 Task: Measure the distance between Miami and Fairchild Tropical Botanic Garden.
Action: Mouse moved to (229, 60)
Screenshot: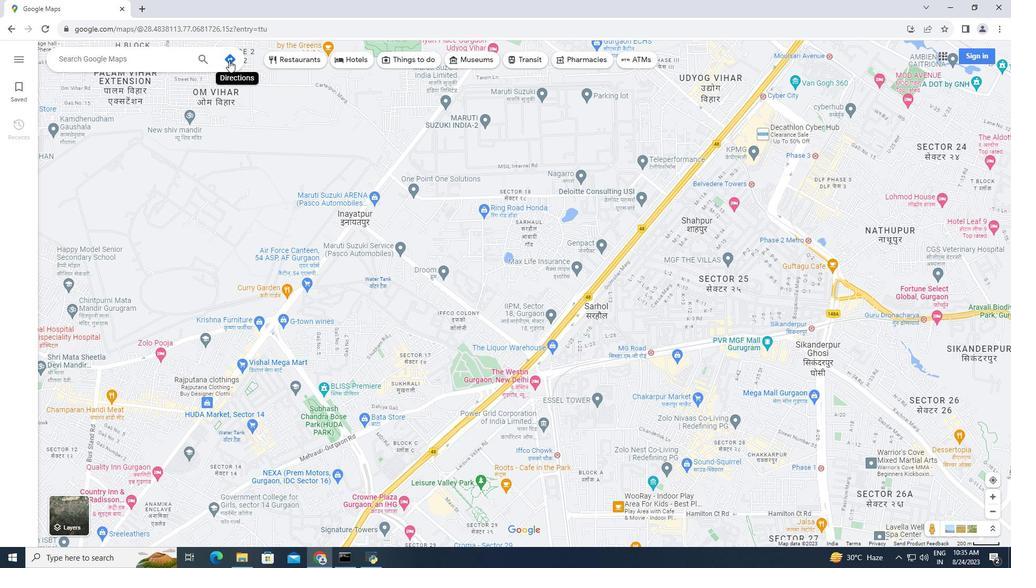 
Action: Mouse pressed left at (229, 60)
Screenshot: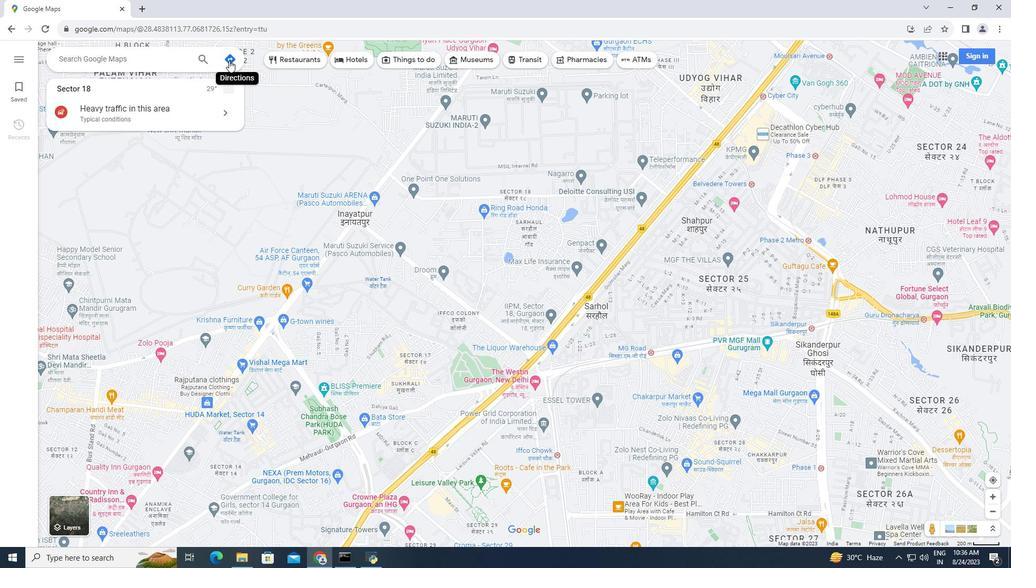 
Action: Mouse moved to (154, 81)
Screenshot: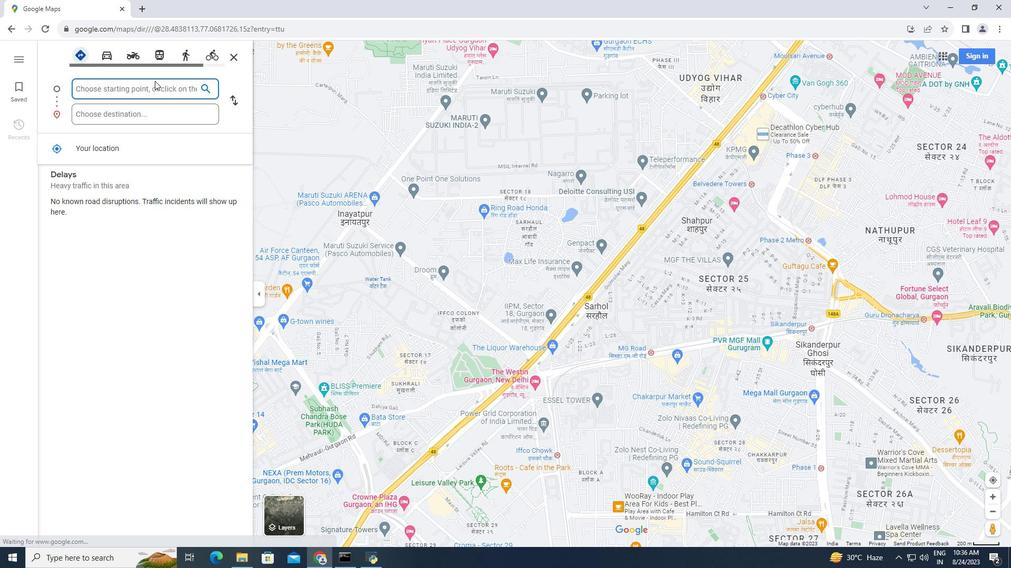 
Action: Key pressed <Key.caps_lock>M<Key.caps_lock>iami
Screenshot: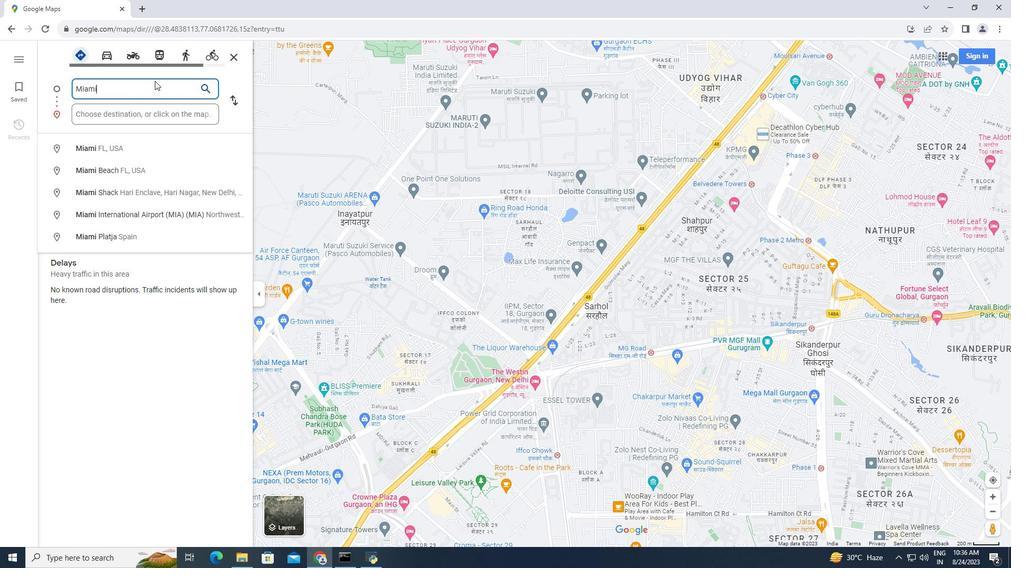
Action: Mouse moved to (110, 112)
Screenshot: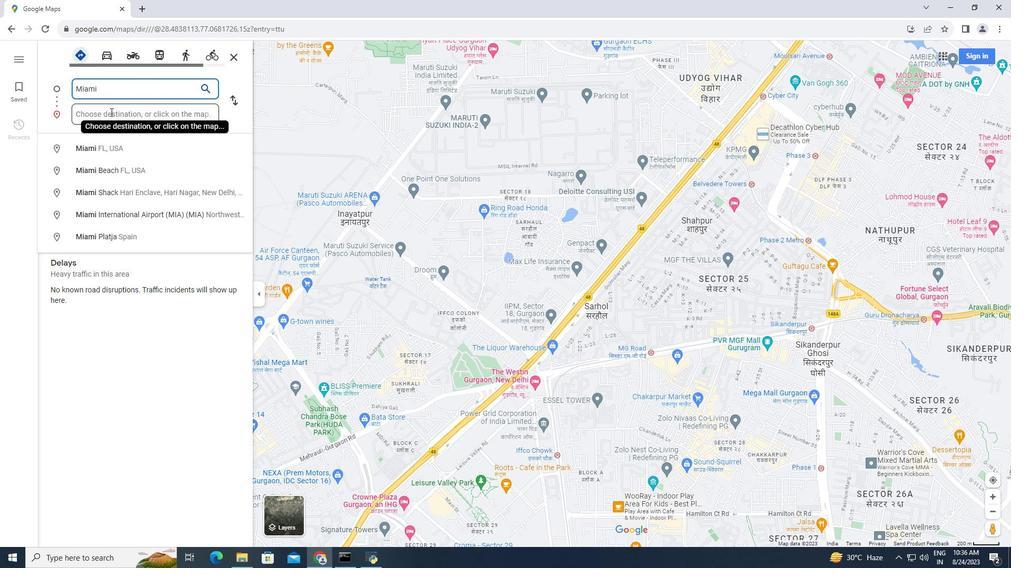 
Action: Mouse pressed left at (110, 112)
Screenshot: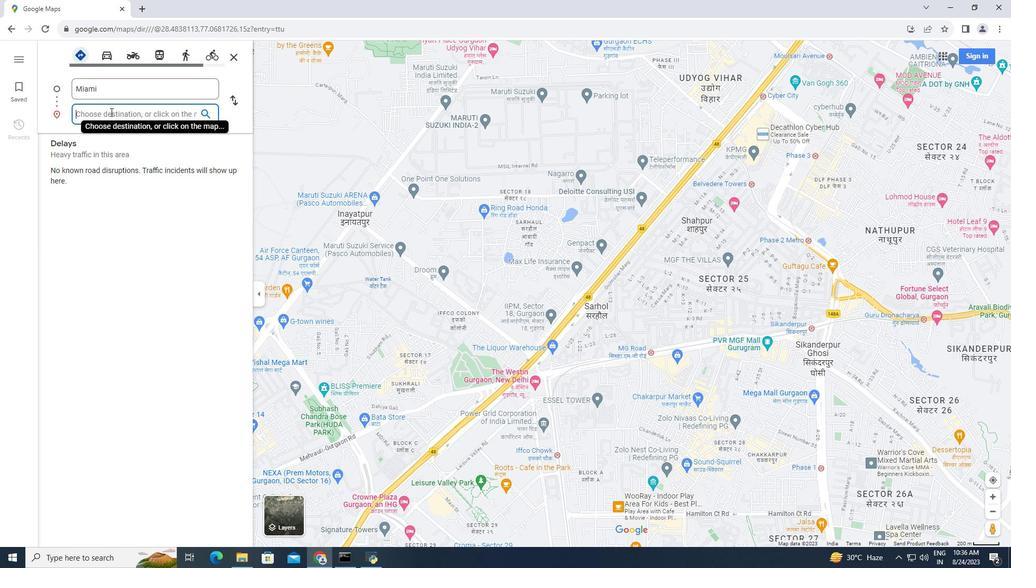 
Action: Key pressed <Key.caps_lock>F<Key.caps_lock>airchild<Key.space><Key.caps_lock>T<Key.caps_lock>ropical<Key.space><Key.caps_lock>B<Key.caps_lock>otanic<Key.space><Key.caps_lock>G<Key.caps_lock>arden
Screenshot: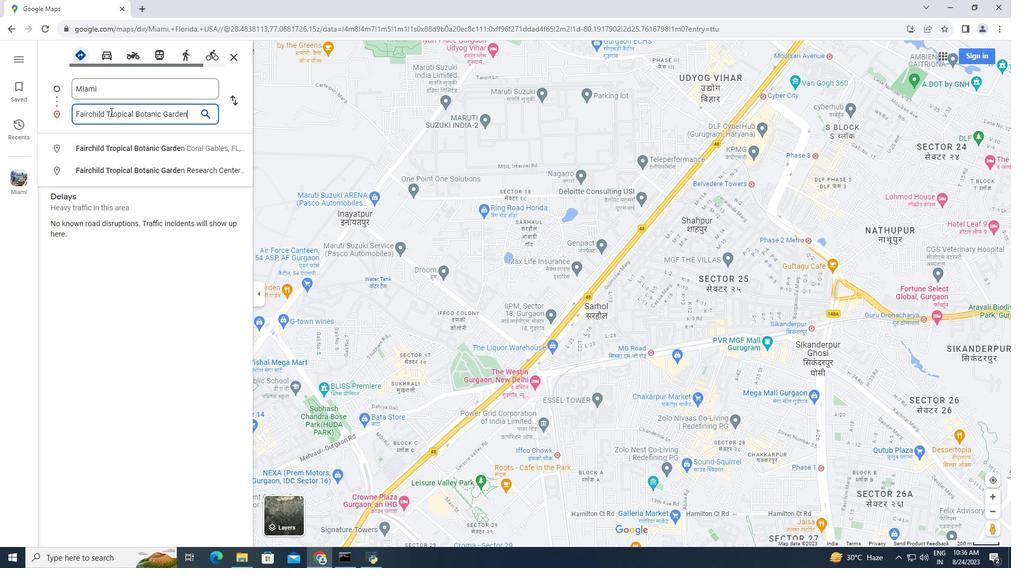 
Action: Mouse moved to (118, 149)
Screenshot: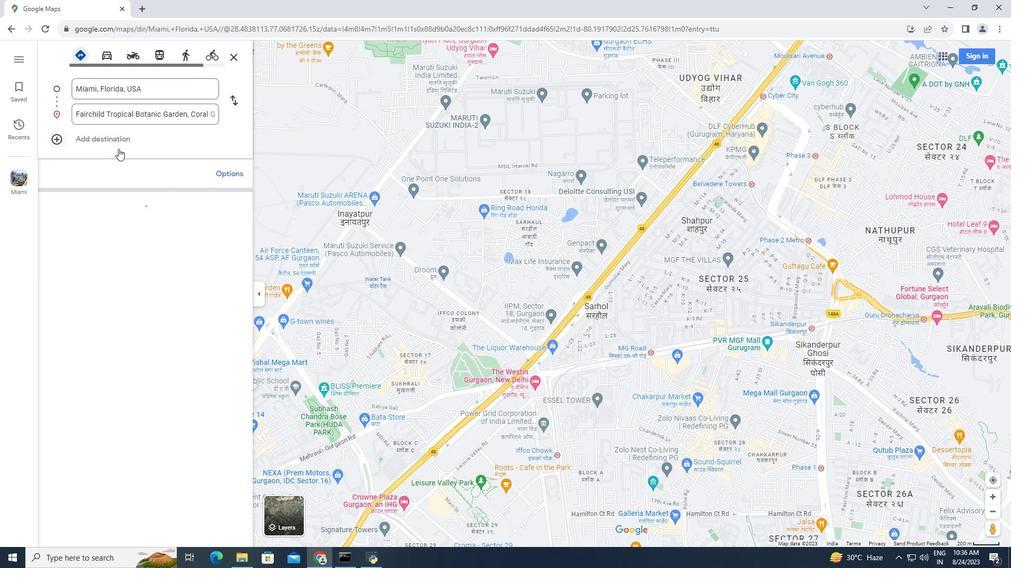 
Action: Mouse pressed left at (118, 149)
Screenshot: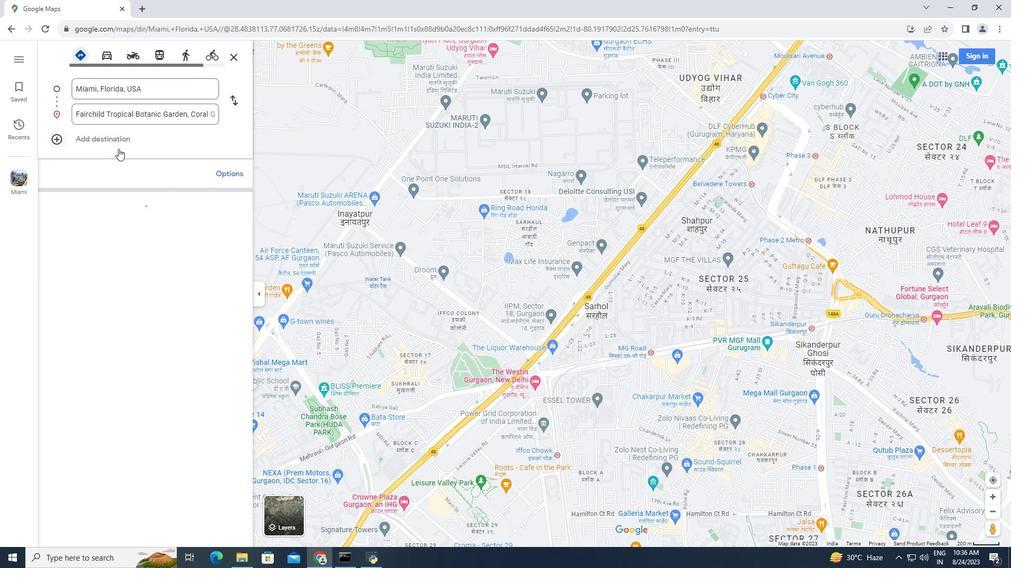 
Action: Mouse moved to (448, 518)
Screenshot: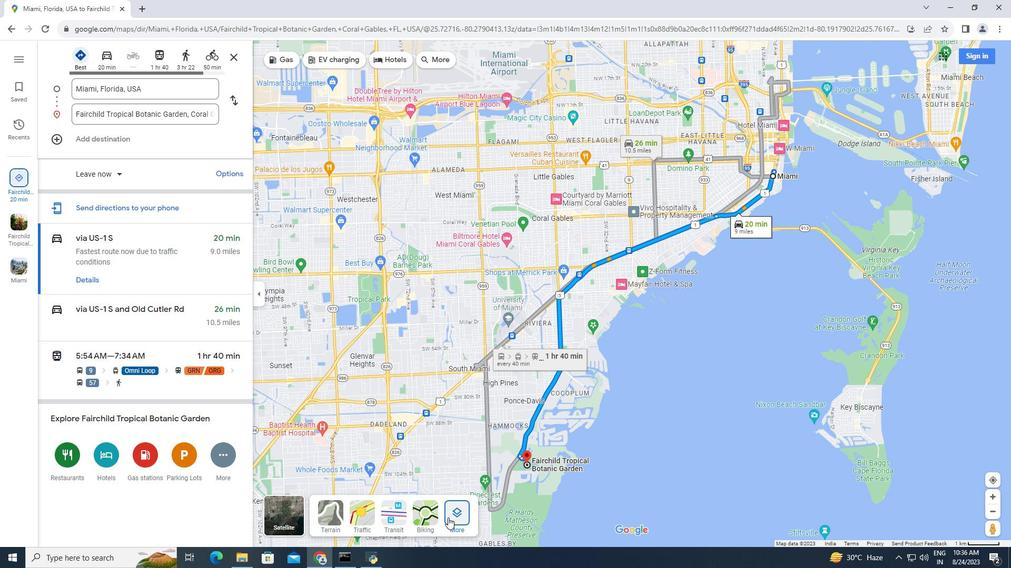 
Action: Mouse pressed left at (448, 518)
Screenshot: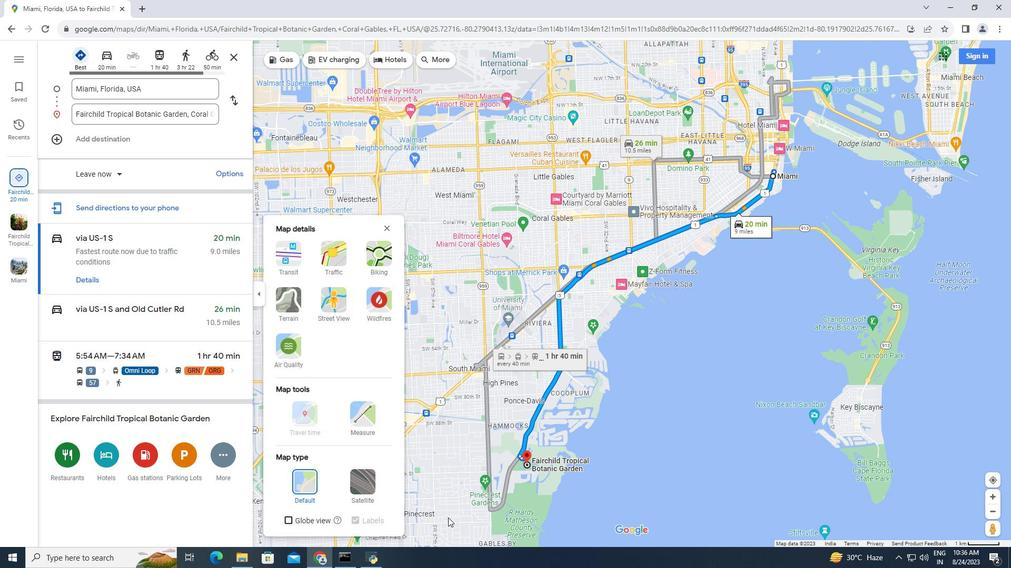 
Action: Mouse moved to (366, 418)
Screenshot: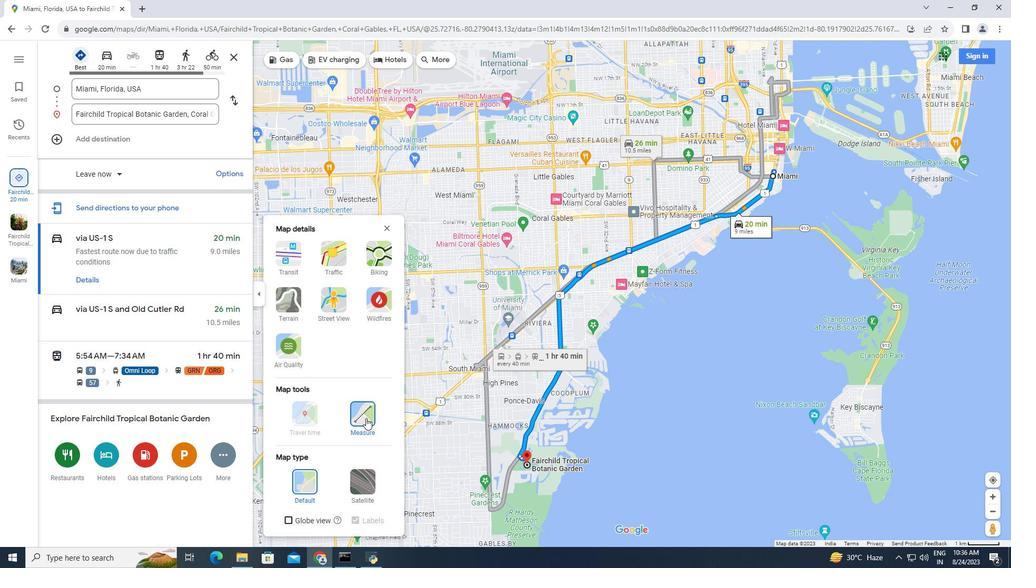 
Action: Mouse pressed left at (366, 418)
Screenshot: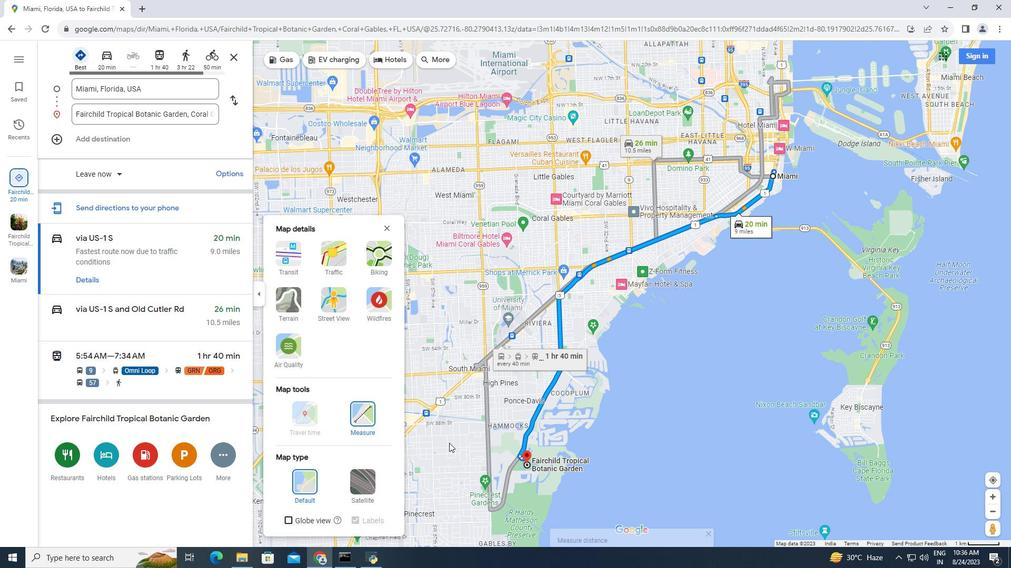 
Action: Mouse moved to (731, 351)
Screenshot: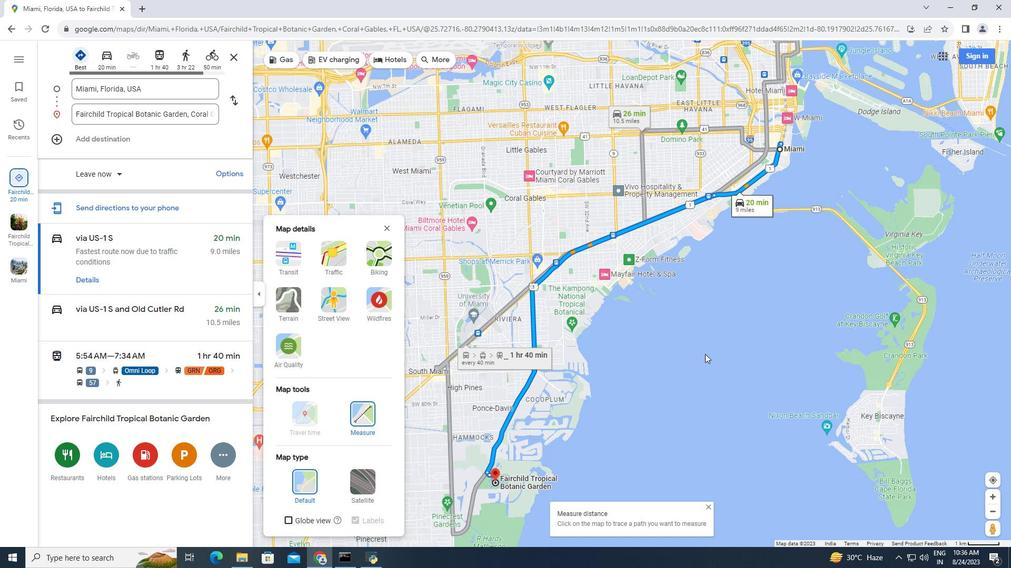 
Action: Mouse scrolled (731, 352) with delta (0, 0)
Screenshot: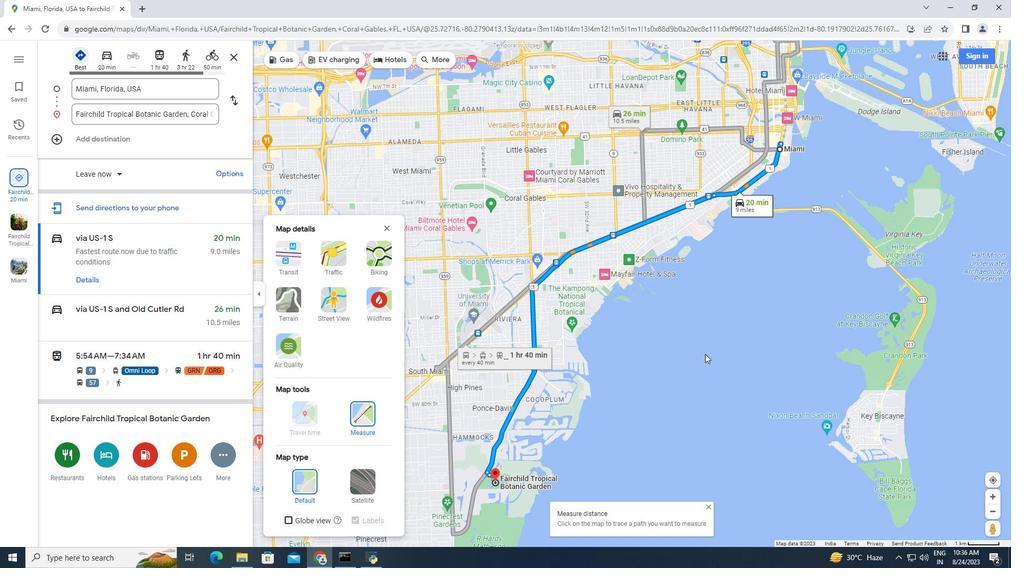 
Action: Mouse moved to (697, 312)
Screenshot: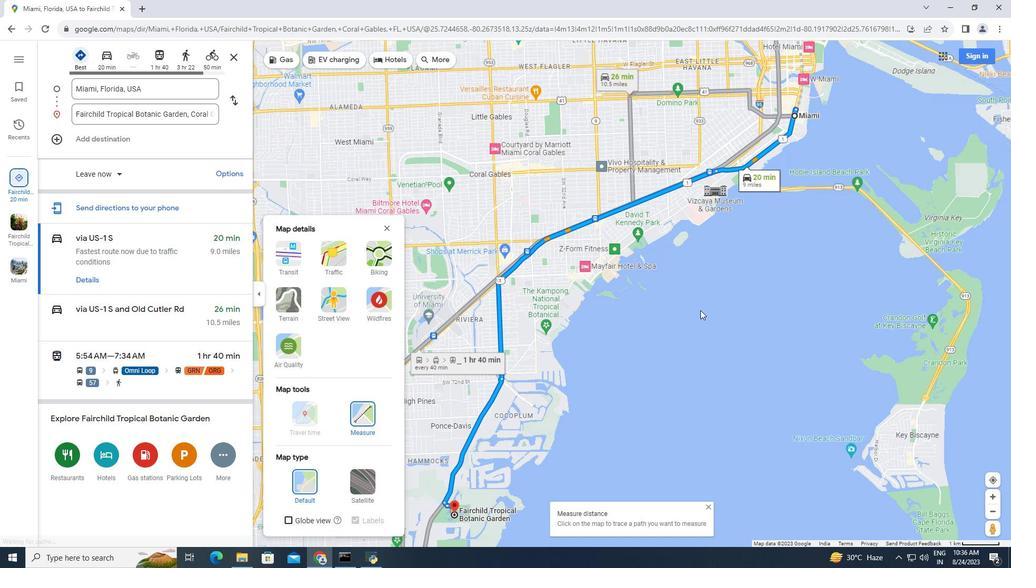 
Action: Mouse scrolled (697, 312) with delta (0, 0)
Screenshot: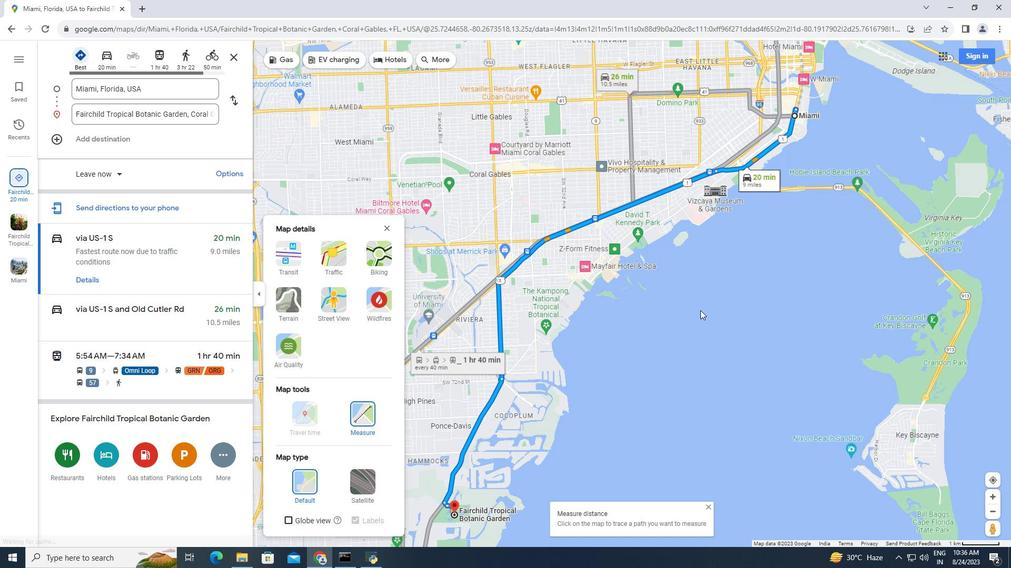 
Action: Mouse moved to (700, 310)
Screenshot: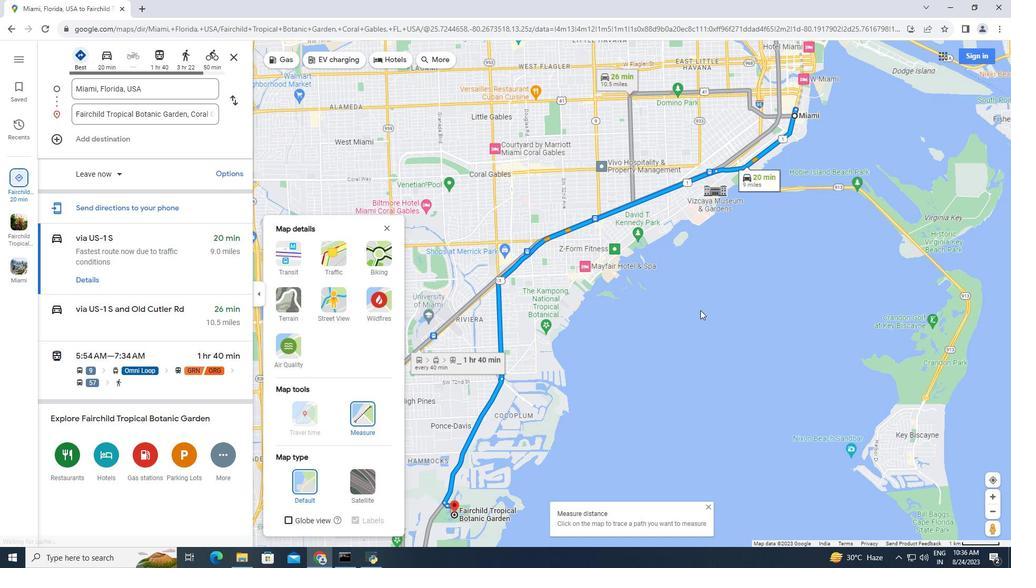 
Action: Mouse scrolled (700, 311) with delta (0, 0)
Screenshot: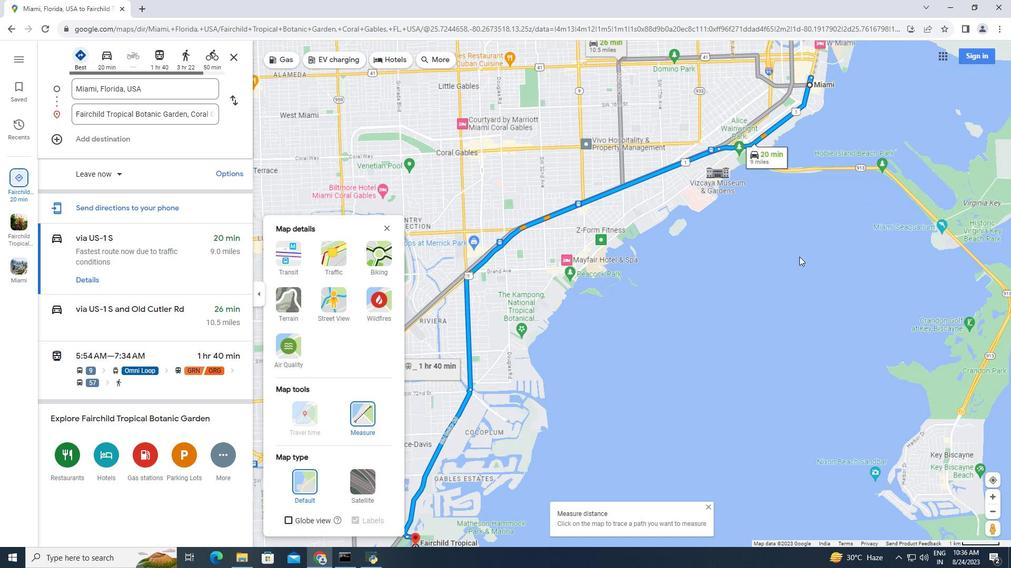 
Action: Mouse moved to (799, 257)
Screenshot: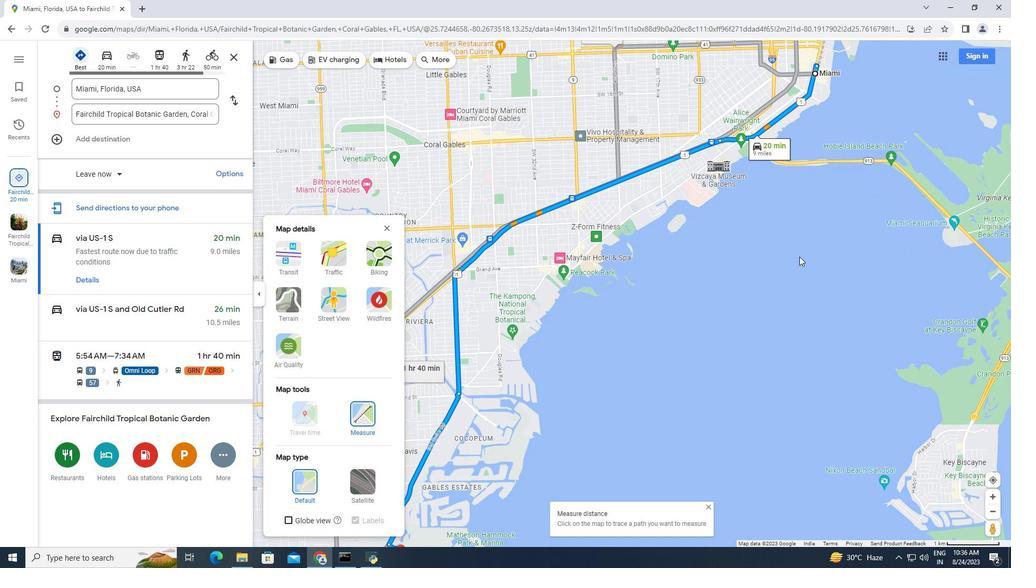 
Action: Mouse pressed left at (799, 257)
Screenshot: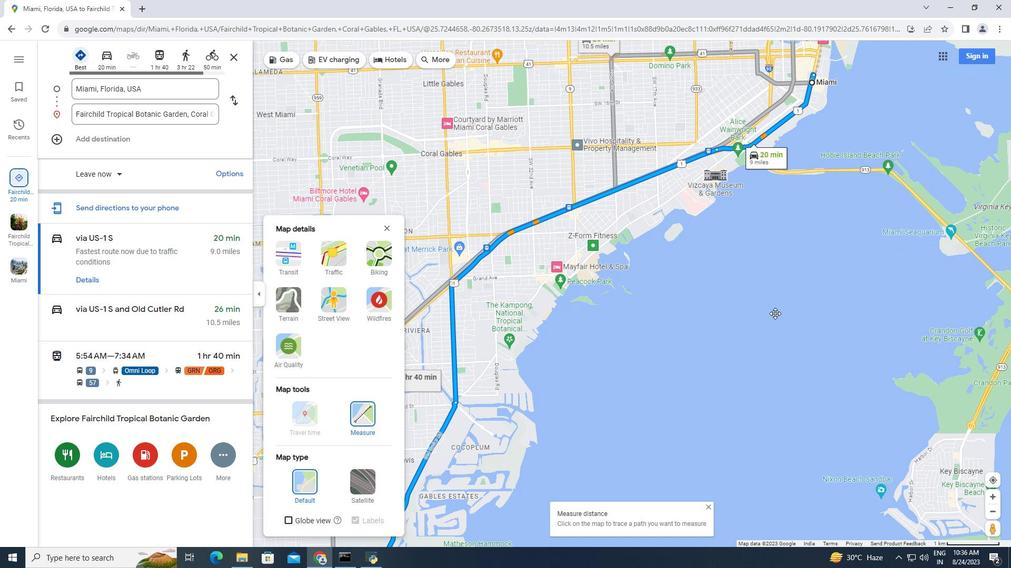 
Action: Mouse moved to (744, 275)
Screenshot: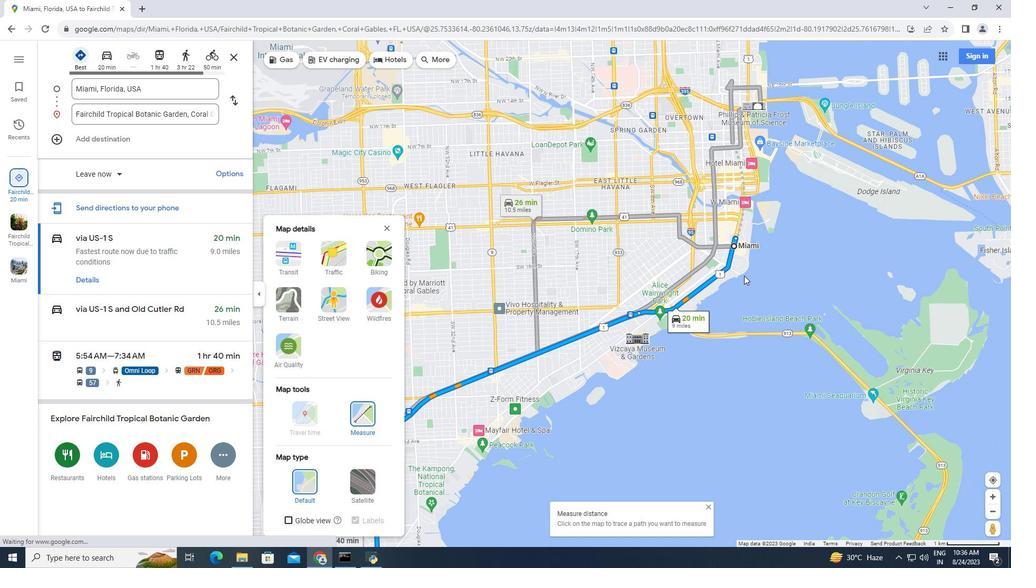 
Action: Mouse scrolled (744, 276) with delta (0, 0)
Screenshot: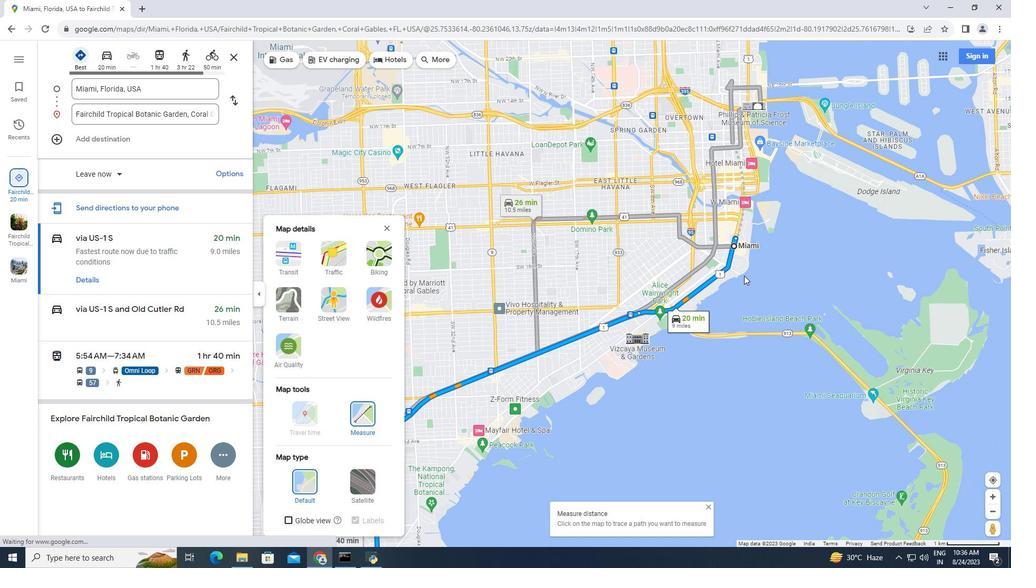 
Action: Mouse scrolled (744, 276) with delta (0, 0)
Screenshot: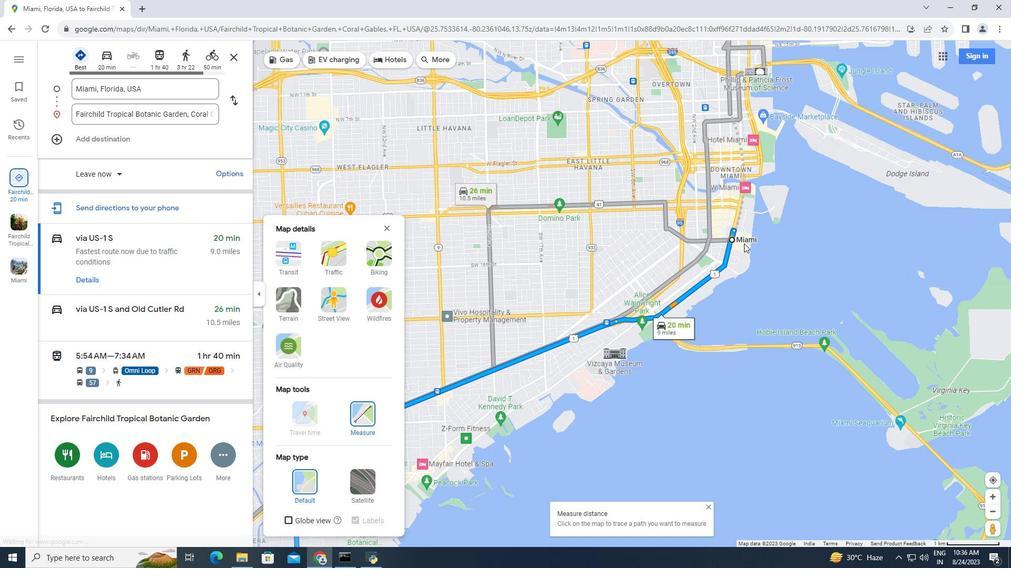 
Action: Mouse moved to (758, 287)
Screenshot: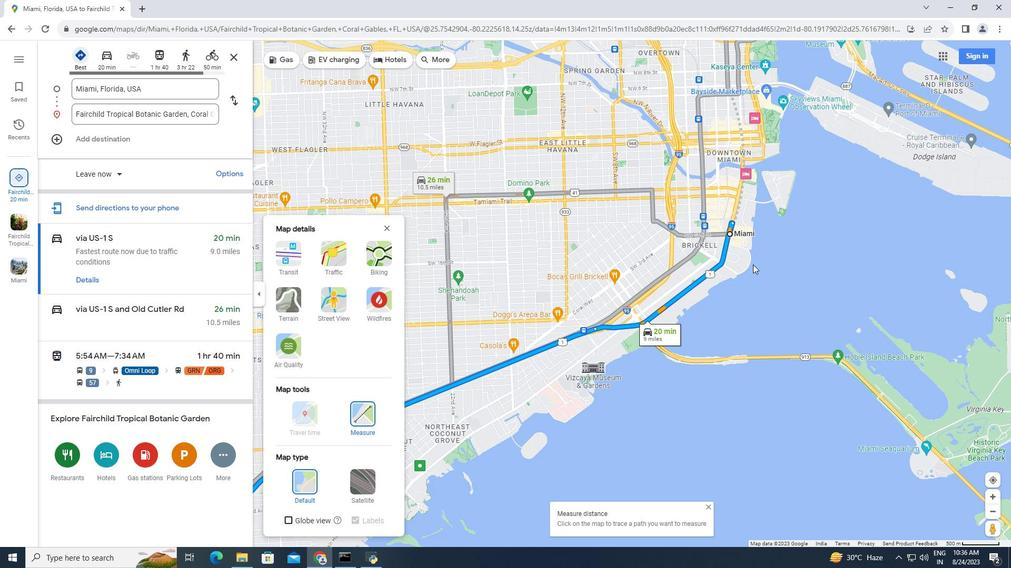 
Action: Mouse scrolled (758, 287) with delta (0, 0)
Screenshot: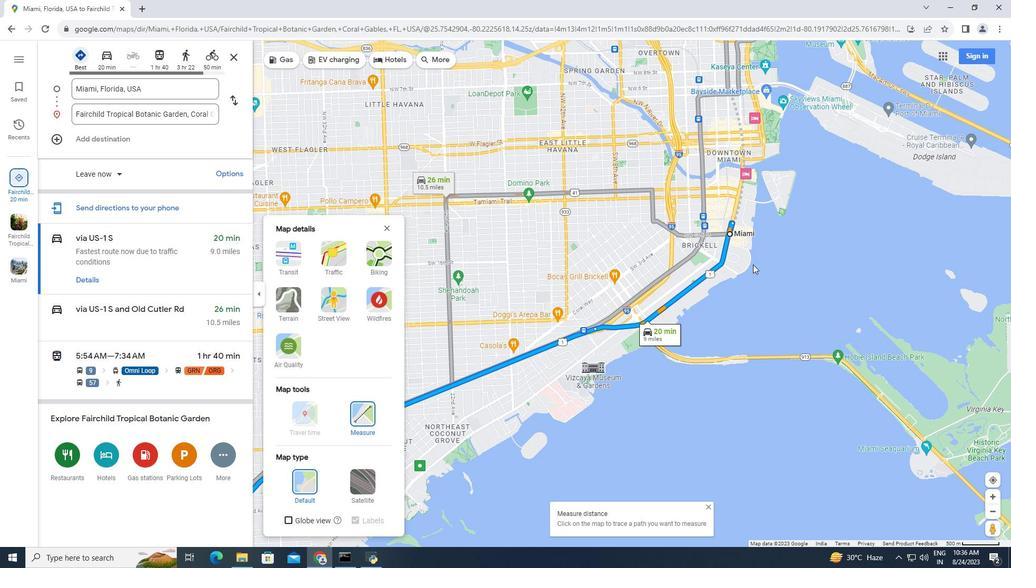 
Action: Mouse scrolled (758, 287) with delta (0, 0)
Screenshot: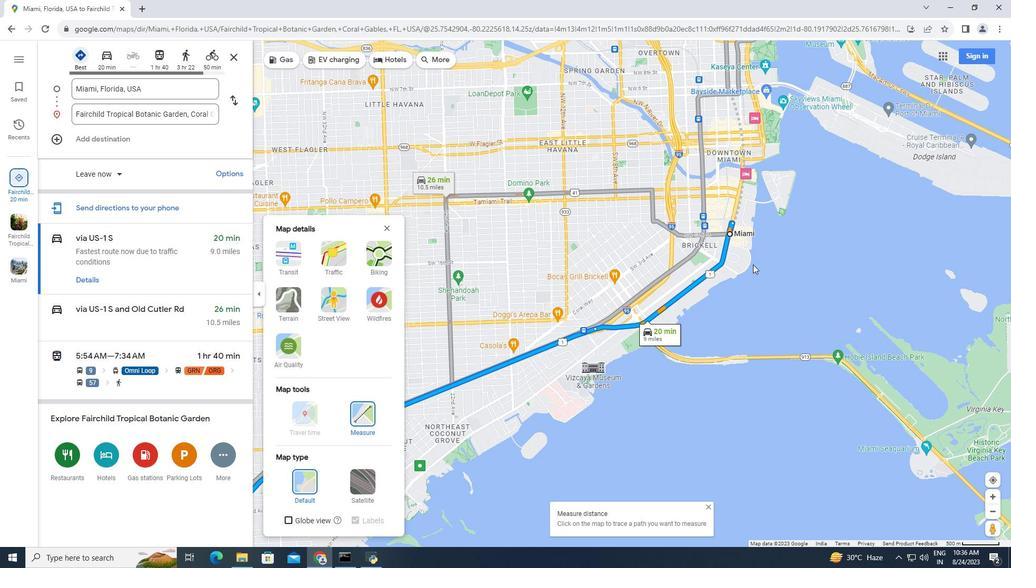 
Action: Mouse scrolled (758, 287) with delta (0, 0)
Screenshot: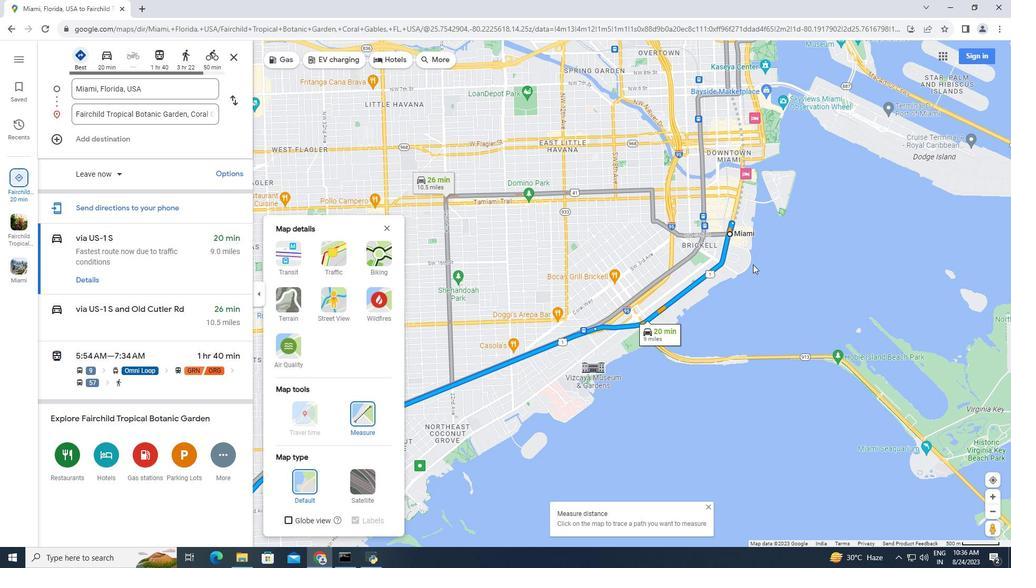 
Action: Mouse moved to (744, 245)
Screenshot: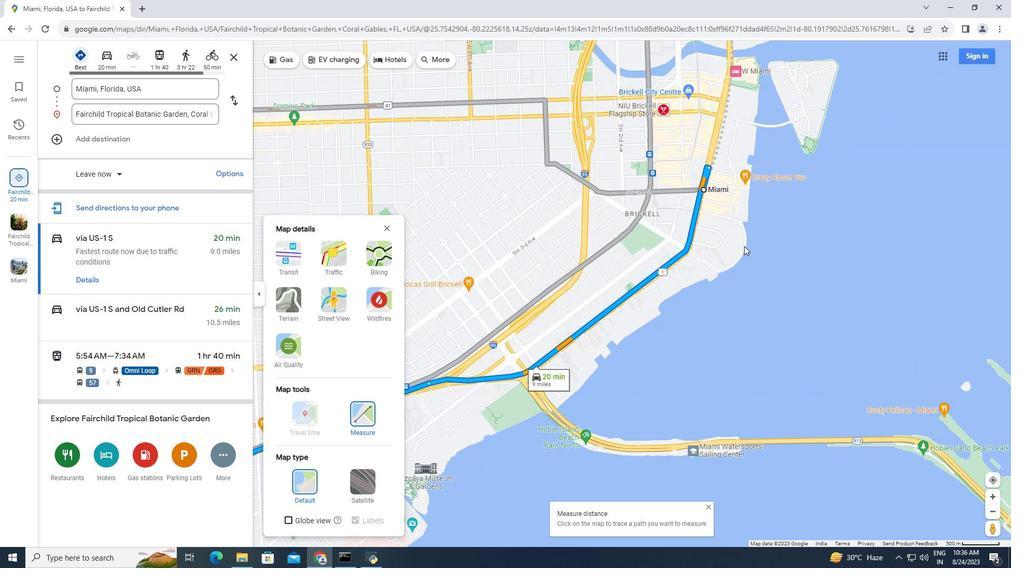 
Action: Mouse scrolled (744, 245) with delta (0, 0)
Screenshot: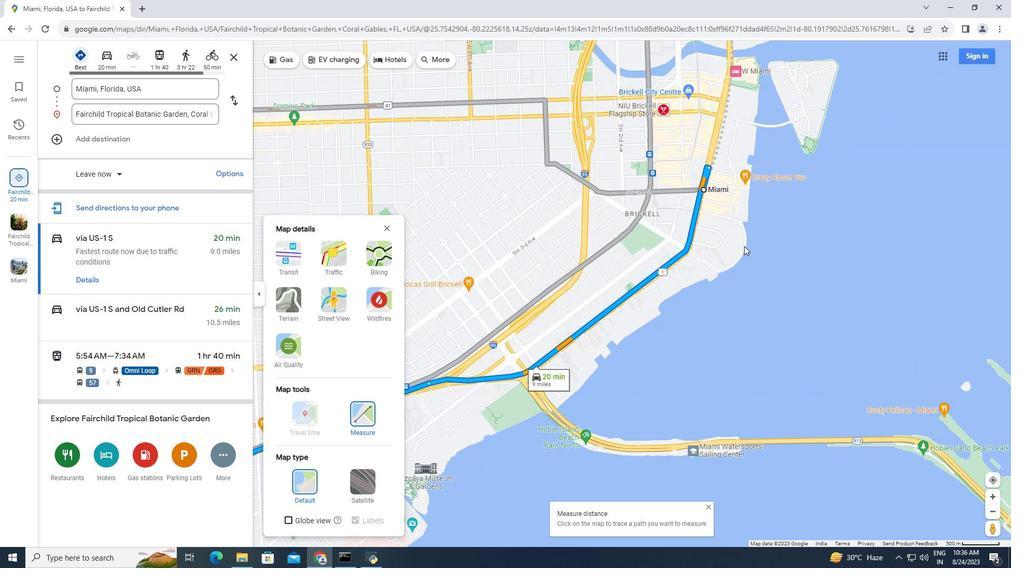 
Action: Mouse scrolled (744, 245) with delta (0, 0)
Screenshot: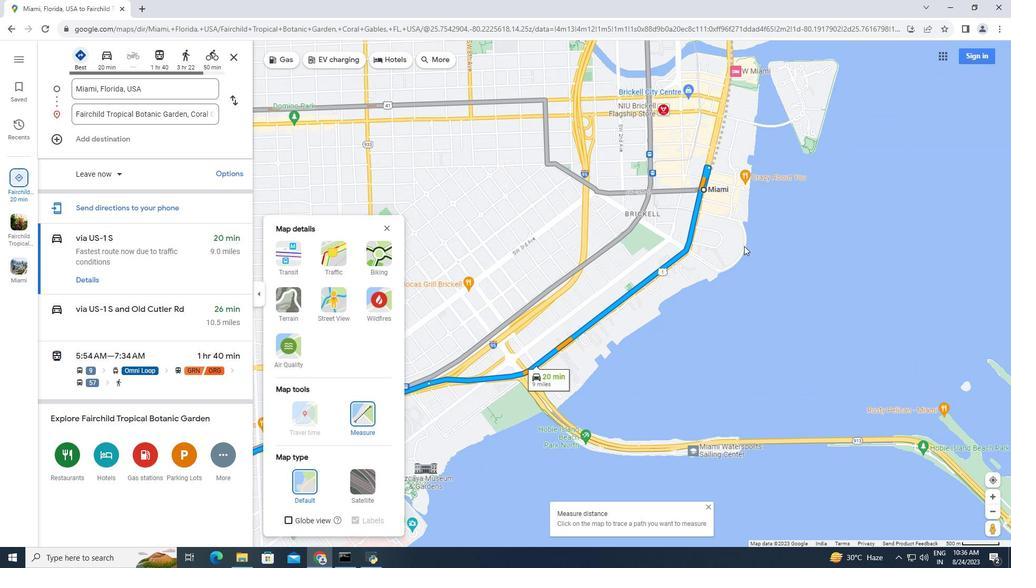 
Action: Mouse scrolled (744, 245) with delta (0, 0)
Screenshot: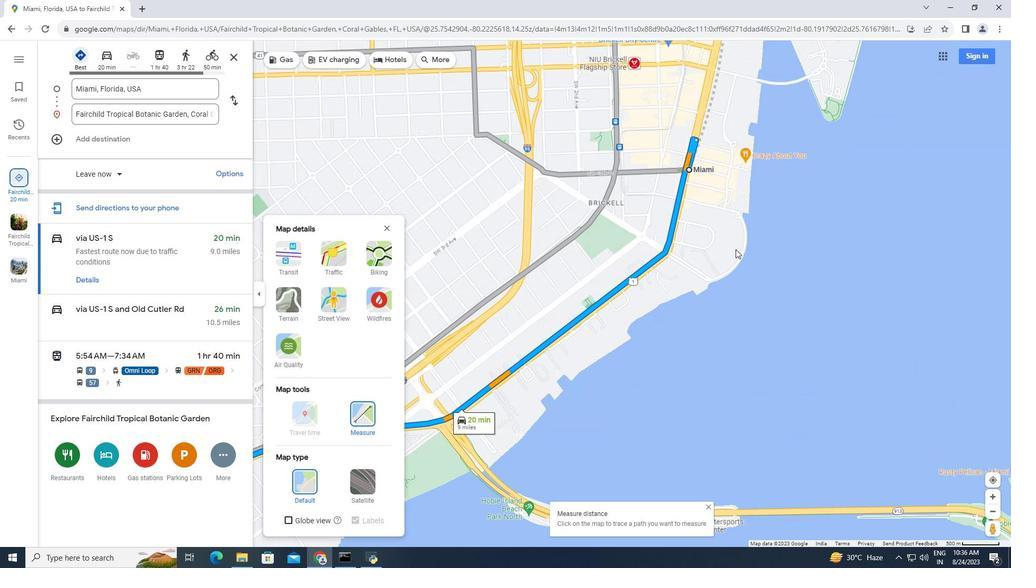 
Action: Mouse moved to (732, 249)
Screenshot: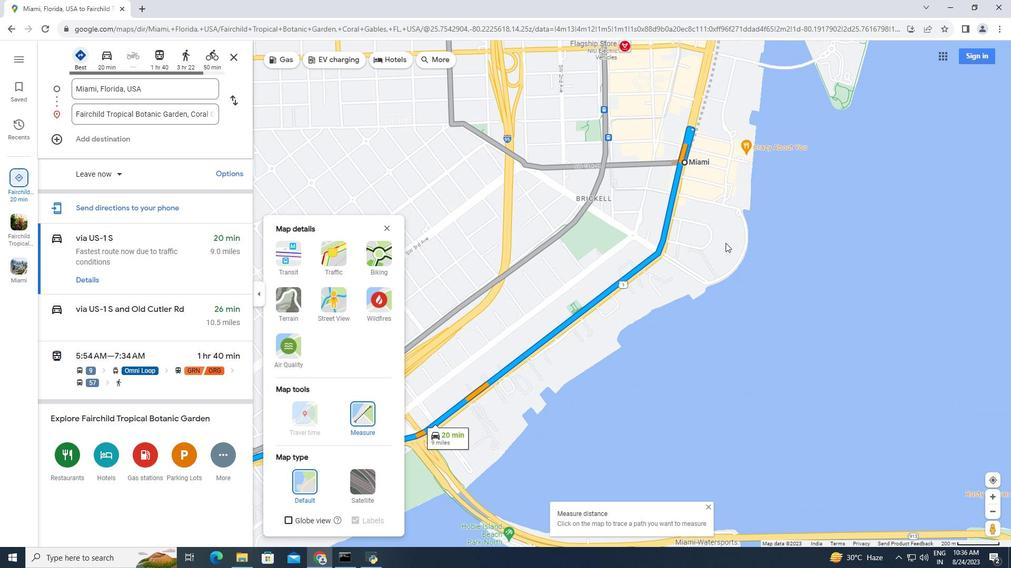 
Action: Mouse scrolled (732, 250) with delta (0, 0)
Screenshot: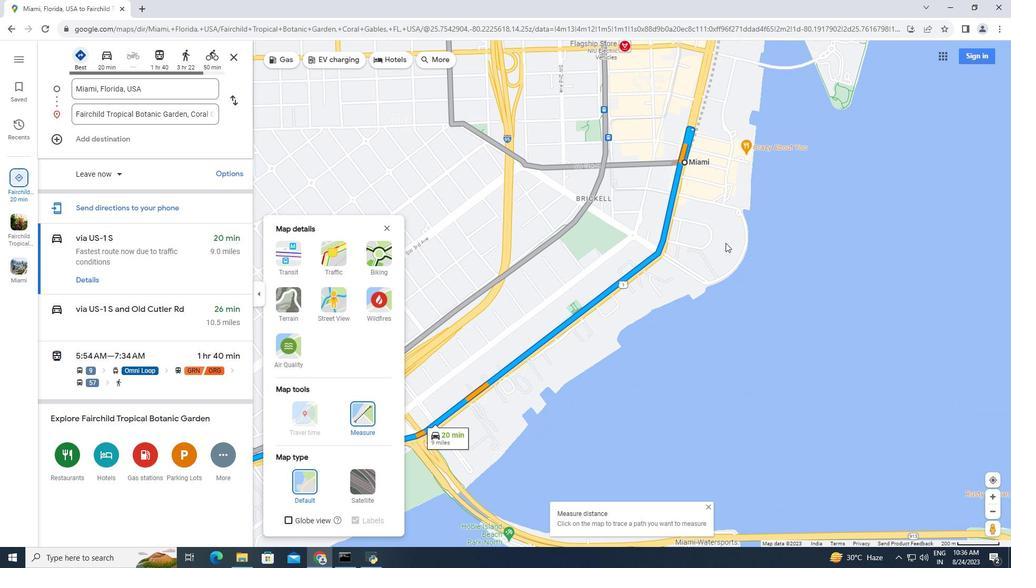 
Action: Mouse scrolled (732, 250) with delta (0, 0)
Screenshot: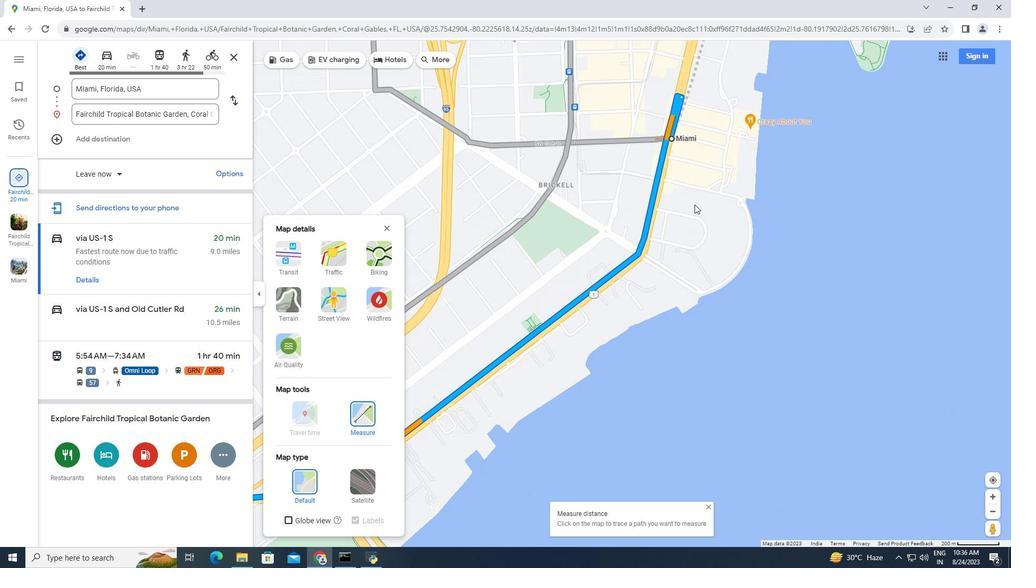 
Action: Mouse moved to (693, 185)
Screenshot: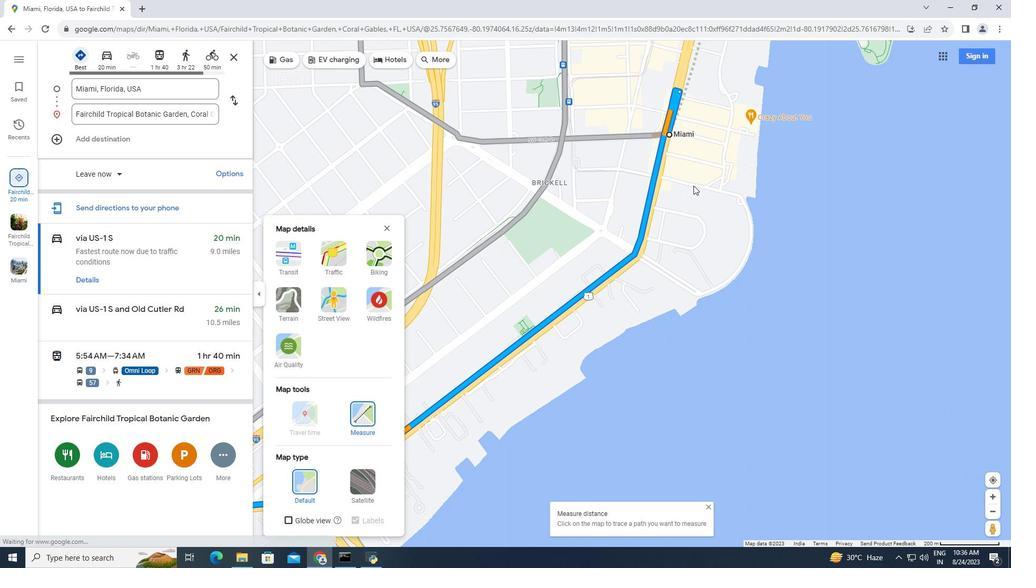 
Action: Mouse scrolled (693, 186) with delta (0, 0)
Screenshot: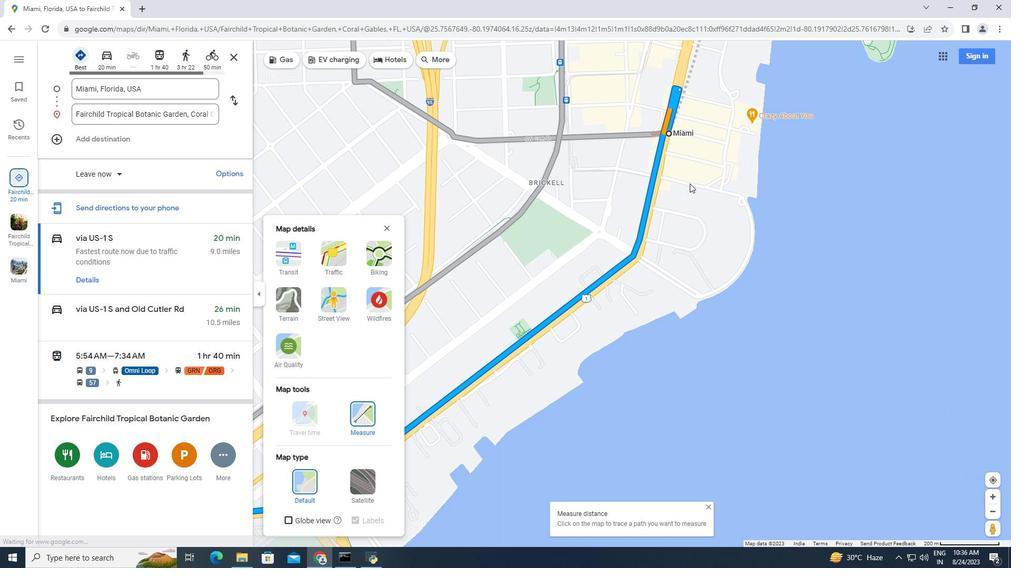 
Action: Mouse scrolled (693, 186) with delta (0, 0)
Screenshot: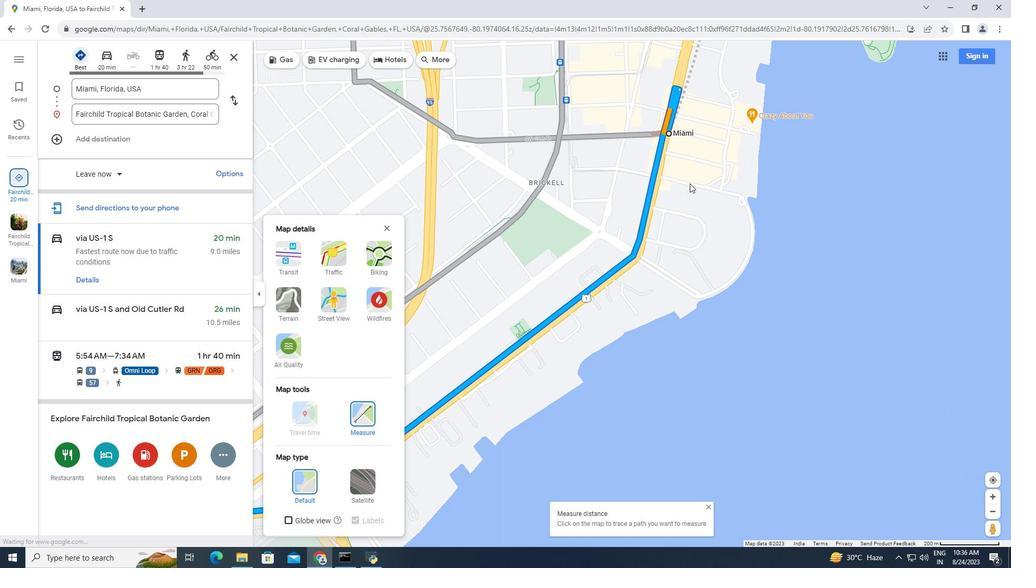 
Action: Mouse scrolled (693, 186) with delta (0, 0)
Screenshot: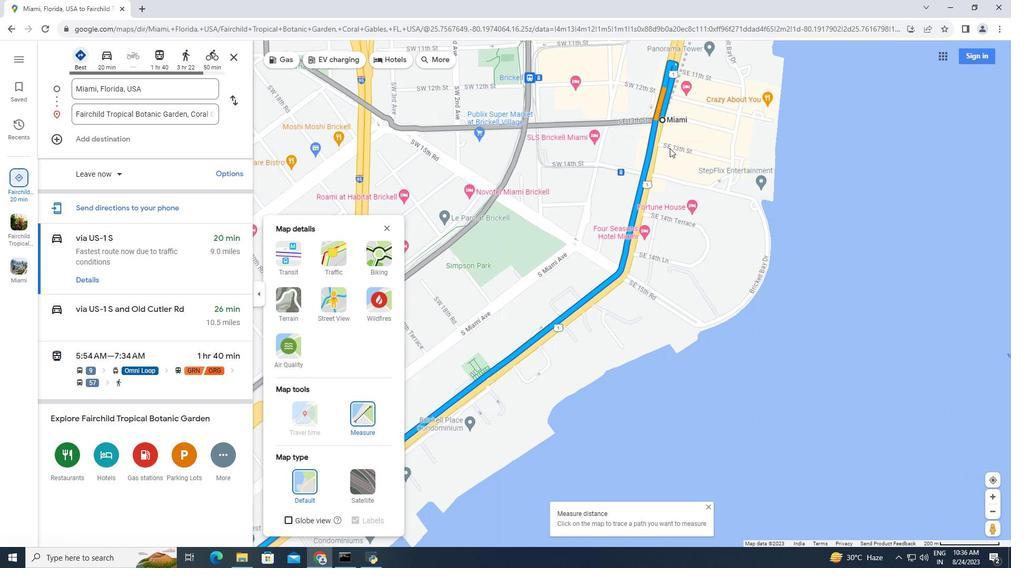 
Action: Mouse moved to (653, 100)
Screenshot: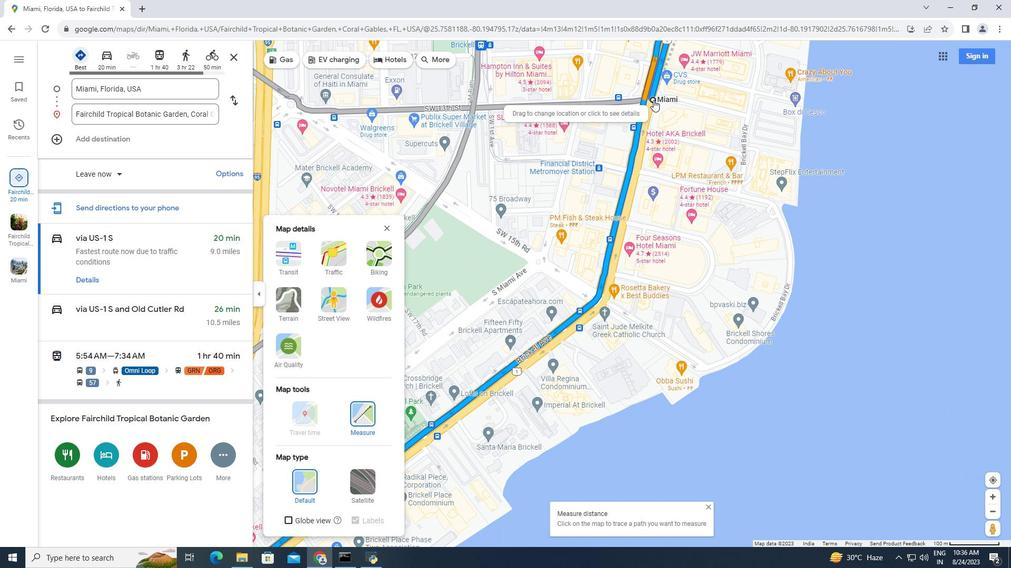 
Action: Mouse pressed left at (653, 100)
Screenshot: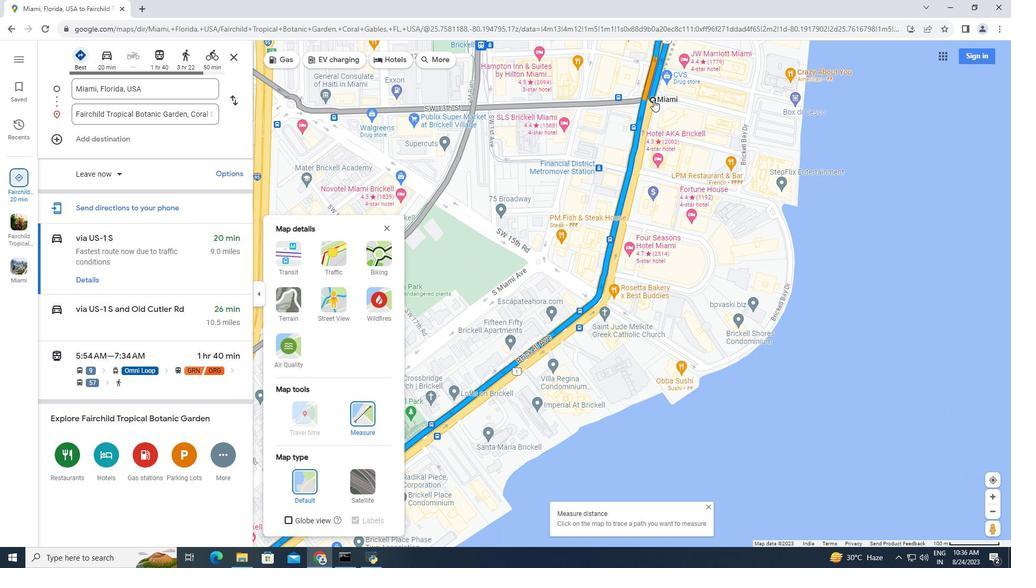 
Action: Mouse moved to (610, 241)
Screenshot: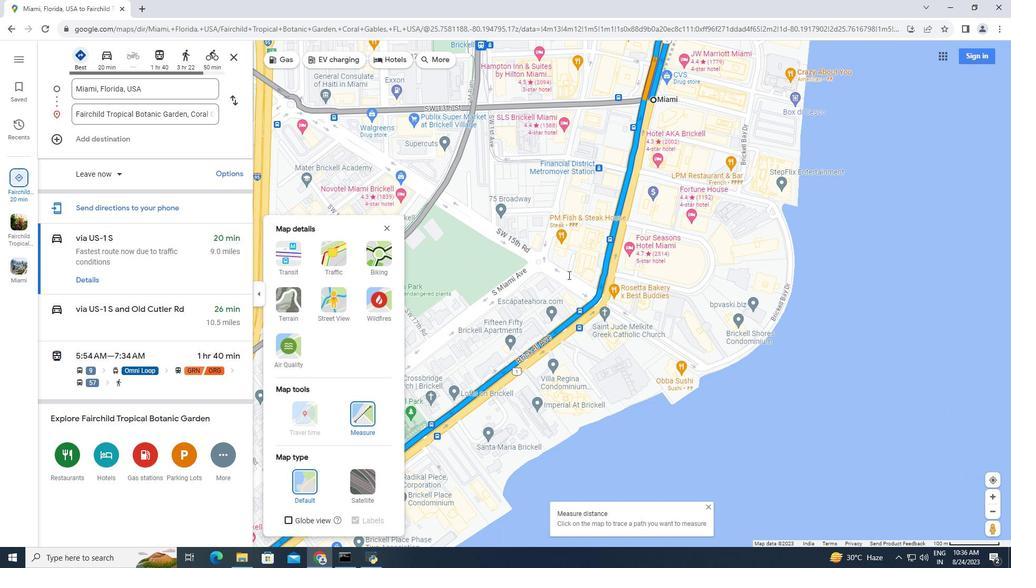 
Action: Mouse scrolled (610, 240) with delta (0, 0)
Screenshot: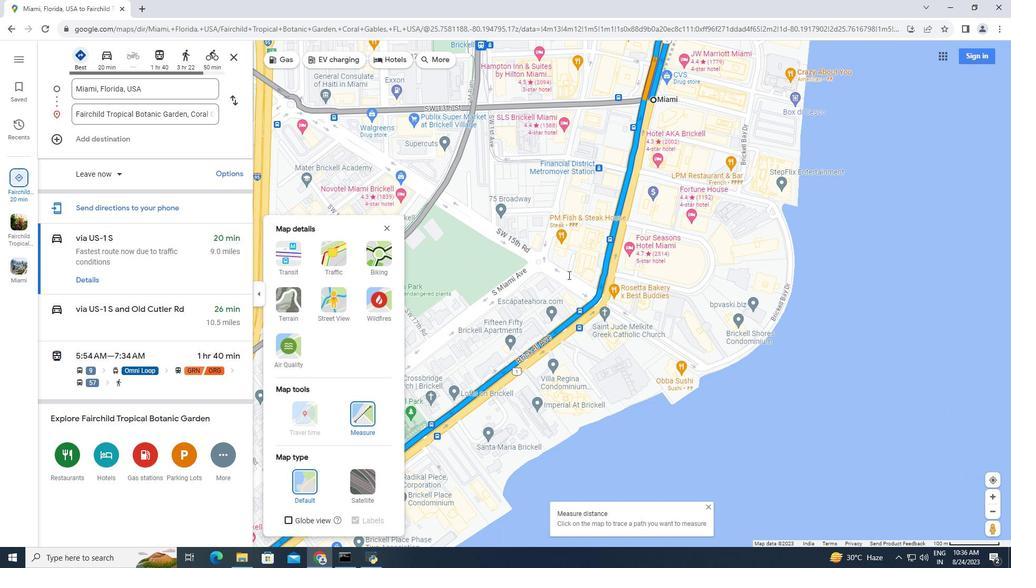 
Action: Mouse moved to (609, 242)
Screenshot: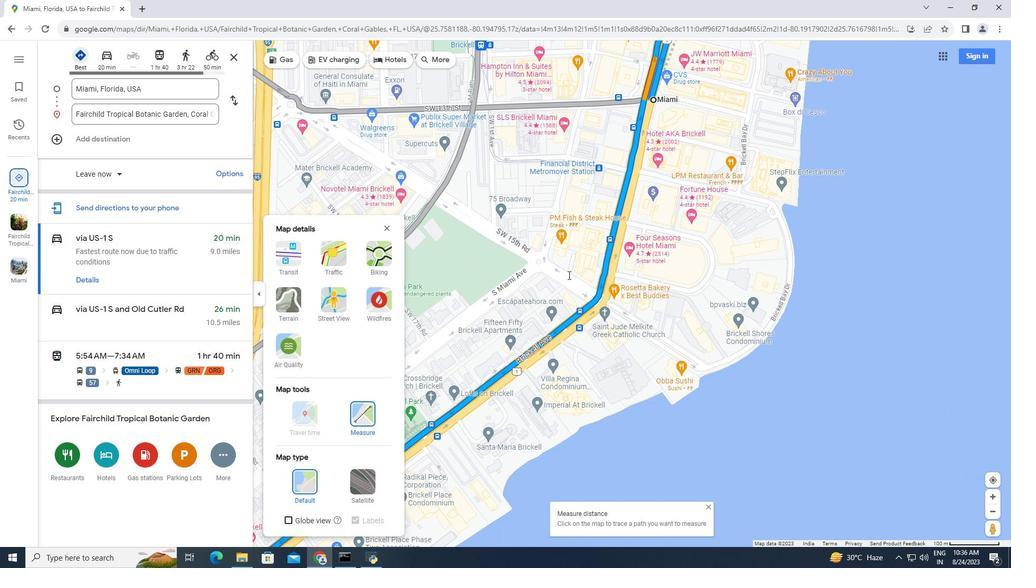 
Action: Mouse scrolled (609, 242) with delta (0, 0)
Screenshot: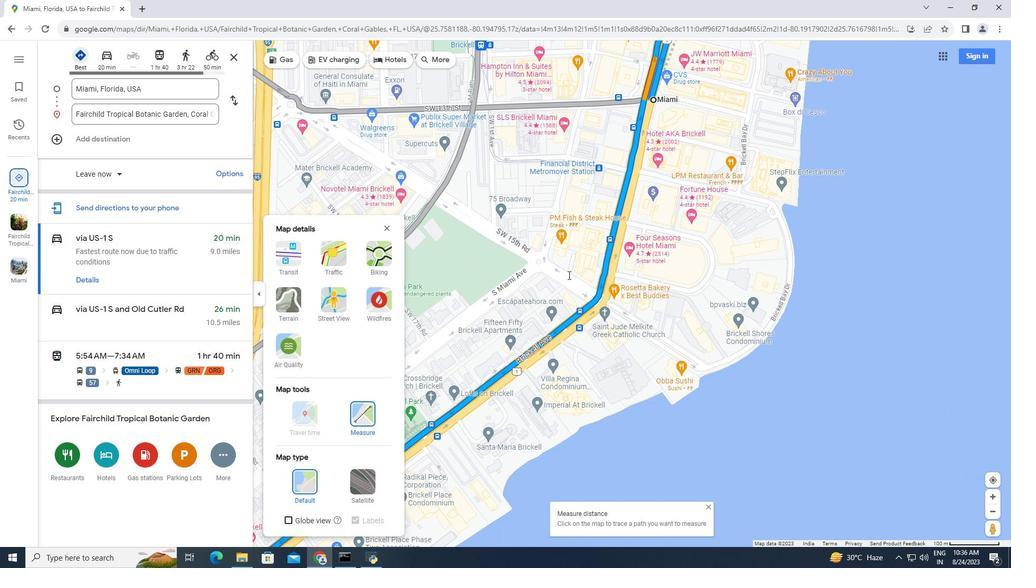 
Action: Mouse moved to (609, 243)
Screenshot: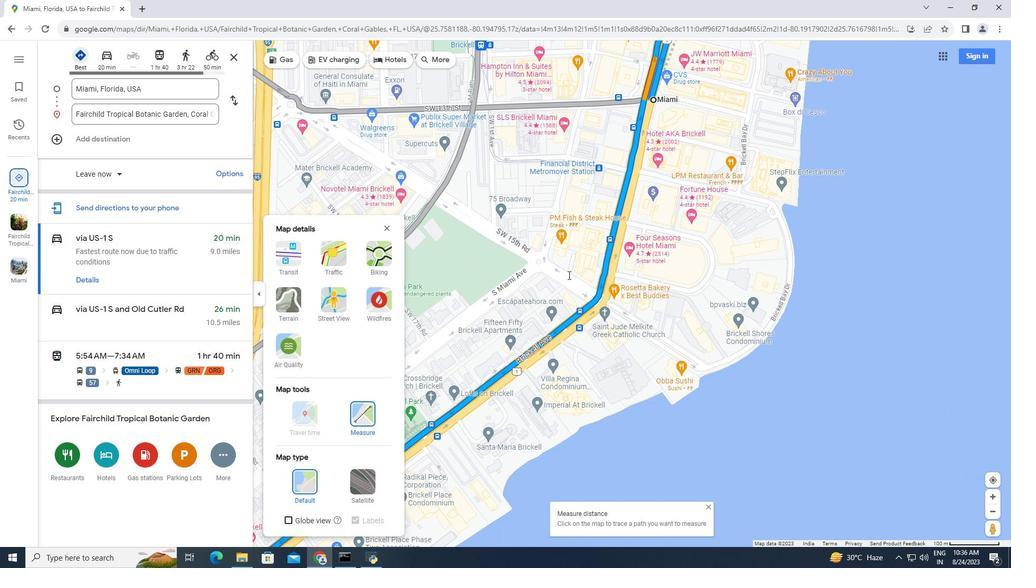 
Action: Mouse scrolled (609, 242) with delta (0, 0)
Screenshot: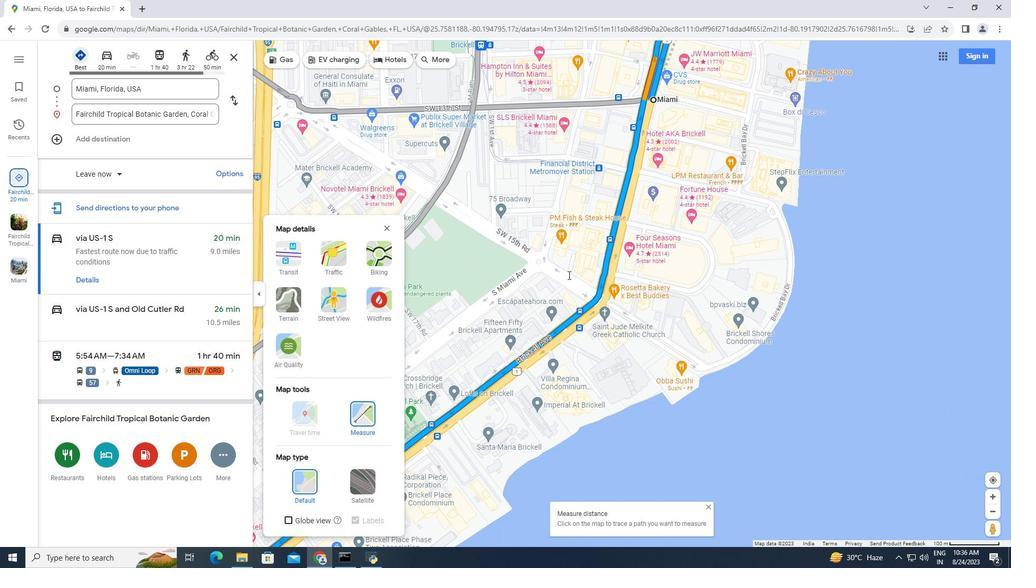 
Action: Mouse moved to (518, 308)
Screenshot: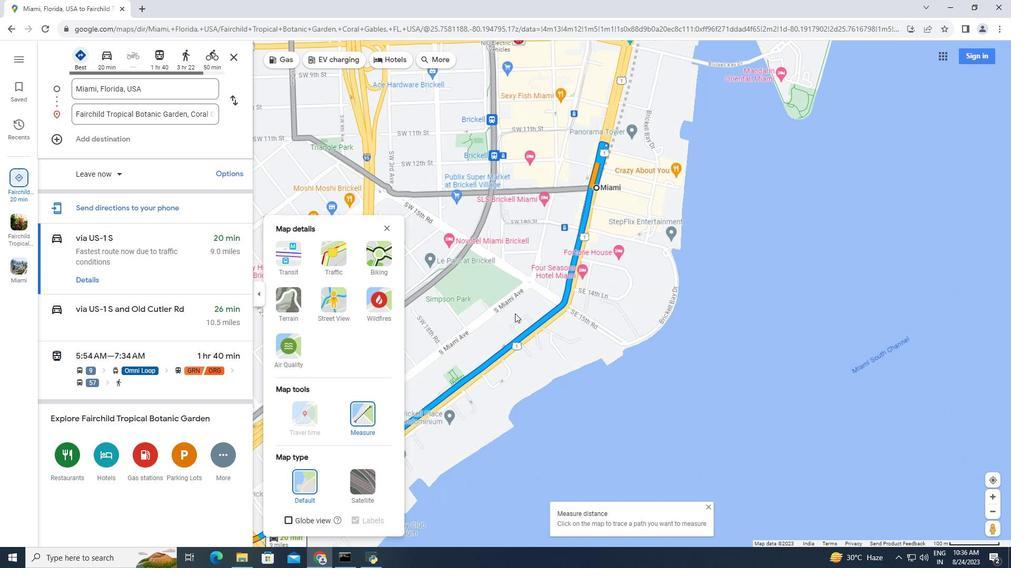 
Action: Mouse scrolled (519, 307) with delta (0, 0)
Screenshot: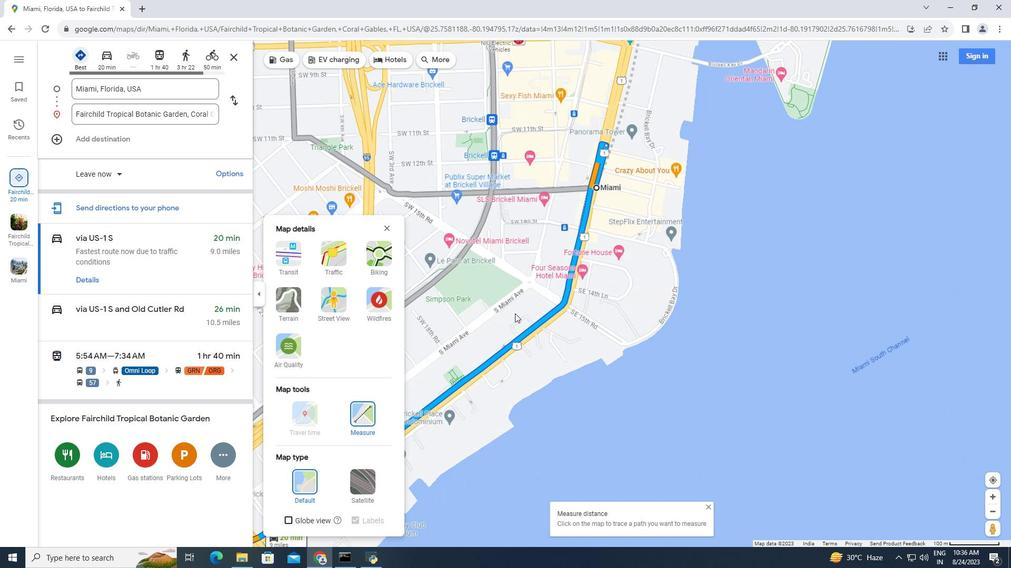 
Action: Mouse moved to (517, 310)
Screenshot: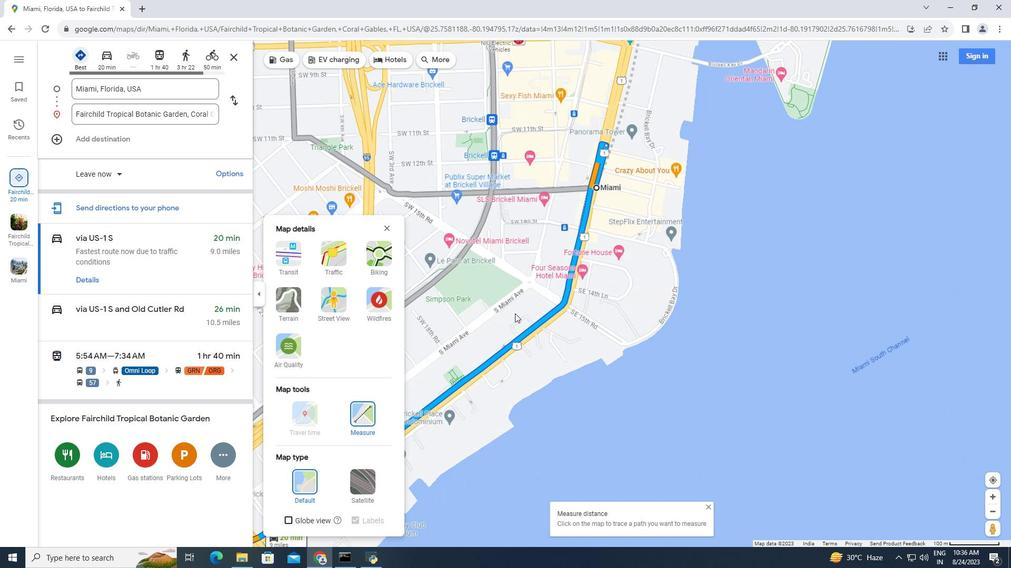 
Action: Mouse scrolled (517, 310) with delta (0, 0)
Screenshot: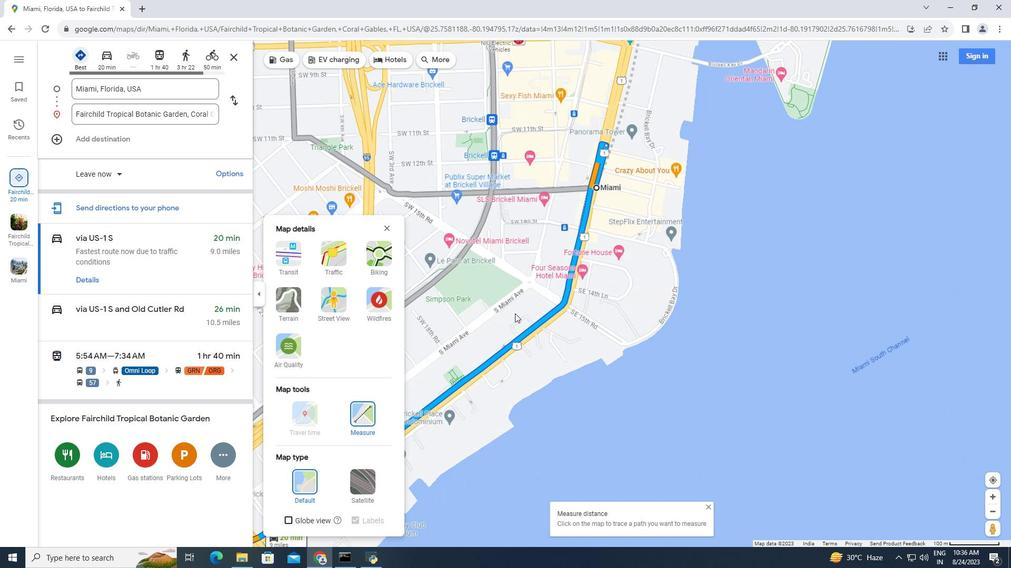 
Action: Mouse moved to (516, 311)
Screenshot: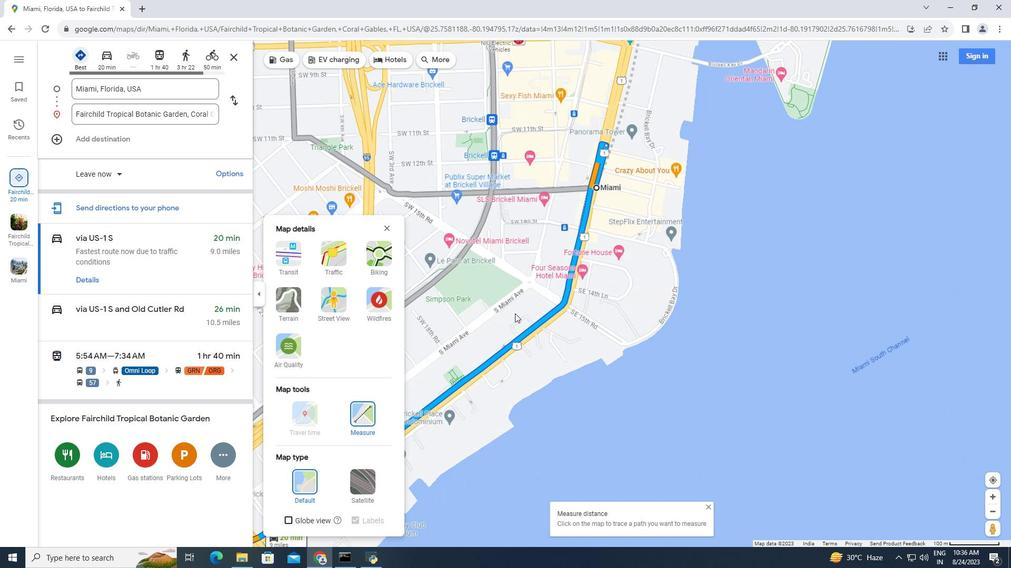 
Action: Mouse scrolled (516, 310) with delta (0, 0)
Screenshot: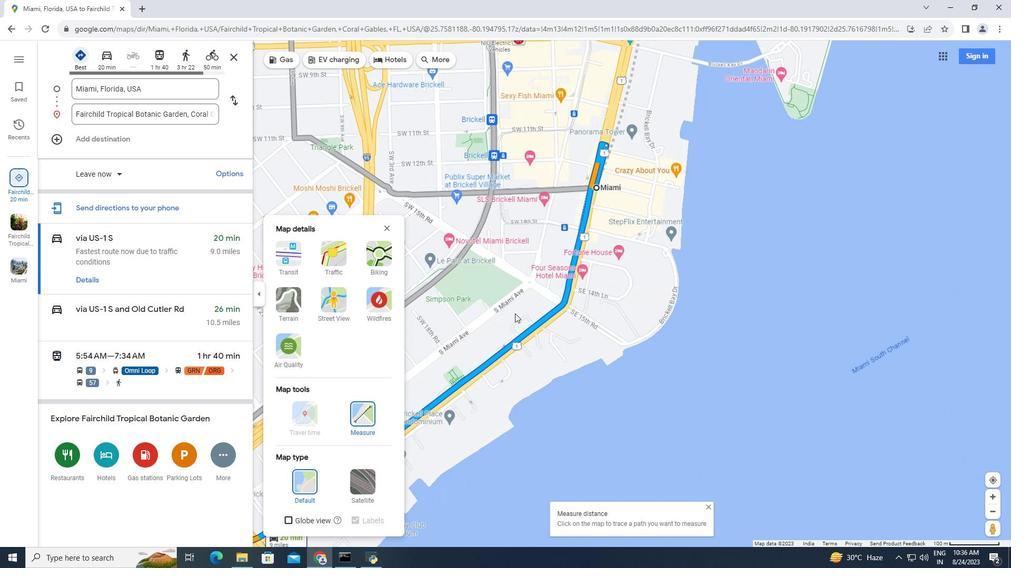 
Action: Mouse moved to (516, 311)
Screenshot: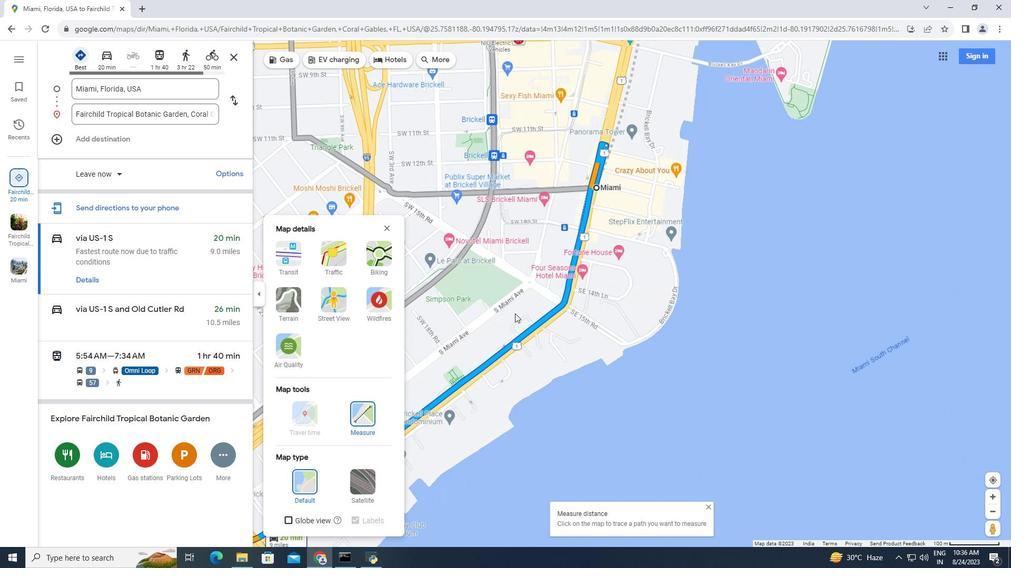 
Action: Mouse scrolled (516, 311) with delta (0, 0)
Screenshot: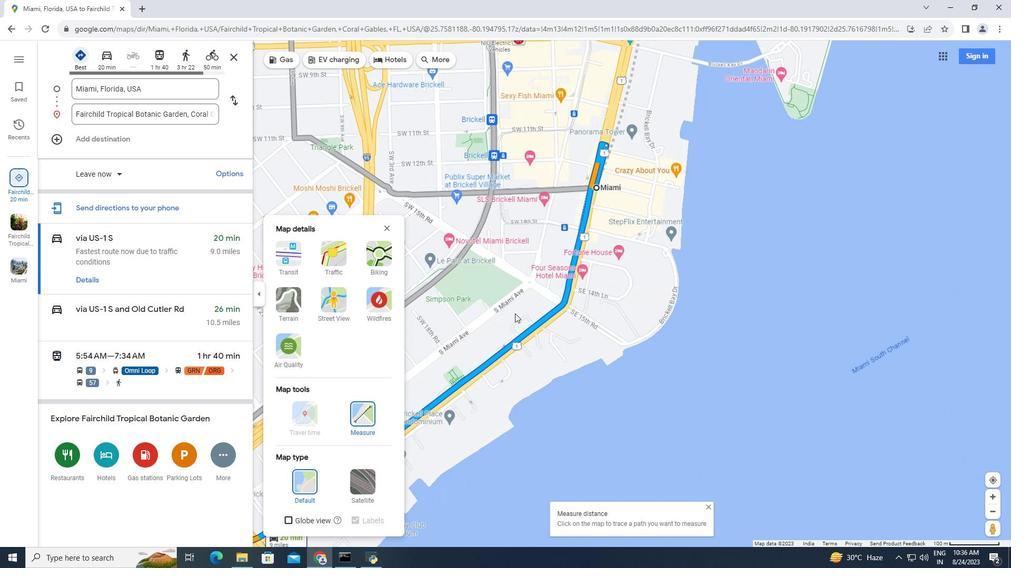 
Action: Mouse scrolled (516, 311) with delta (0, 0)
Screenshot: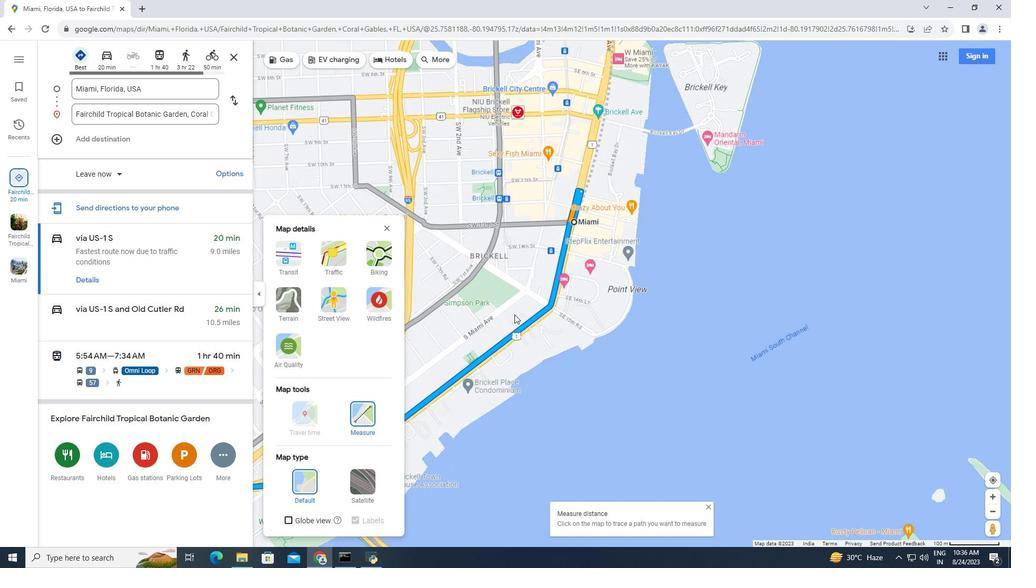 
Action: Mouse moved to (605, 291)
Screenshot: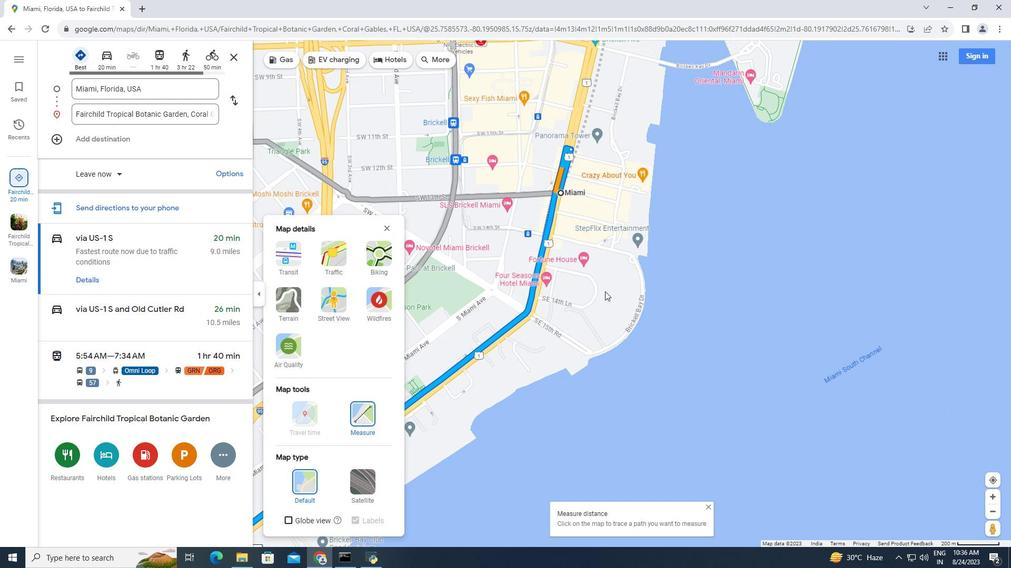 
Action: Mouse scrolled (605, 292) with delta (0, 0)
Screenshot: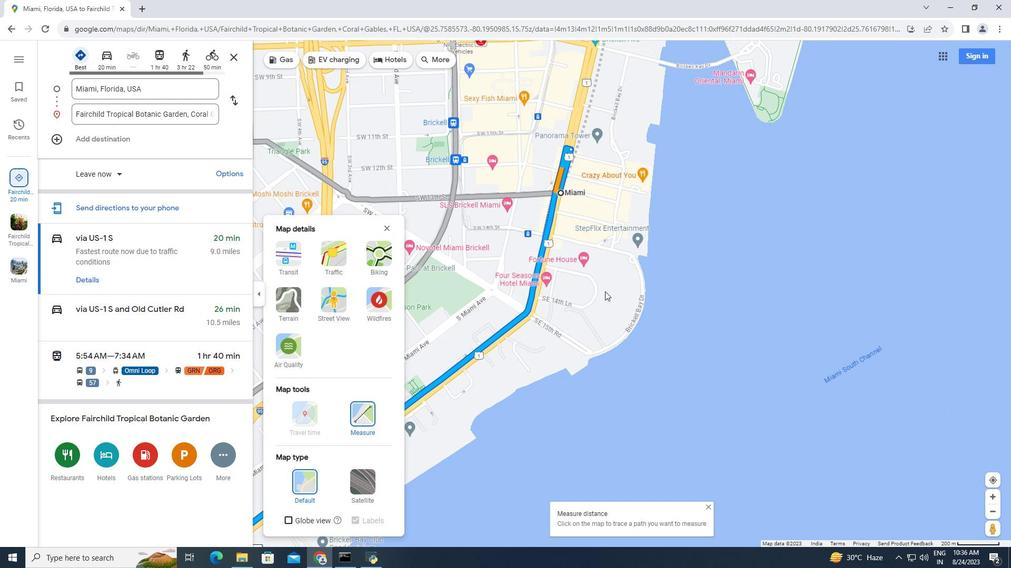 
Action: Mouse scrolled (605, 292) with delta (0, 0)
Screenshot: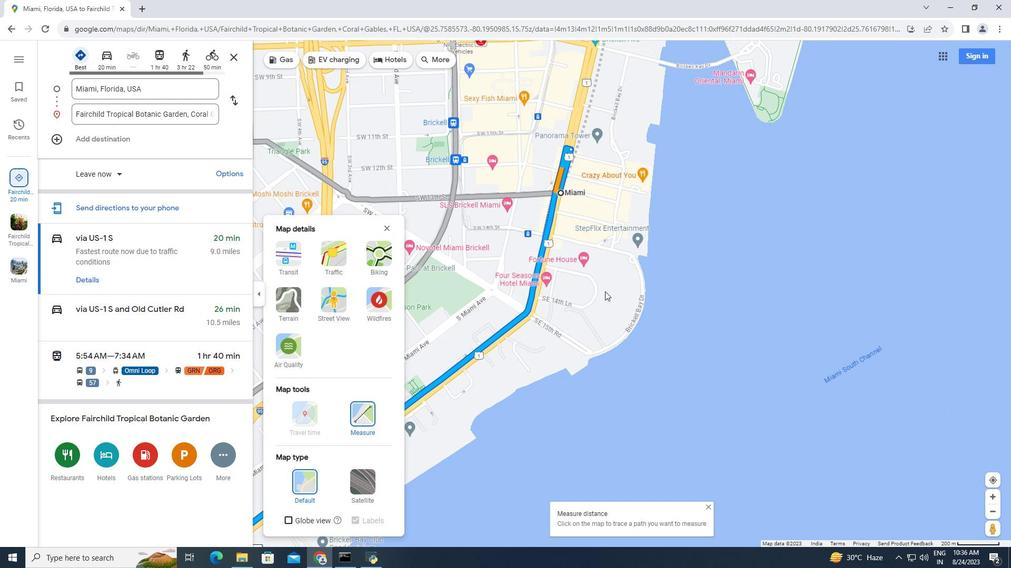 
Action: Mouse scrolled (605, 292) with delta (0, 0)
Screenshot: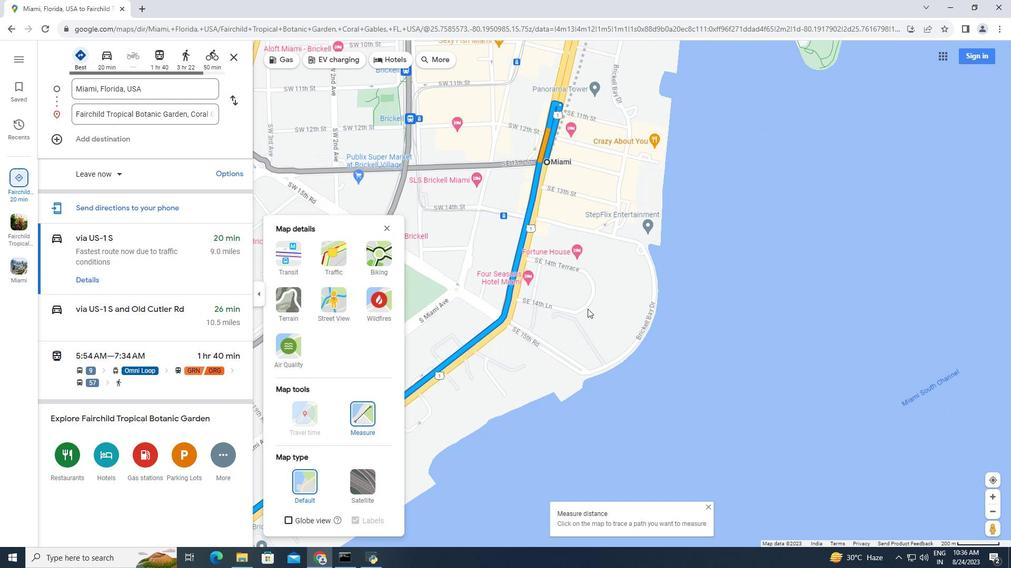 
Action: Mouse scrolled (605, 292) with delta (0, 0)
Screenshot: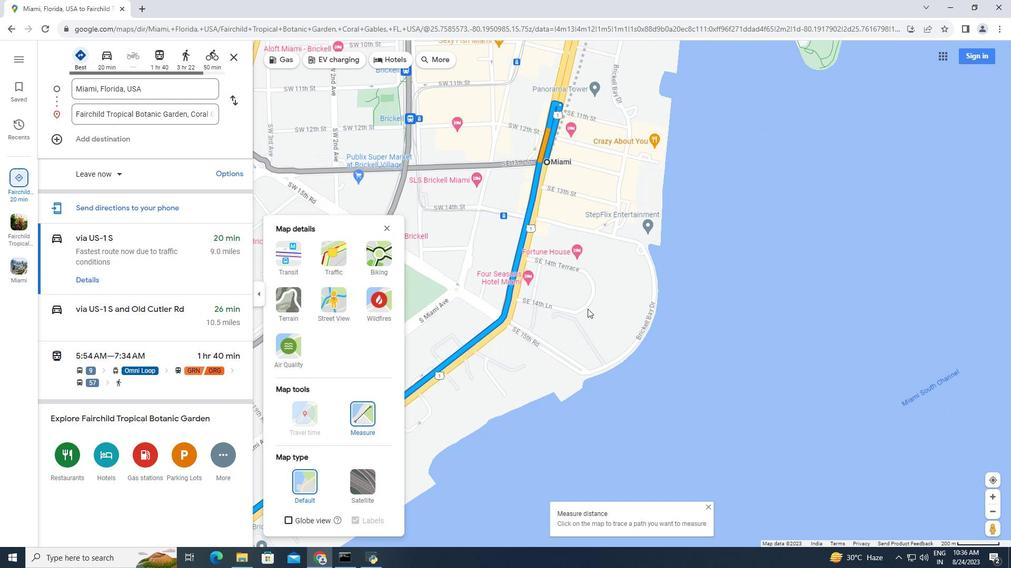
Action: Mouse moved to (566, 322)
Screenshot: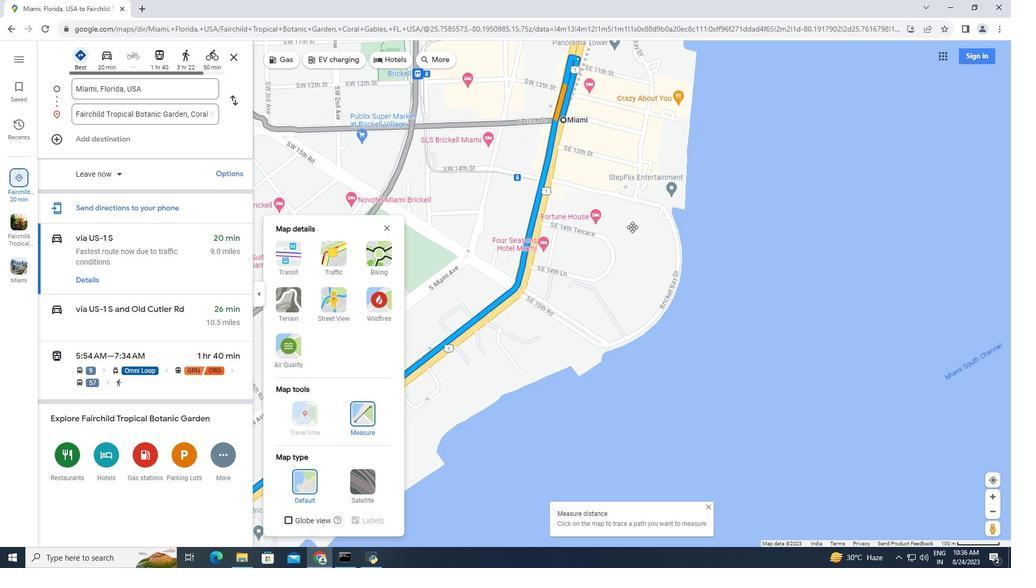
Action: Mouse pressed left at (566, 322)
Screenshot: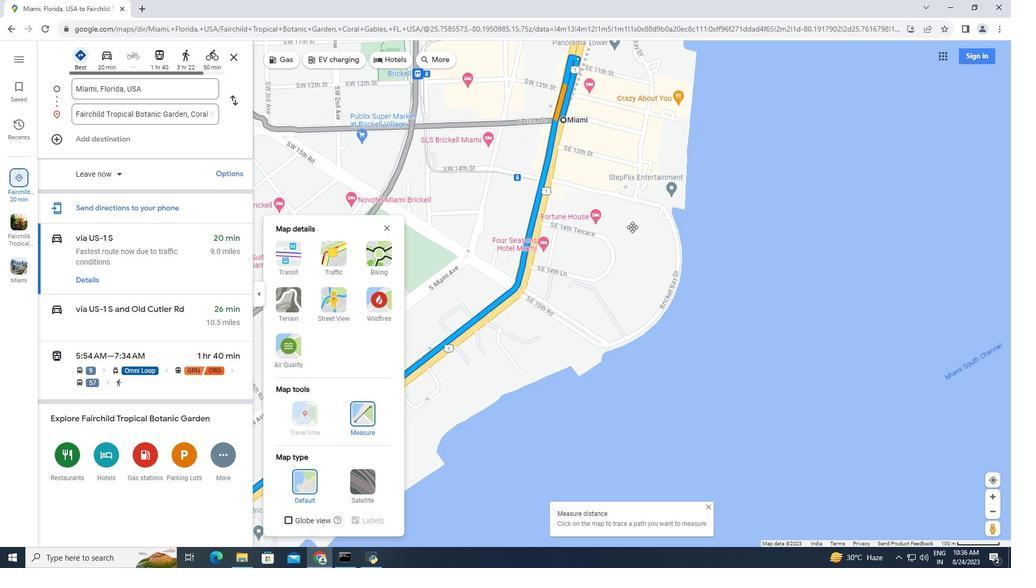 
Action: Mouse moved to (473, 340)
Screenshot: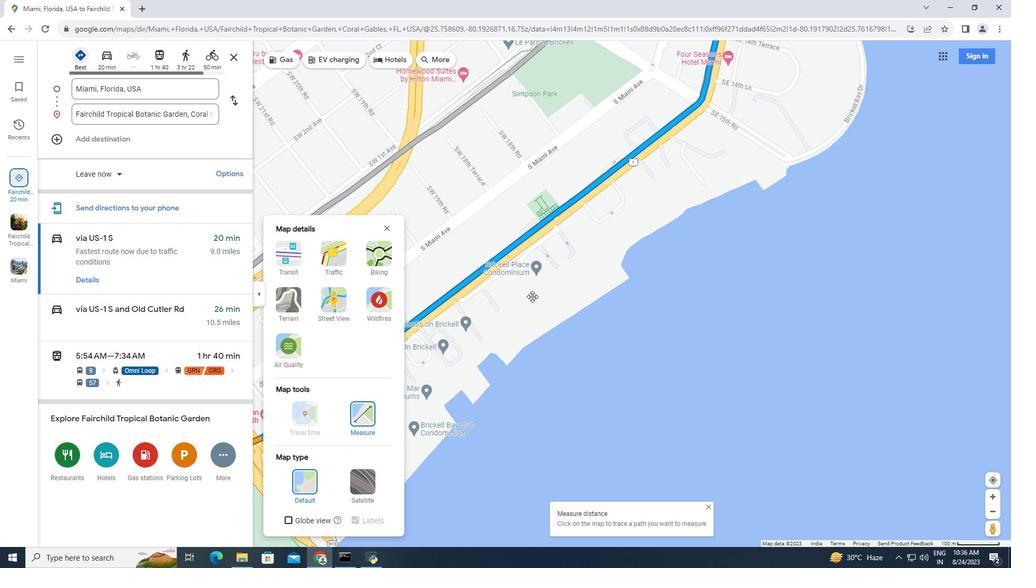 
Action: Mouse pressed left at (471, 341)
Screenshot: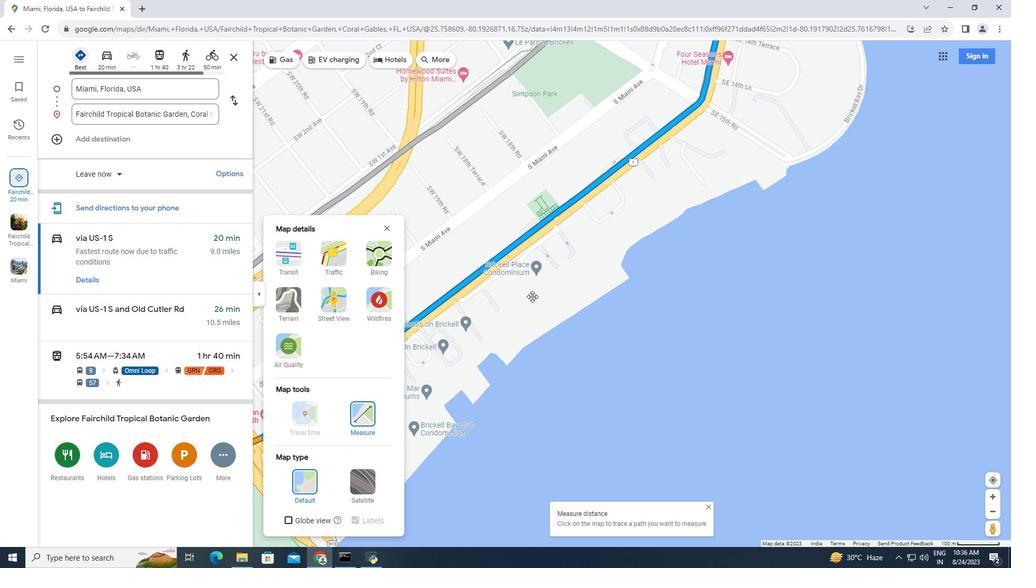 
Action: Mouse moved to (545, 301)
Screenshot: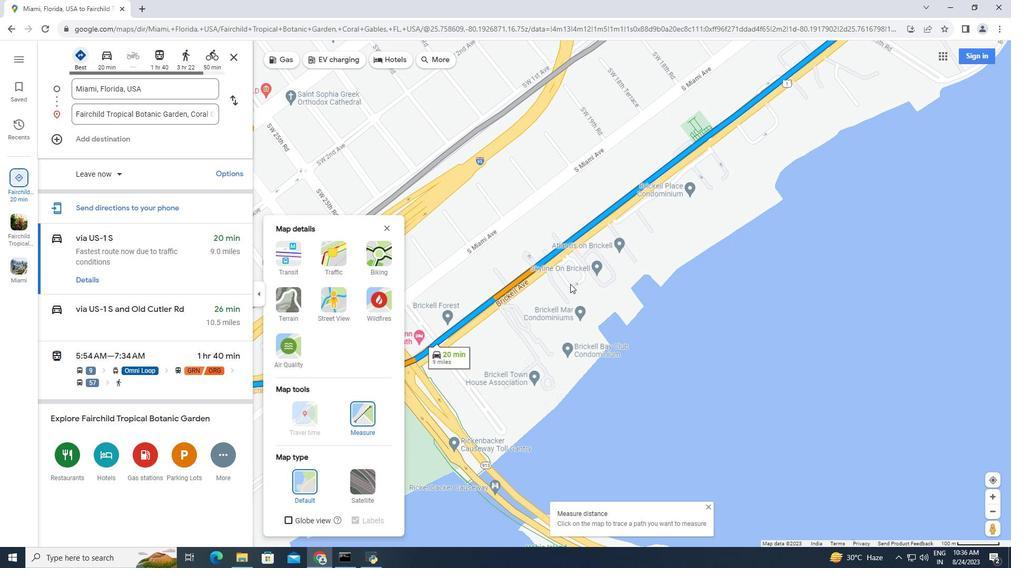 
Action: Mouse pressed left at (529, 311)
Screenshot: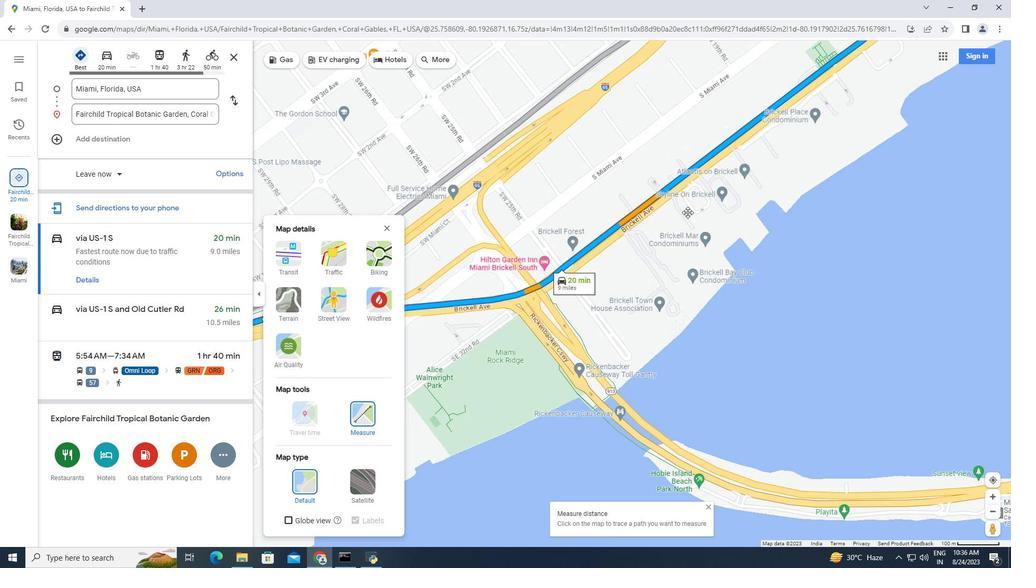 
Action: Mouse moved to (508, 298)
Screenshot: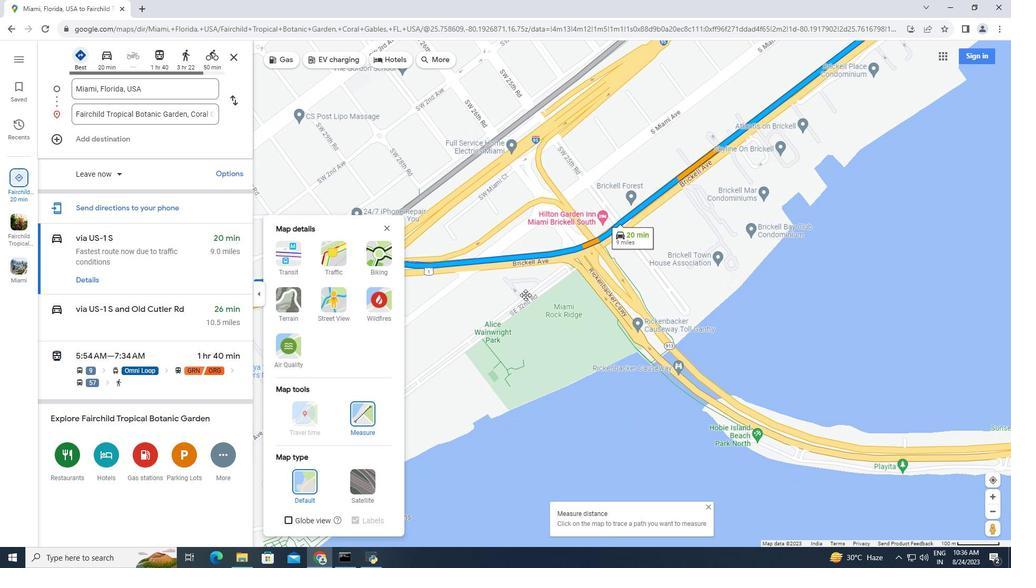 
Action: Mouse pressed left at (508, 298)
Screenshot: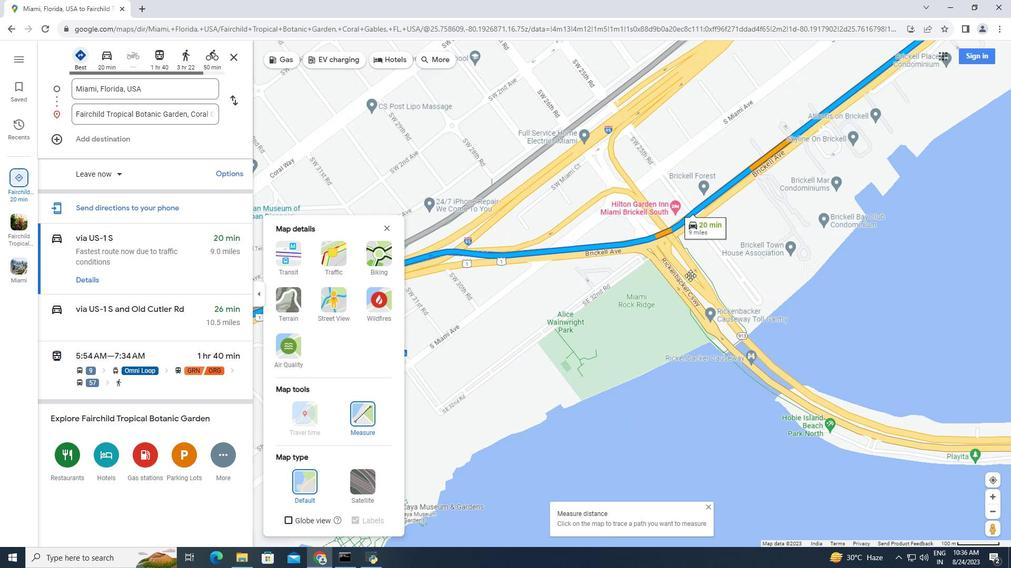 
Action: Mouse moved to (514, 303)
Screenshot: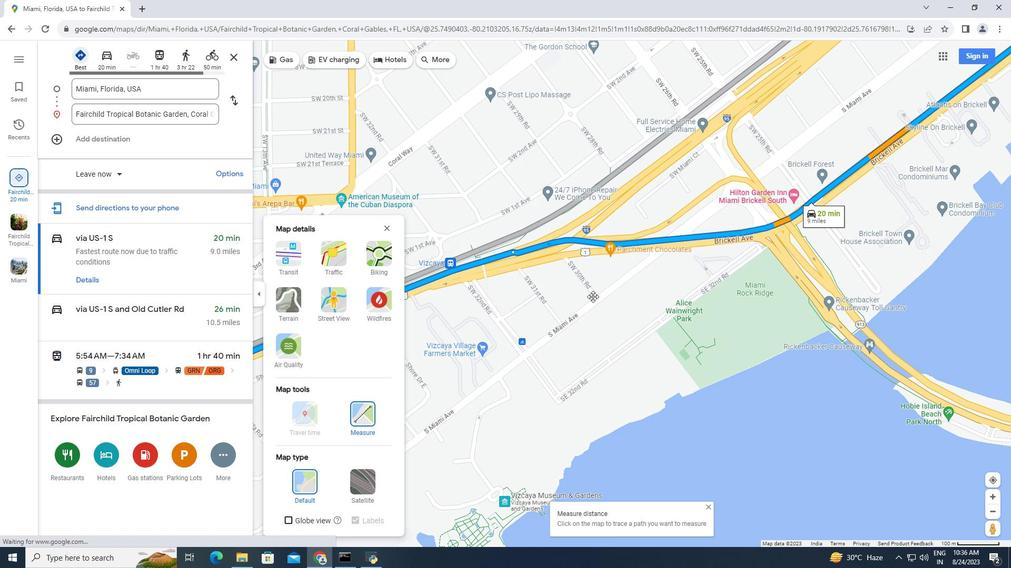 
Action: Mouse pressed left at (514, 303)
Screenshot: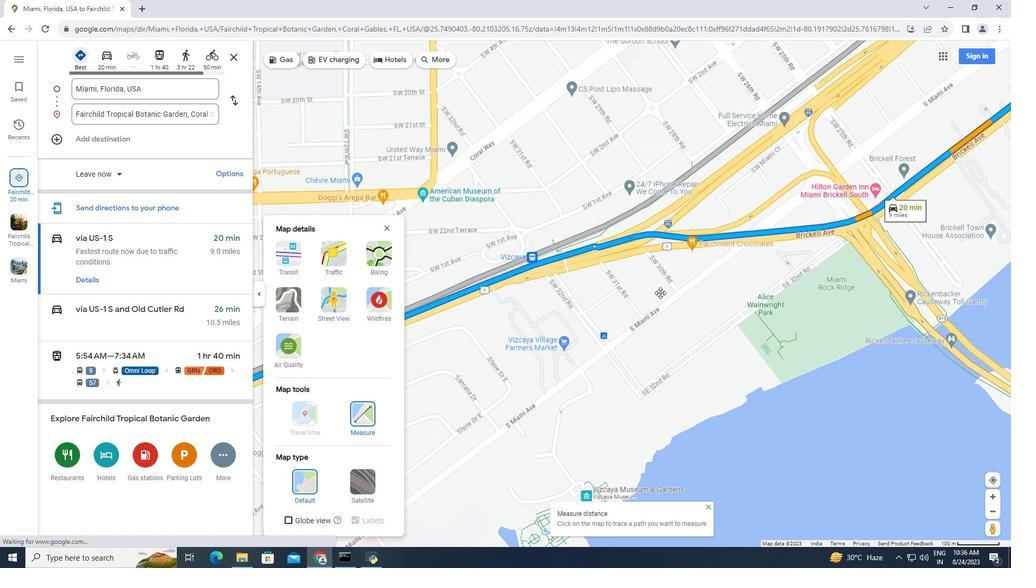 
Action: Mouse moved to (559, 319)
Screenshot: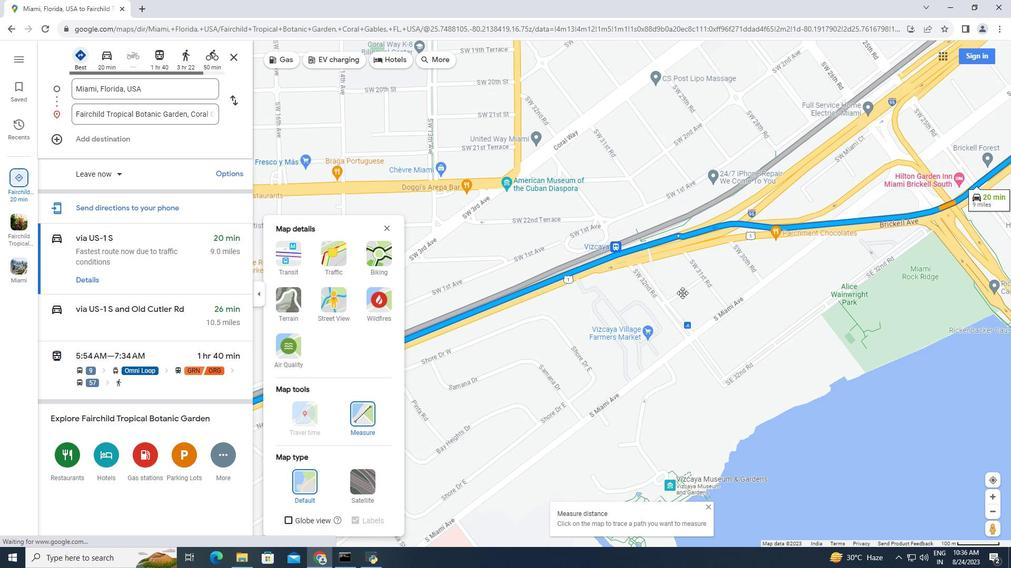 
Action: Mouse pressed left at (559, 319)
Screenshot: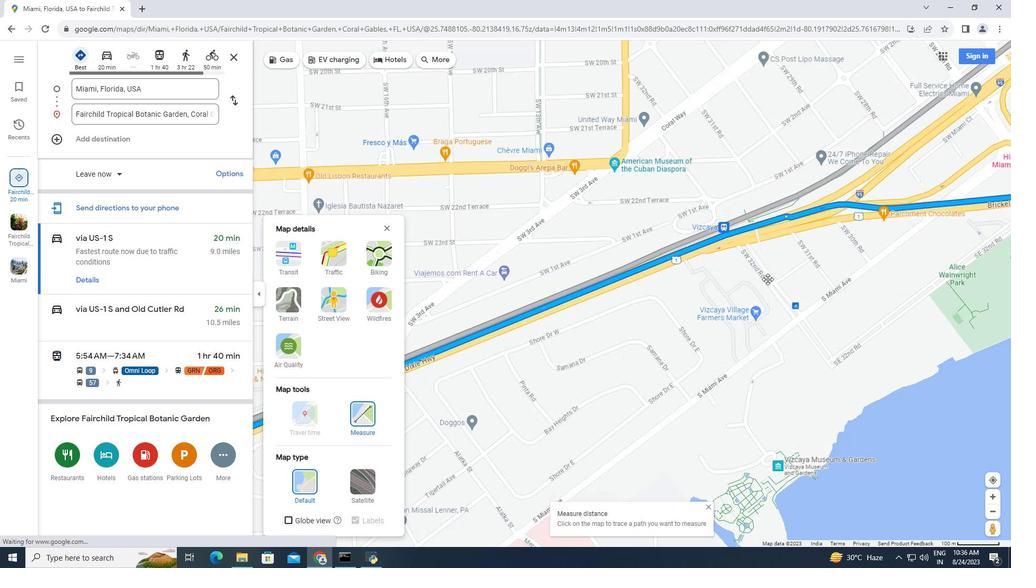 
Action: Mouse moved to (482, 358)
Screenshot: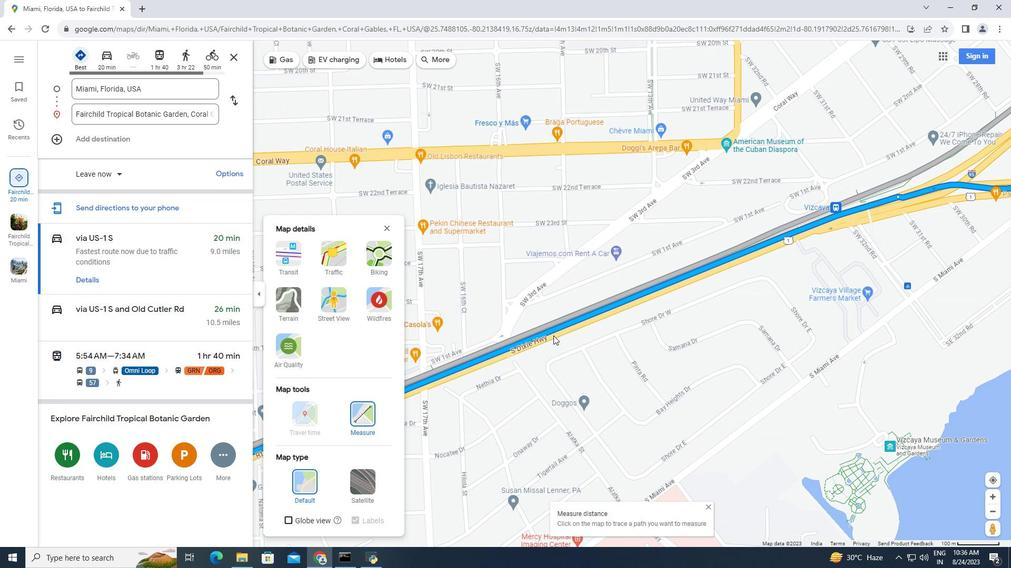 
Action: Mouse pressed left at (482, 358)
Screenshot: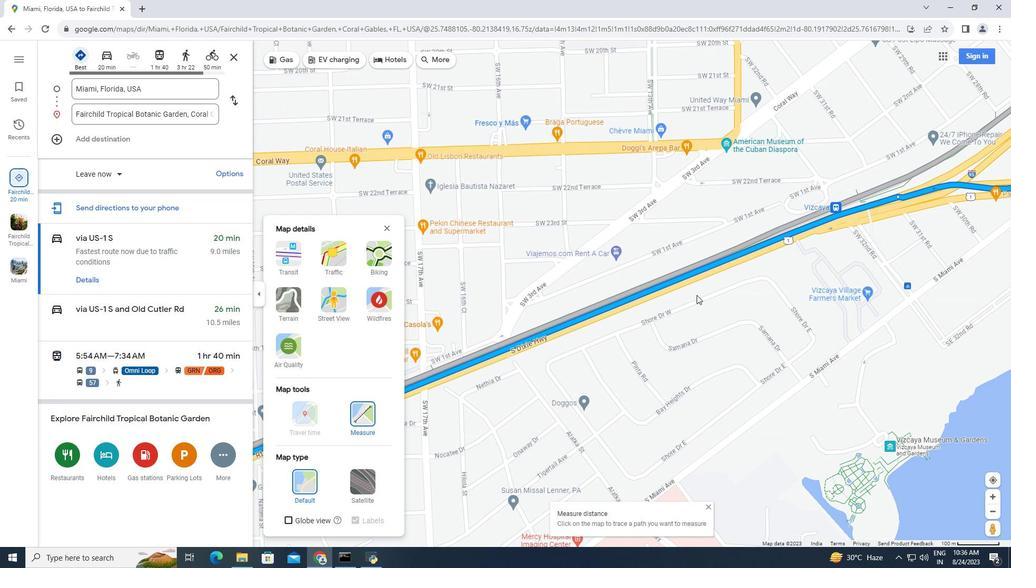
Action: Mouse moved to (481, 409)
Screenshot: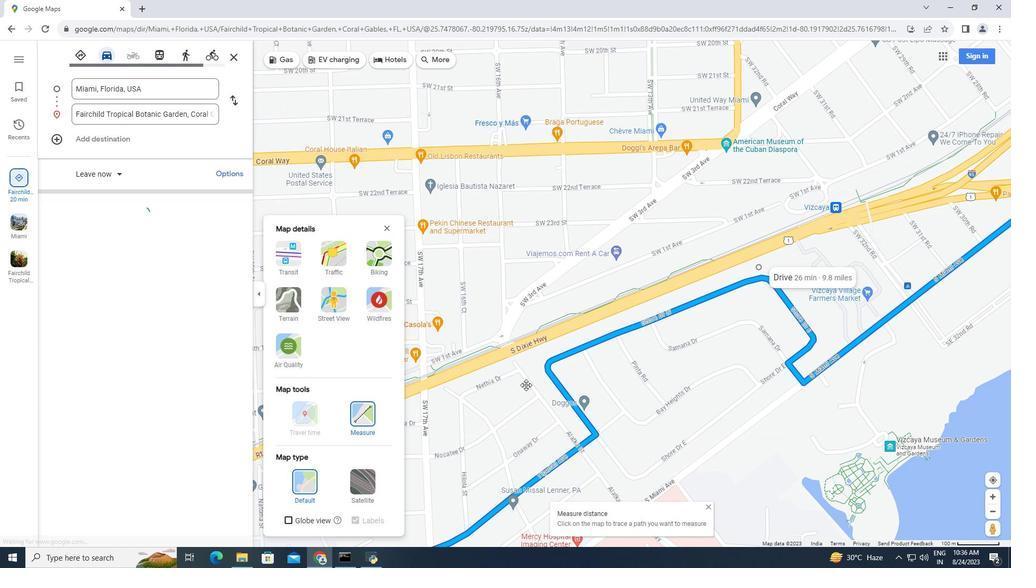 
Action: Mouse pressed left at (481, 409)
Screenshot: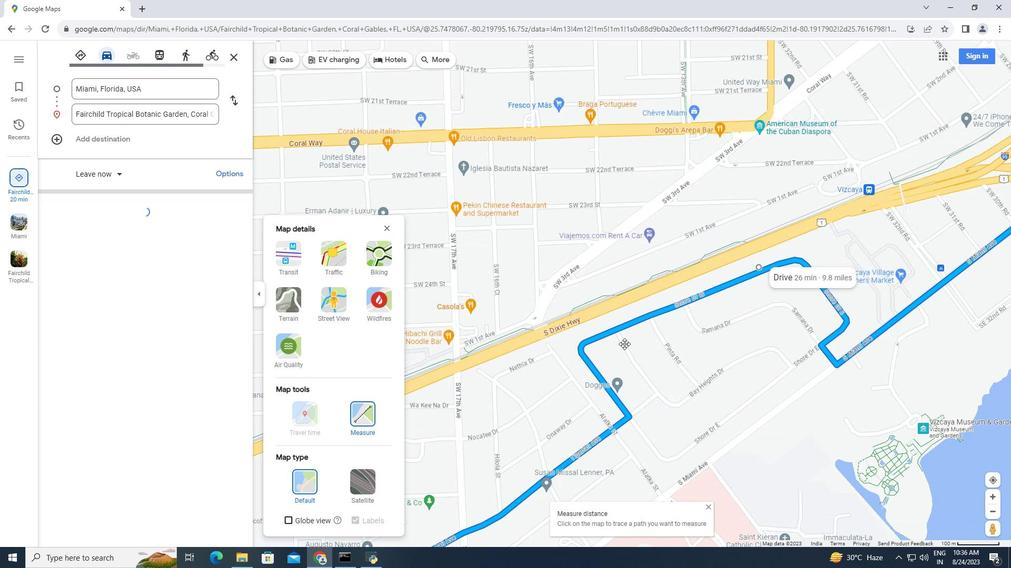 
Action: Mouse moved to (616, 367)
Screenshot: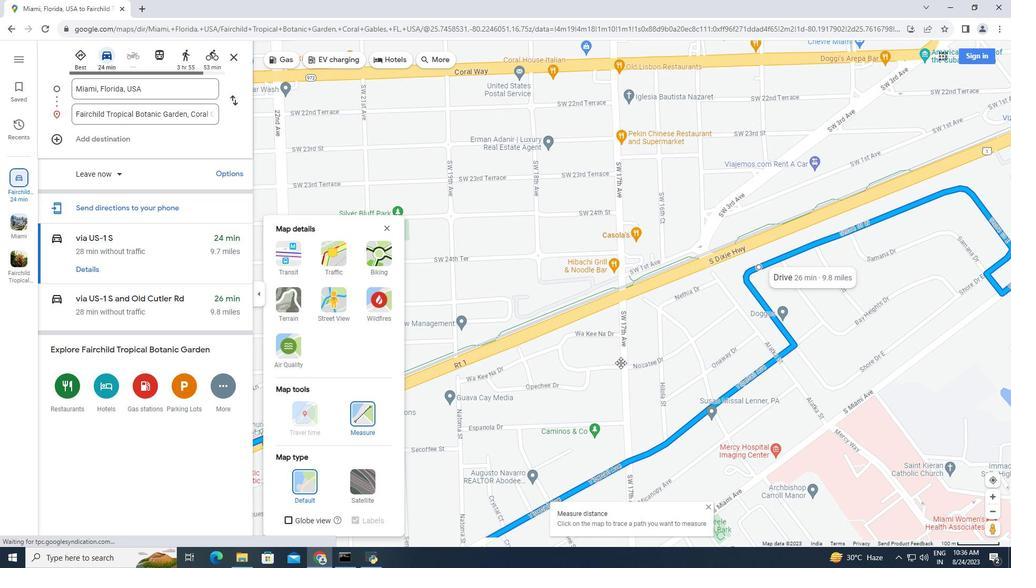 
Action: Mouse pressed left at (616, 367)
Screenshot: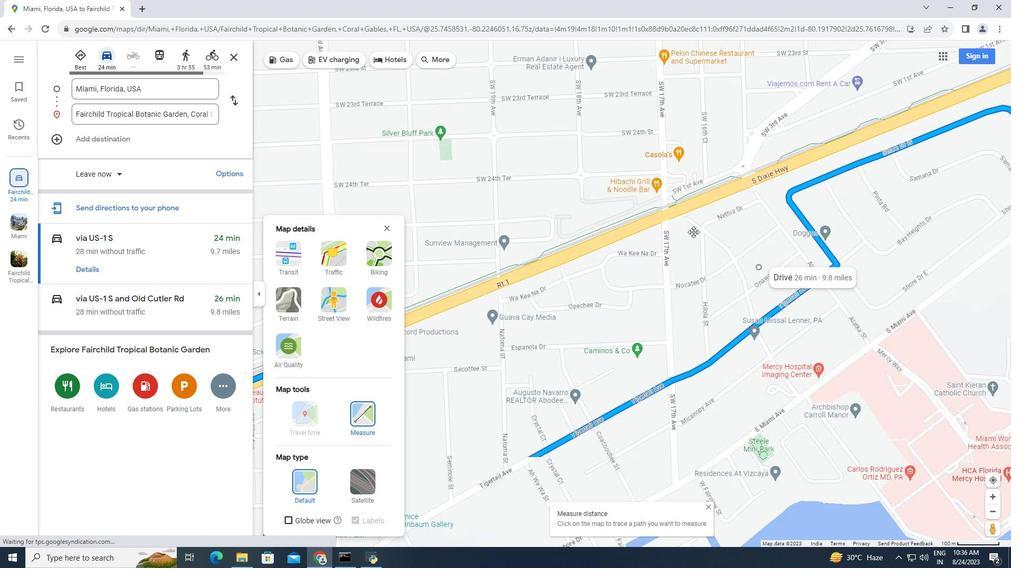 
Action: Mouse moved to (574, 361)
Screenshot: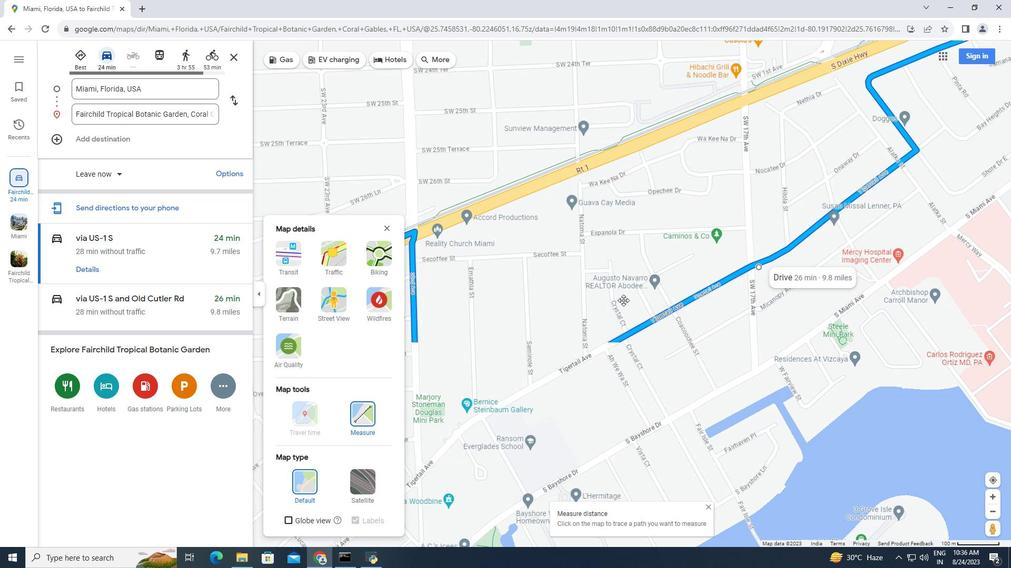 
Action: Mouse pressed left at (574, 361)
Screenshot: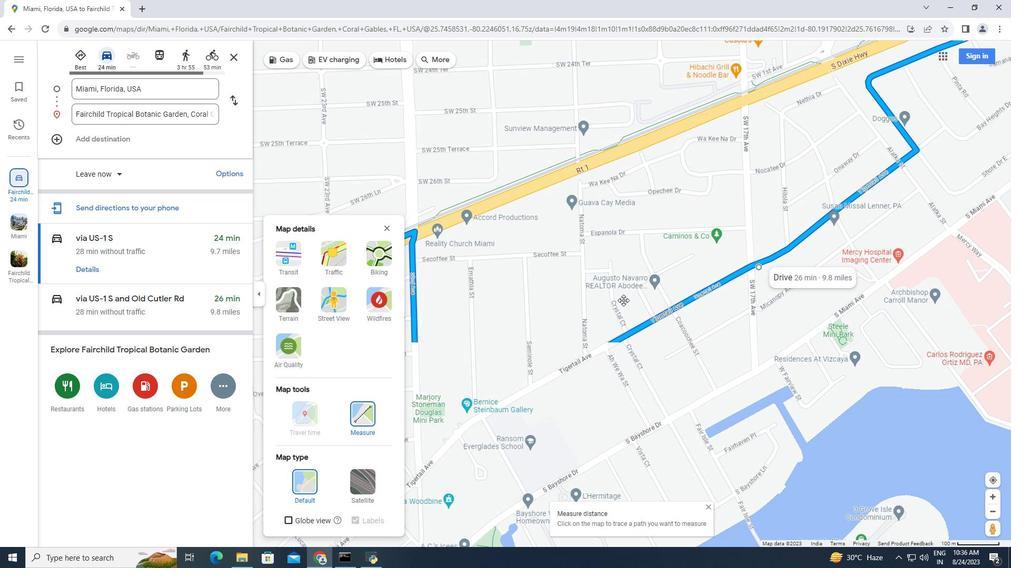 
Action: Mouse moved to (576, 353)
Screenshot: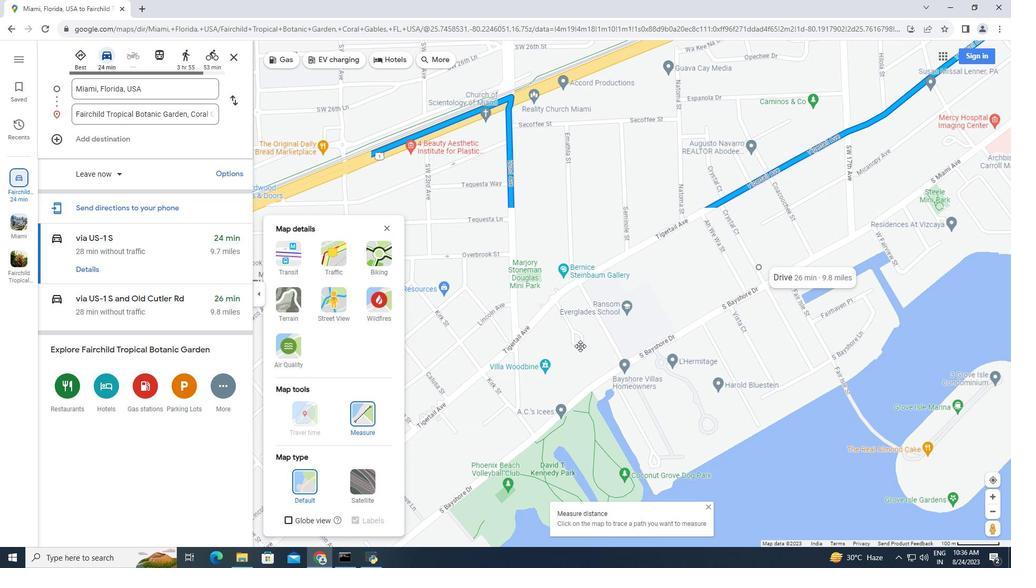 
Action: Mouse pressed left at (576, 353)
Screenshot: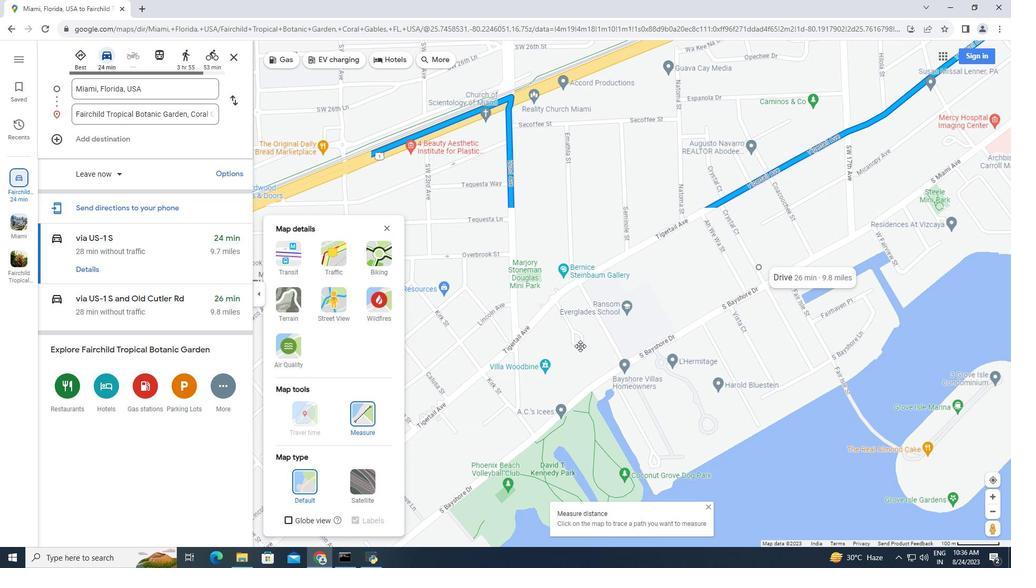 
Action: Mouse moved to (481, 295)
Screenshot: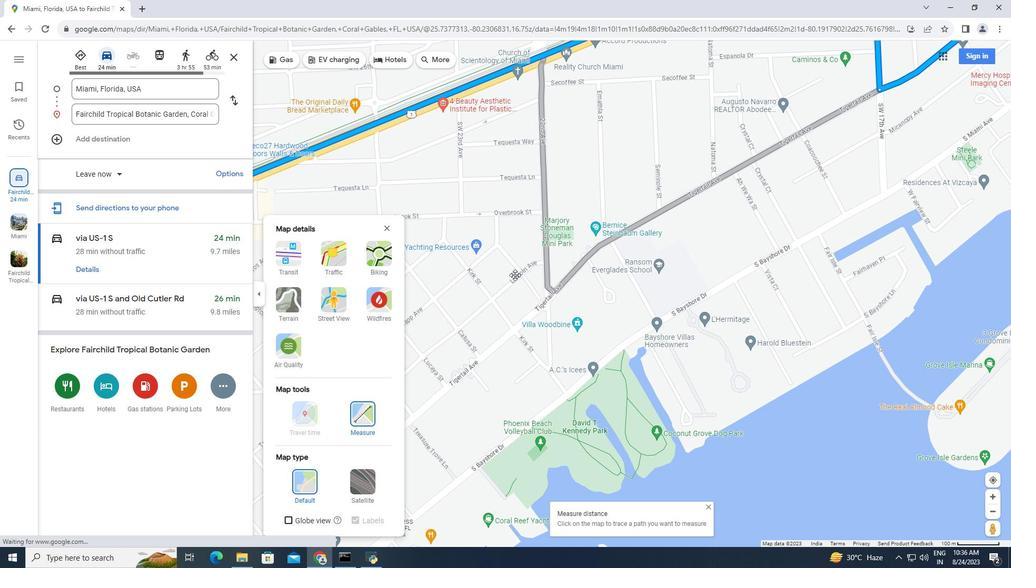 
Action: Mouse pressed left at (481, 295)
Screenshot: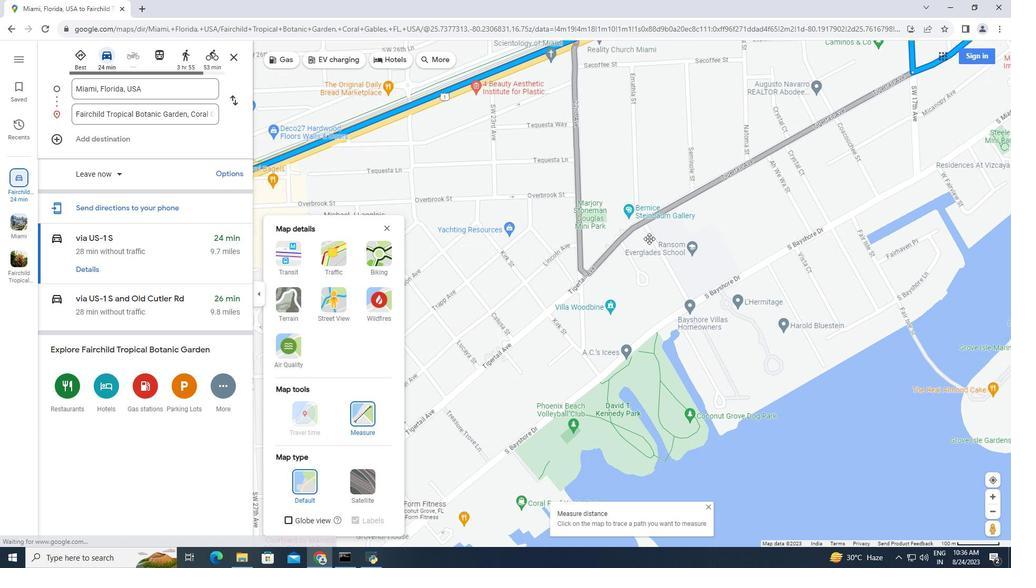 
Action: Mouse moved to (674, 243)
Screenshot: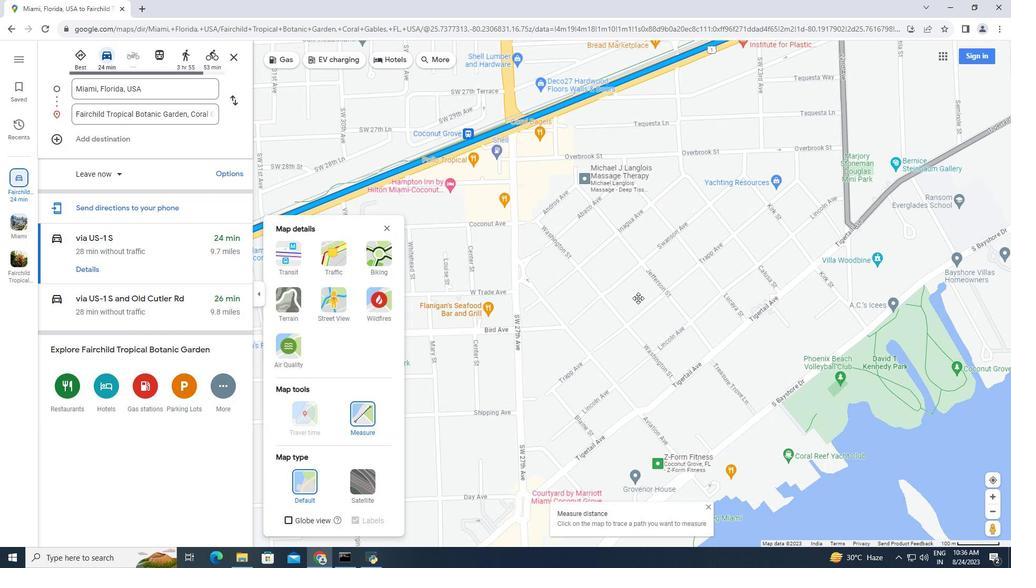 
Action: Mouse pressed left at (674, 243)
Screenshot: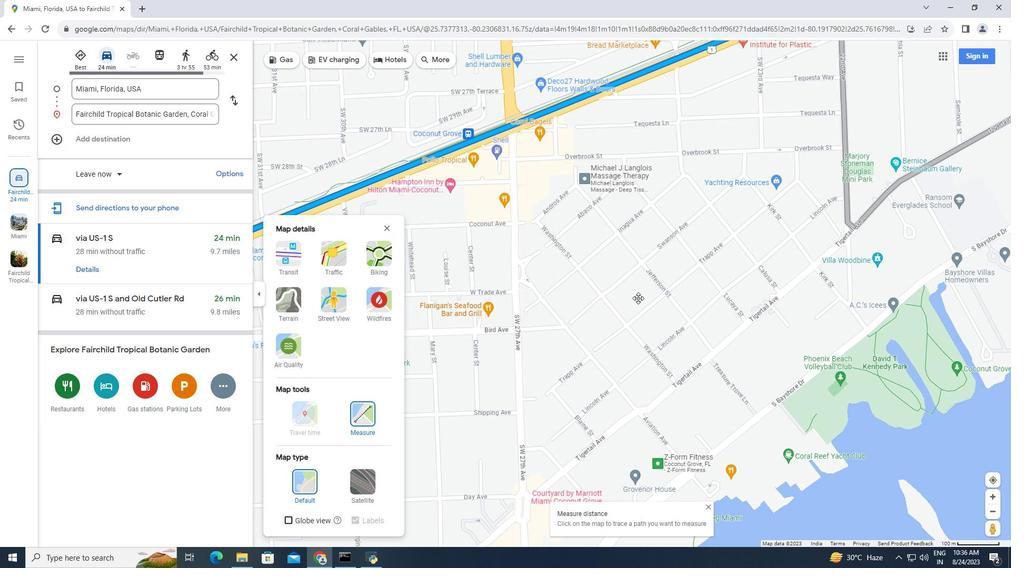 
Action: Mouse moved to (548, 416)
Screenshot: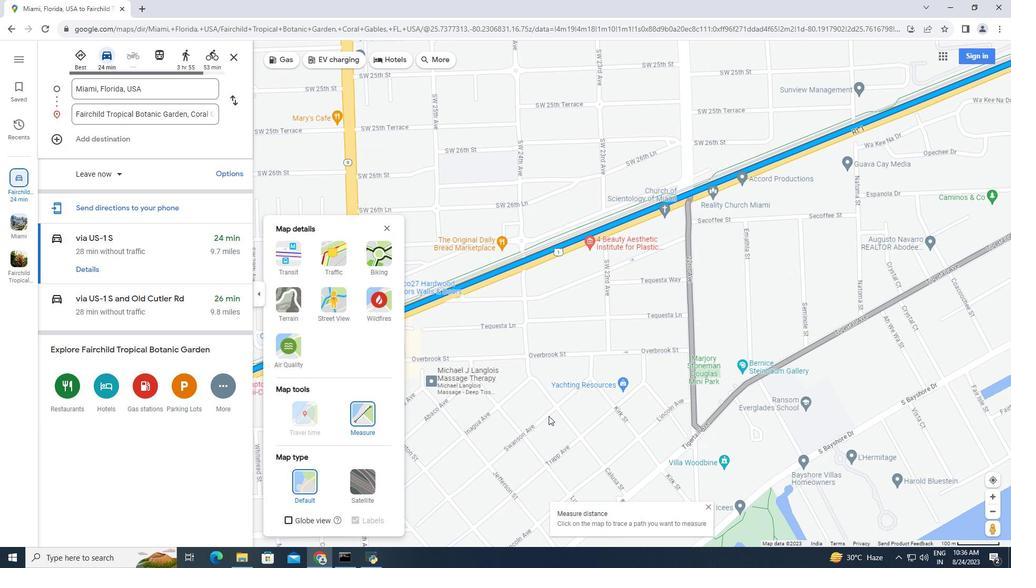 
Action: Mouse scrolled (548, 416) with delta (0, 0)
Screenshot: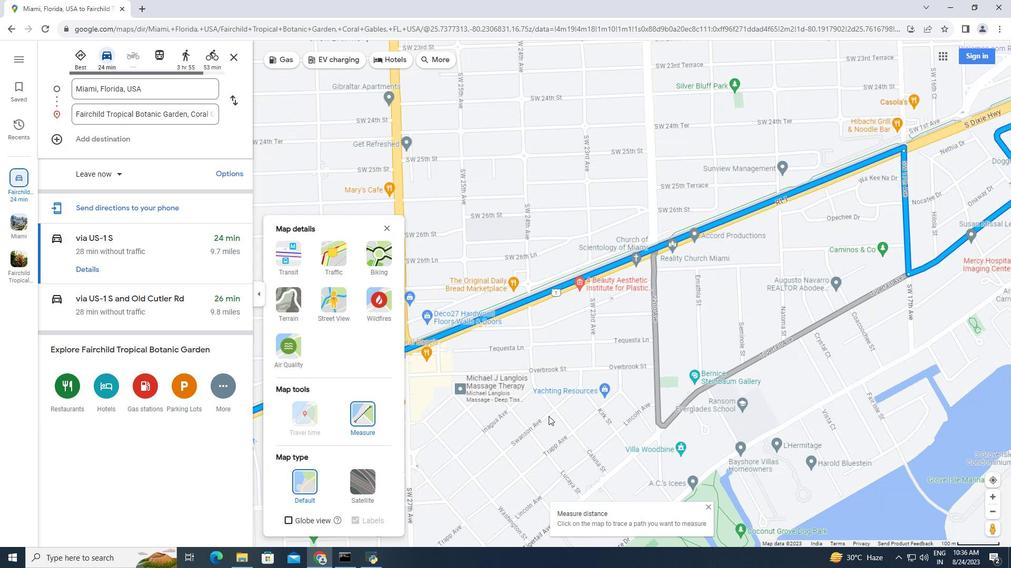 
Action: Mouse scrolled (548, 416) with delta (0, 0)
Screenshot: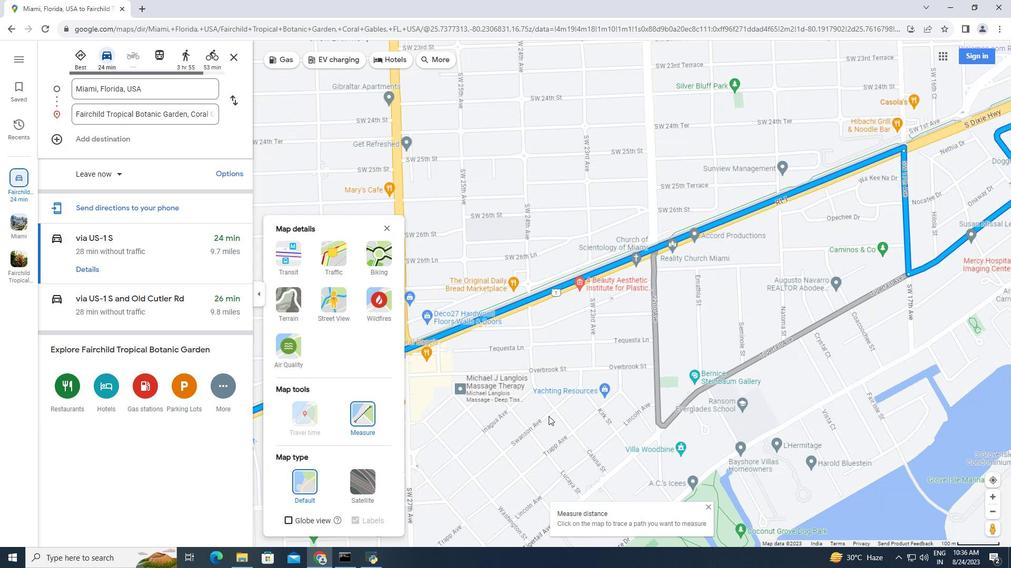 
Action: Mouse scrolled (548, 416) with delta (0, 0)
Screenshot: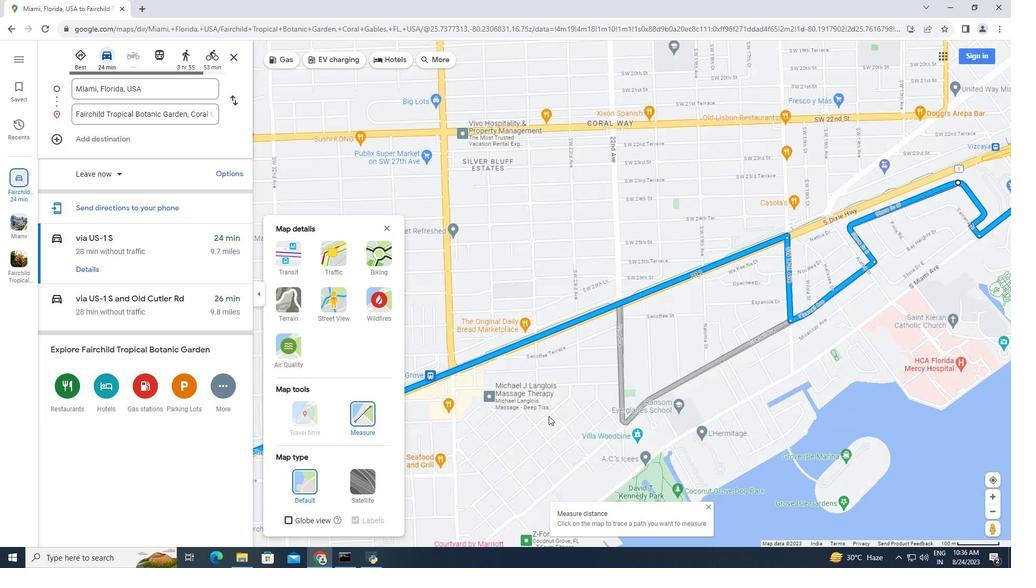 
Action: Mouse scrolled (548, 416) with delta (0, 0)
Screenshot: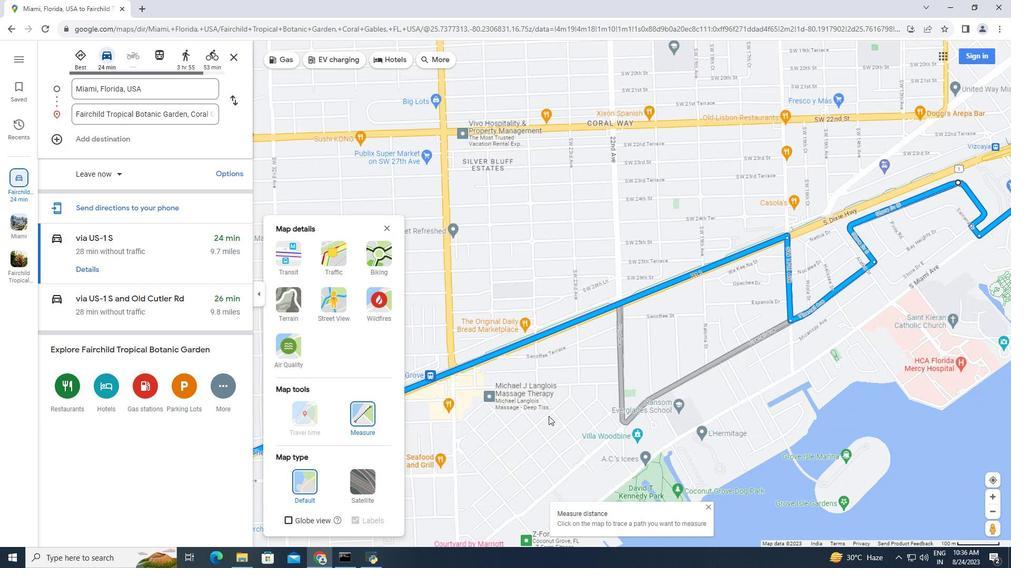
Action: Mouse scrolled (548, 416) with delta (0, 0)
Screenshot: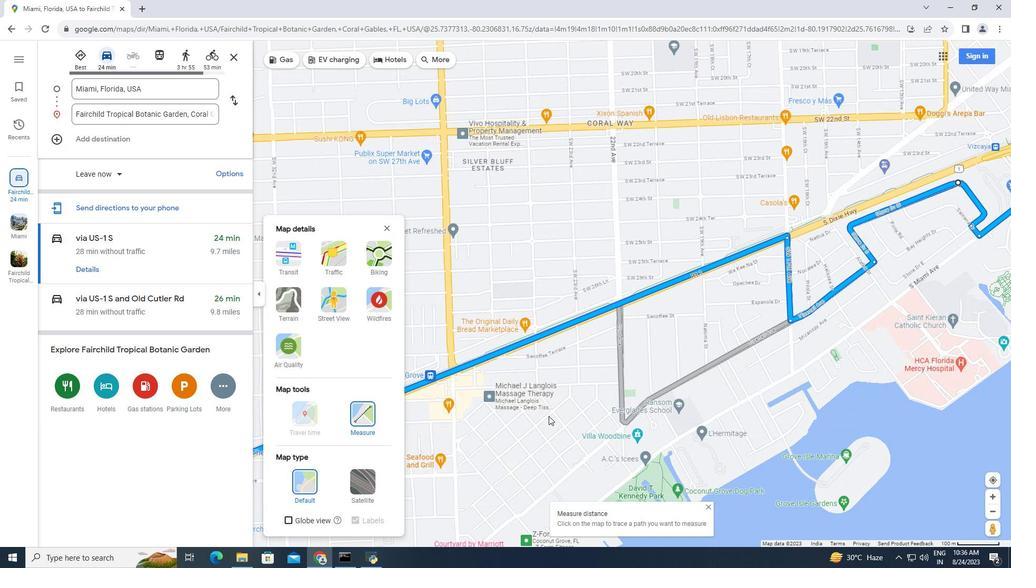 
Action: Mouse moved to (510, 443)
Screenshot: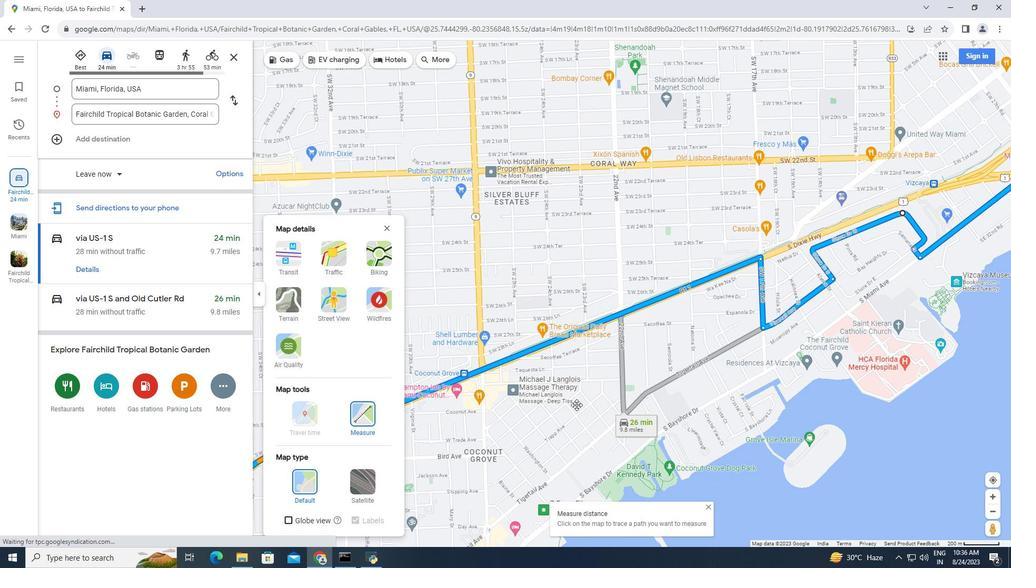 
Action: Mouse pressed left at (510, 443)
Screenshot: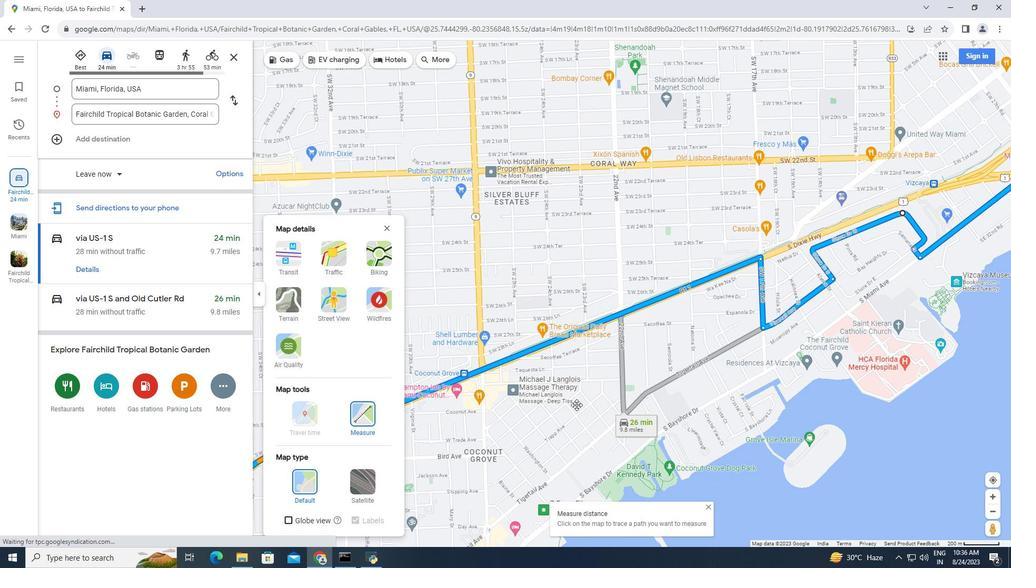 
Action: Mouse moved to (593, 397)
Screenshot: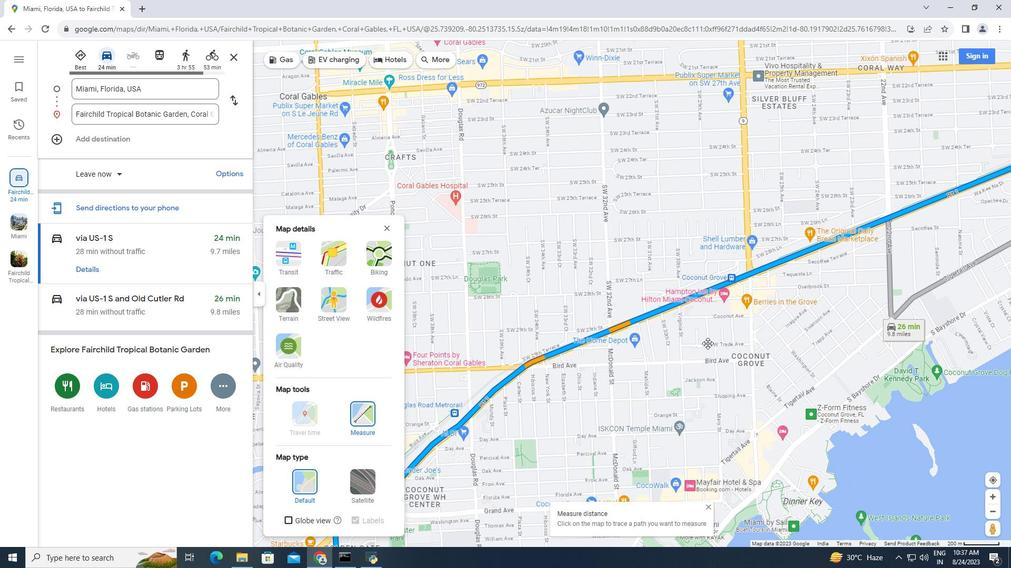 
Action: Mouse pressed left at (593, 397)
Screenshot: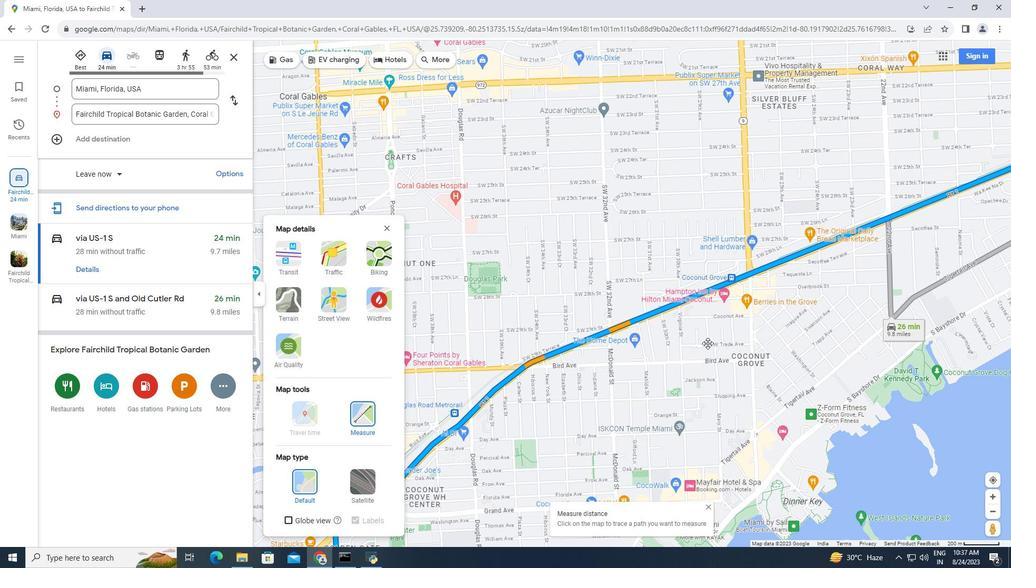 
Action: Mouse moved to (811, 416)
Screenshot: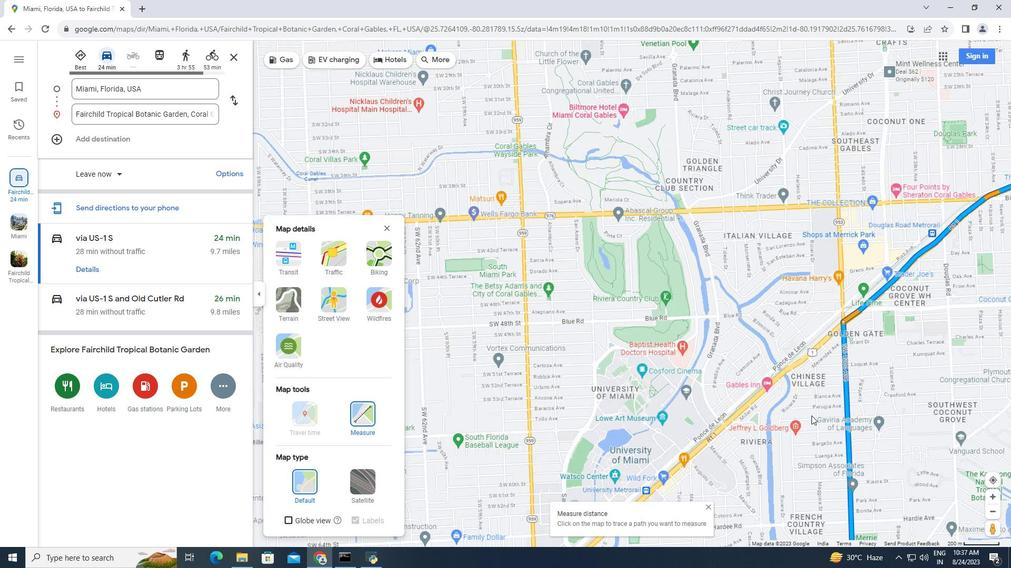 
Action: Mouse scrolled (811, 415) with delta (0, 0)
Screenshot: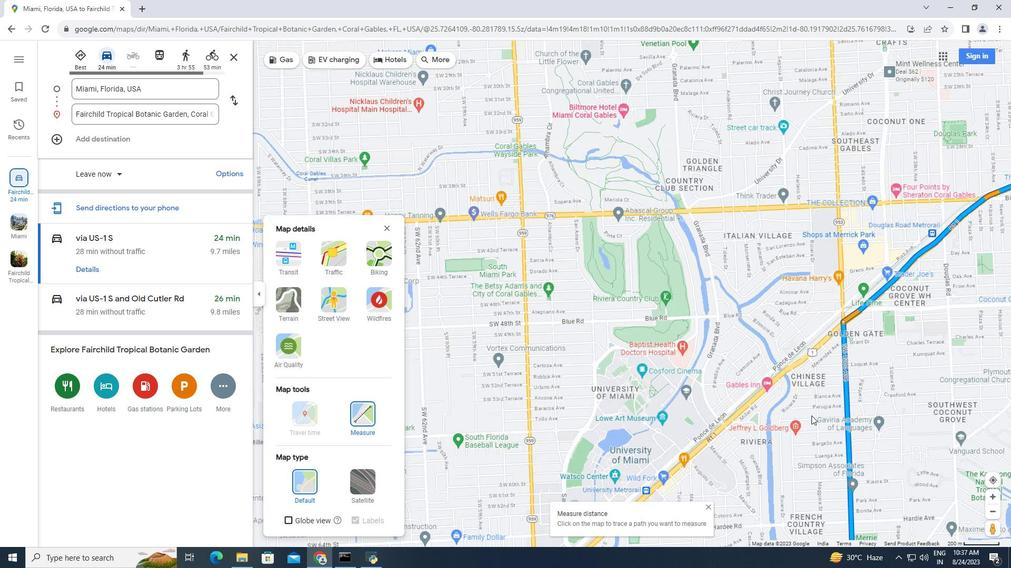 
Action: Mouse scrolled (811, 415) with delta (0, 0)
Screenshot: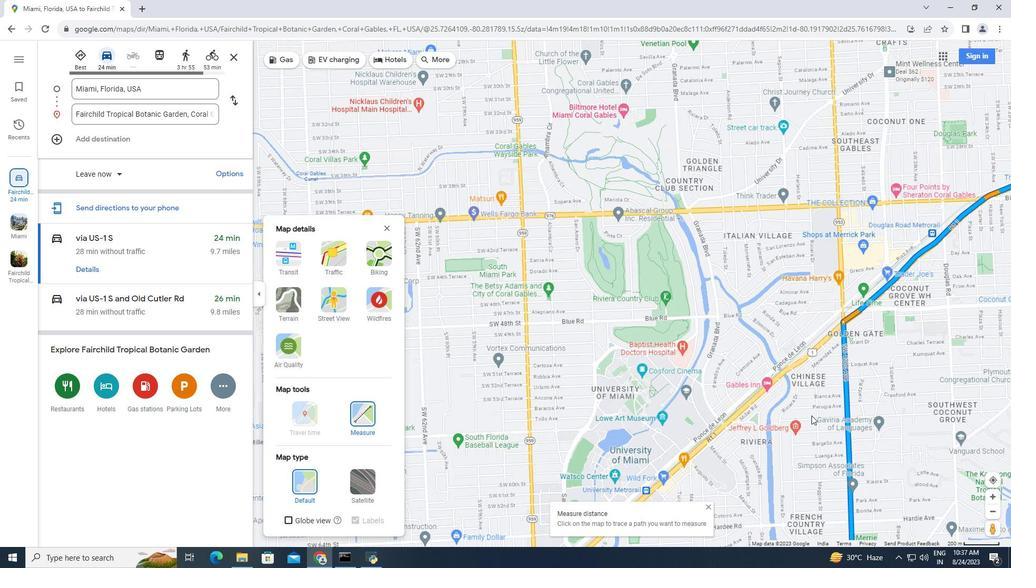 
Action: Mouse scrolled (811, 415) with delta (0, 0)
Screenshot: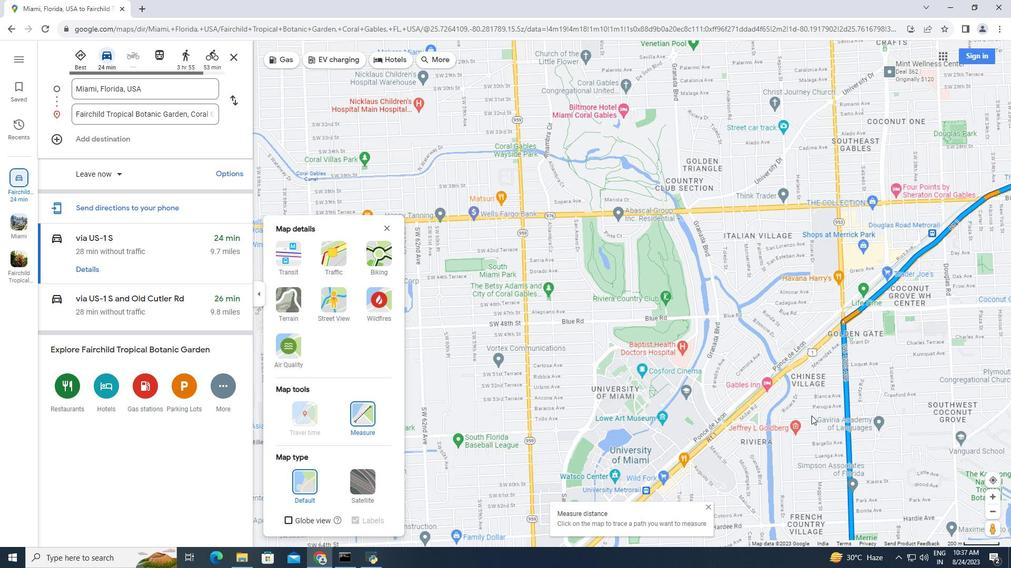 
Action: Mouse moved to (805, 448)
Screenshot: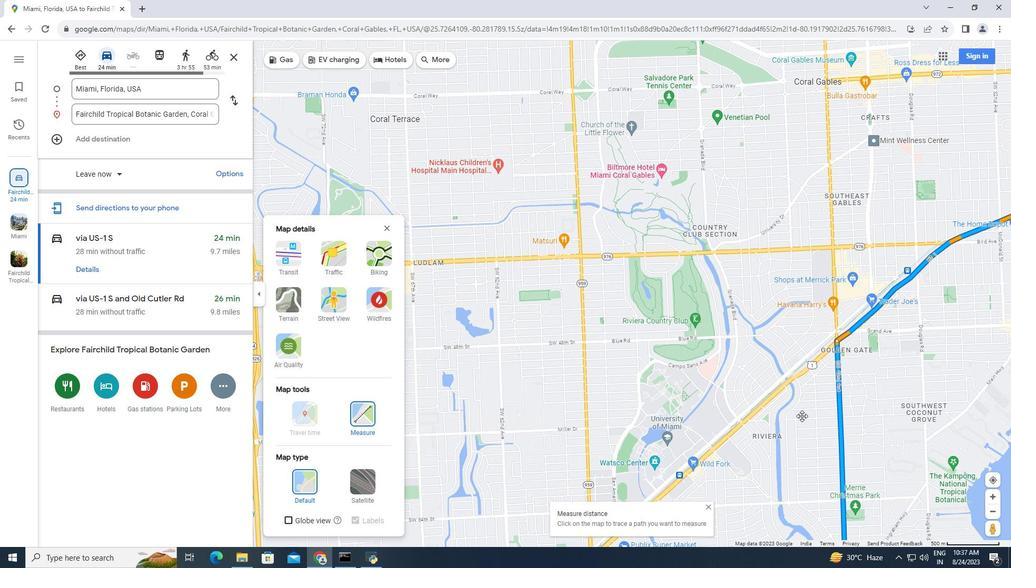 
Action: Mouse pressed left at (805, 452)
Screenshot: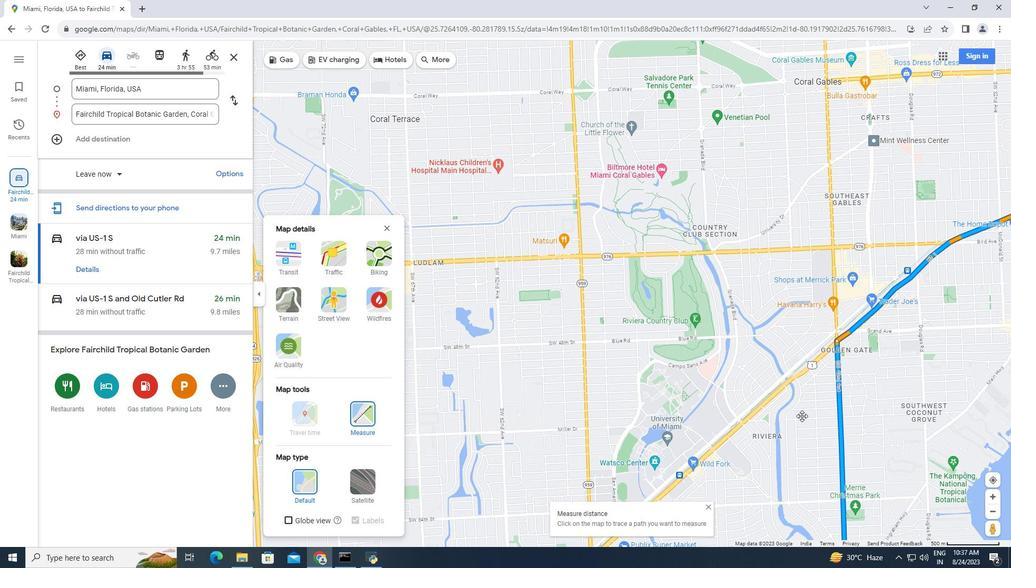 
Action: Mouse moved to (712, 425)
Screenshot: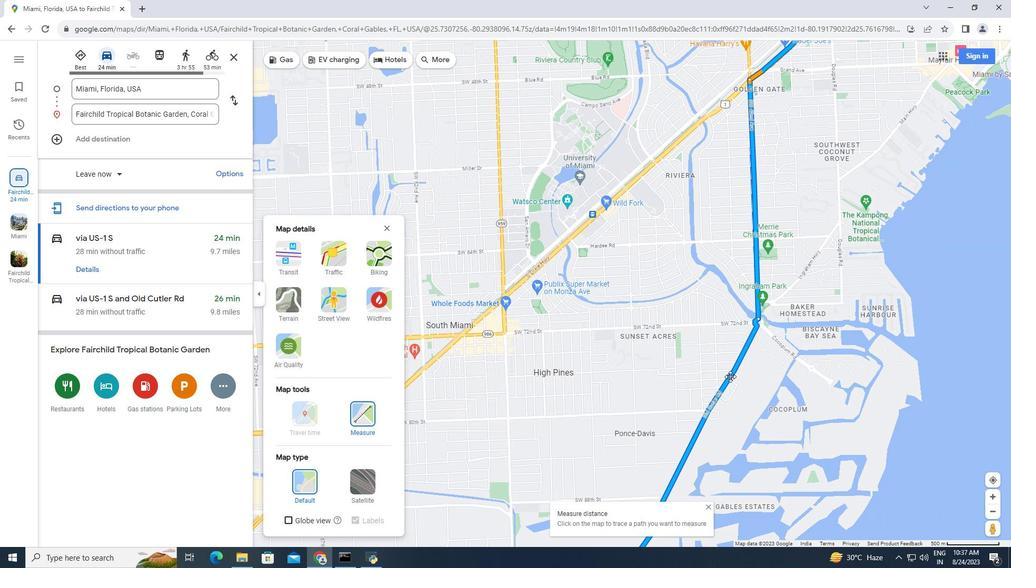 
Action: Mouse pressed left at (712, 425)
Screenshot: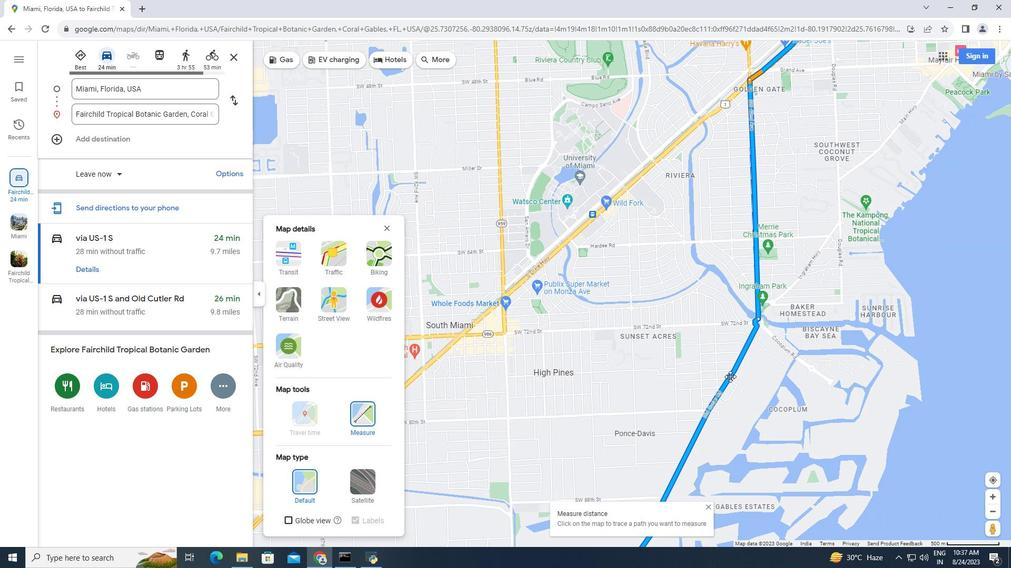 
Action: Mouse moved to (667, 430)
Screenshot: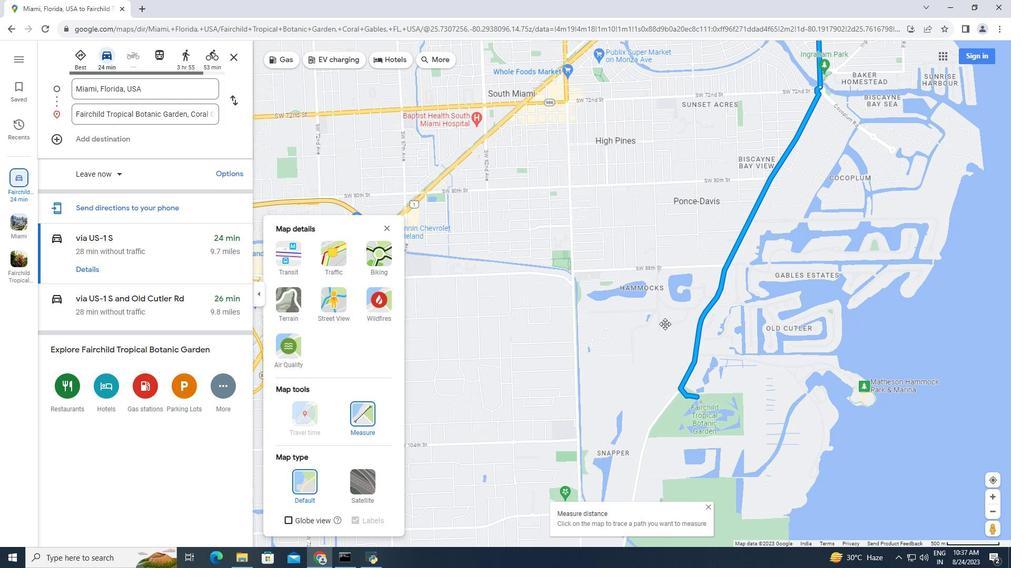 
Action: Mouse pressed left at (667, 430)
Screenshot: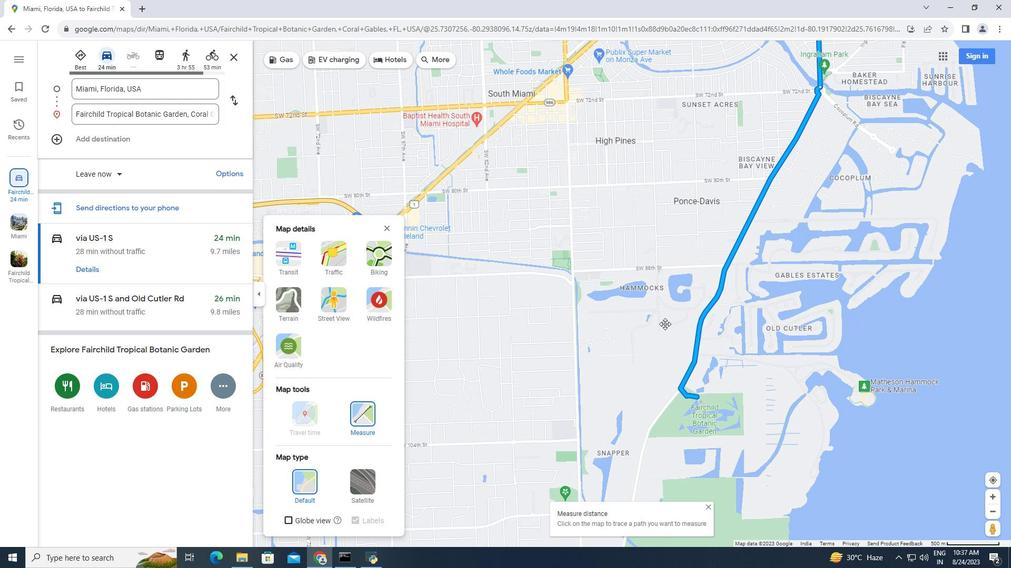
Action: Mouse moved to (698, 295)
Screenshot: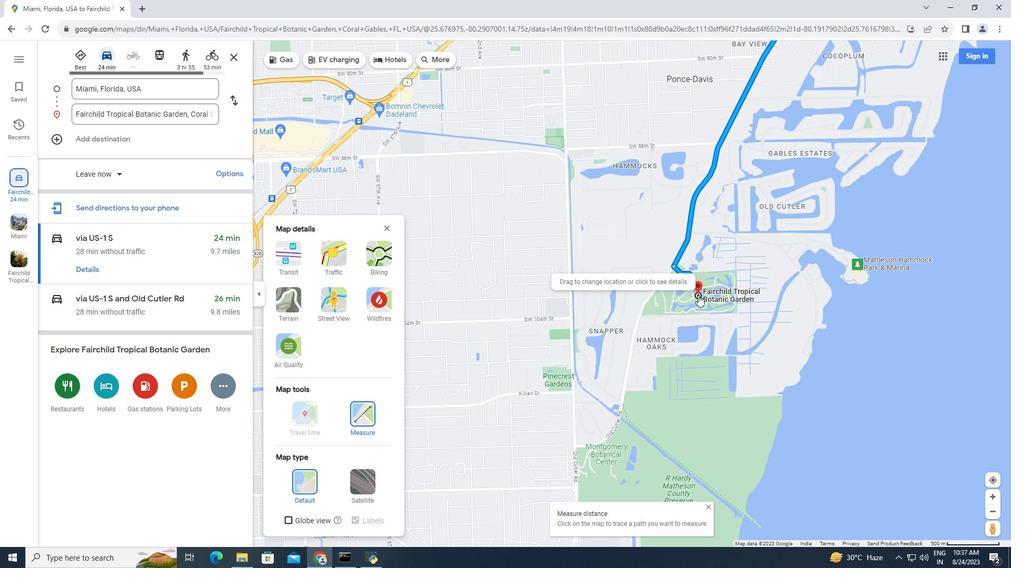 
Action: Mouse pressed left at (698, 295)
Screenshot: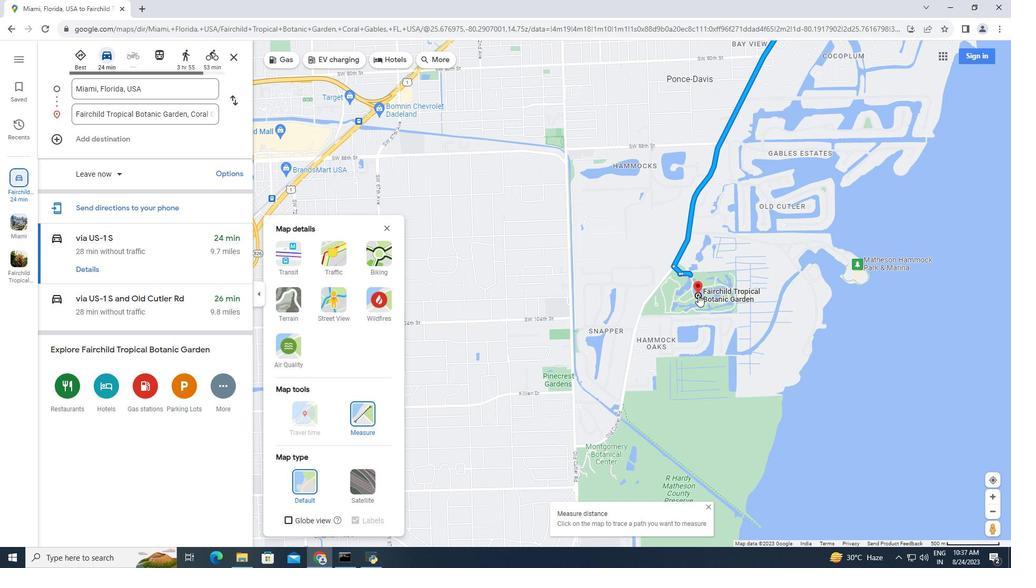 
Action: Mouse moved to (706, 324)
Screenshot: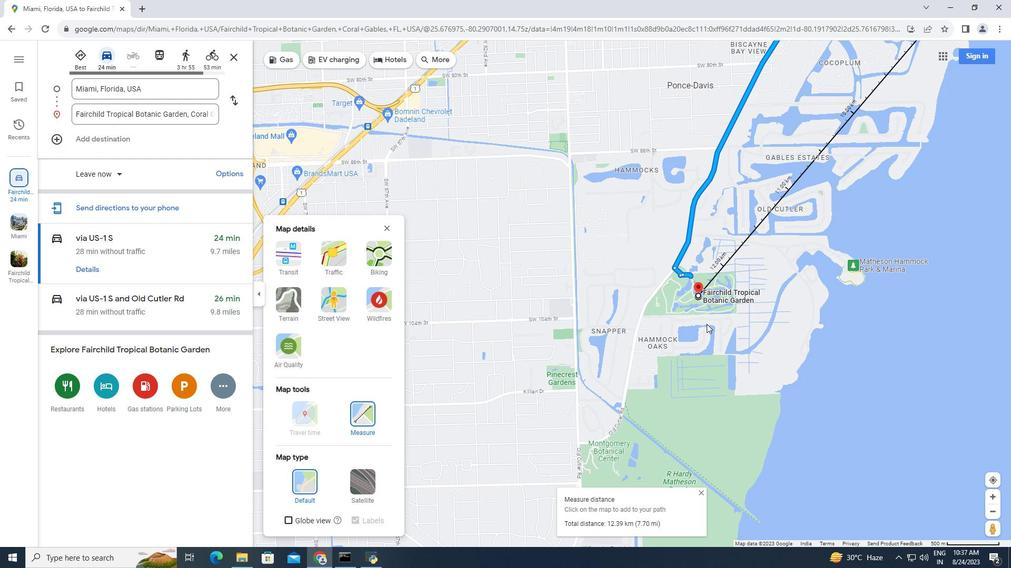 
Action: Mouse scrolled (706, 323) with delta (0, 0)
Screenshot: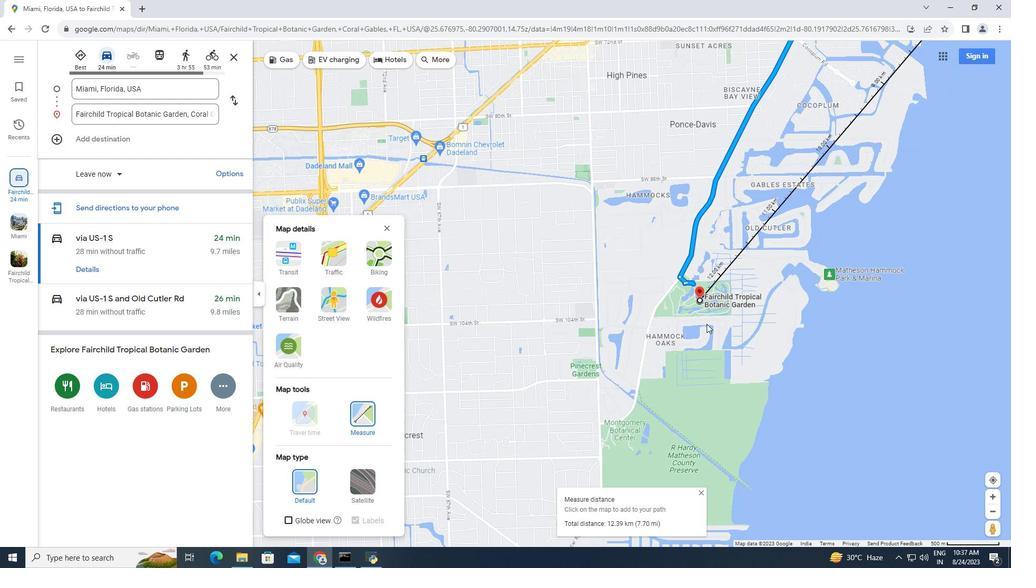 
Action: Mouse scrolled (706, 323) with delta (0, 0)
Screenshot: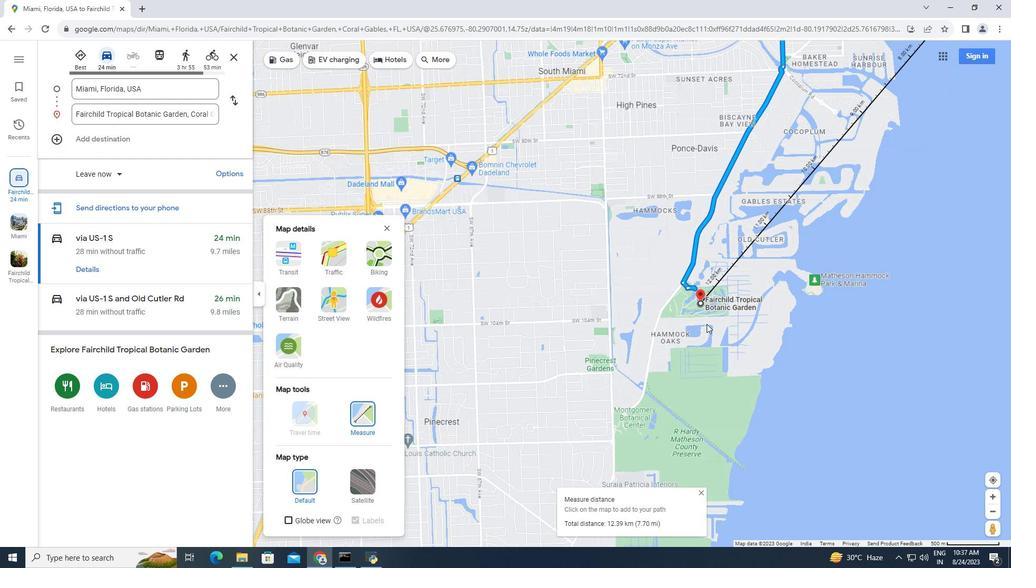 
Action: Mouse scrolled (706, 323) with delta (0, 0)
Screenshot: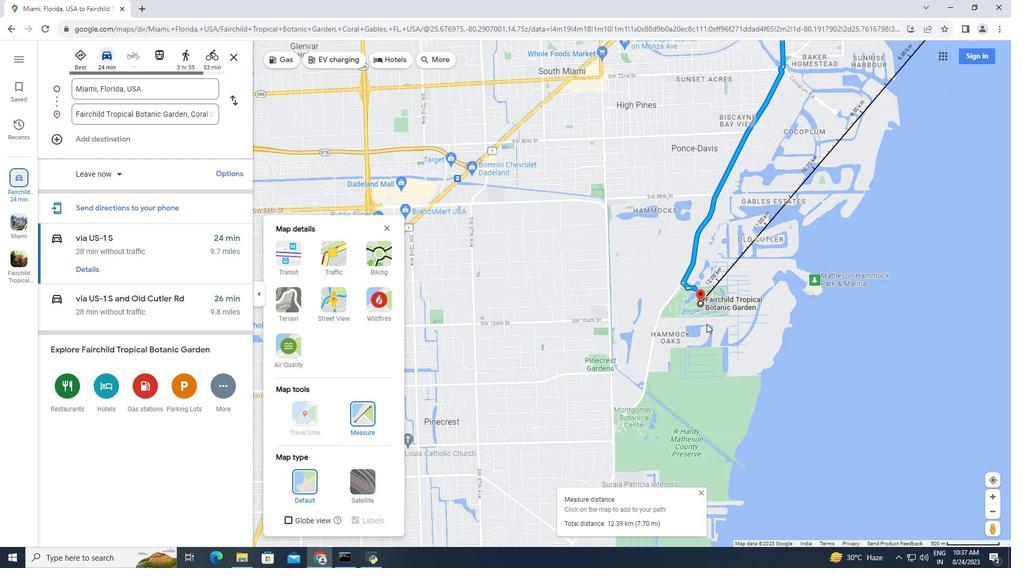 
Action: Mouse scrolled (706, 323) with delta (0, 0)
Screenshot: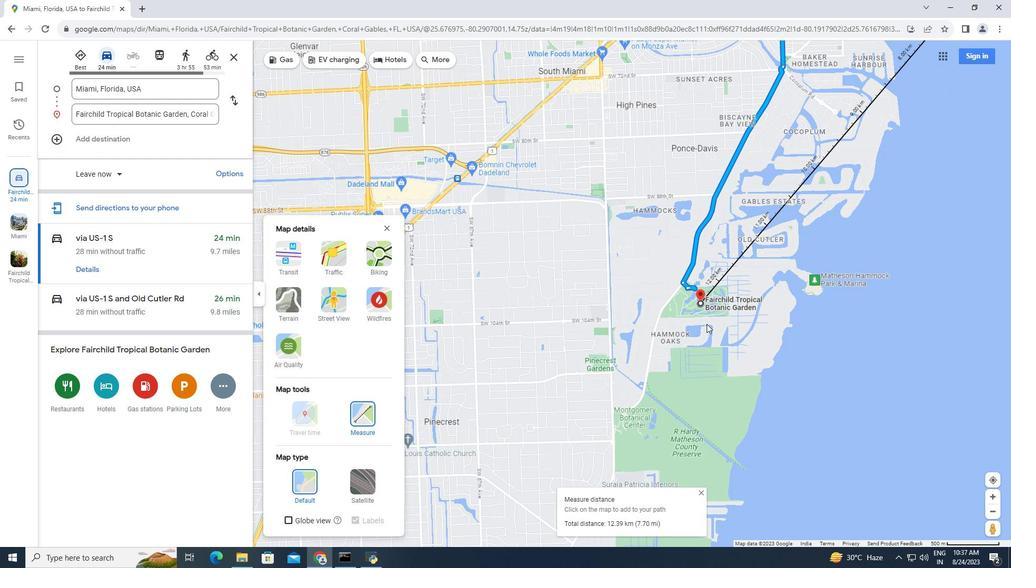 
Action: Mouse moved to (709, 324)
Screenshot: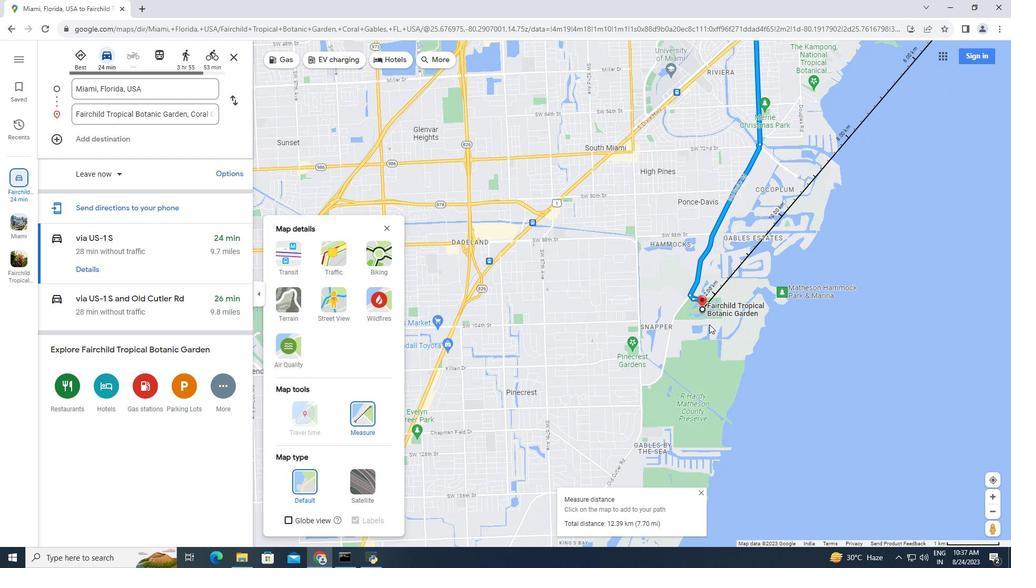
Action: Mouse scrolled (709, 324) with delta (0, 0)
Screenshot: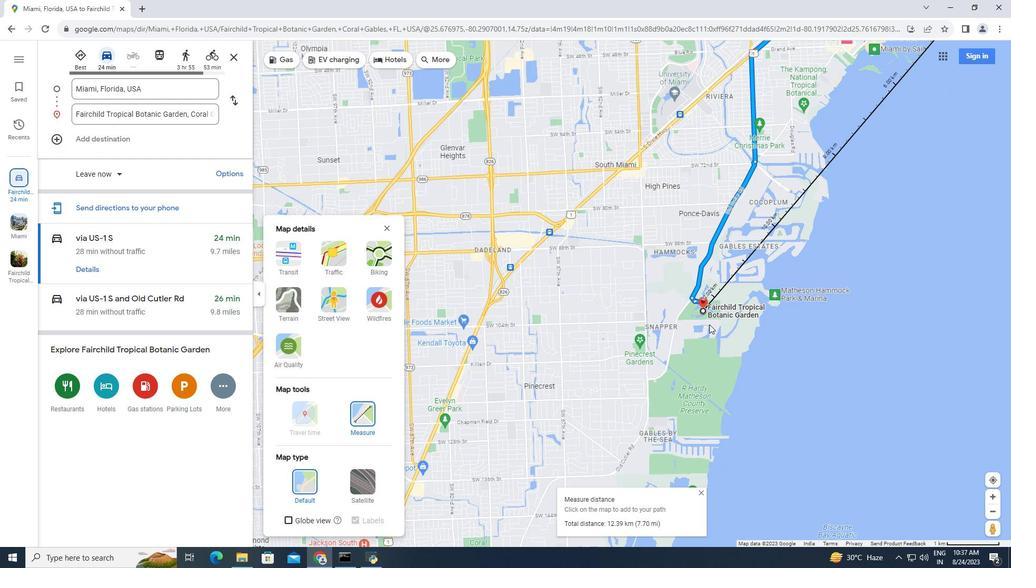 
Action: Mouse moved to (709, 324)
Screenshot: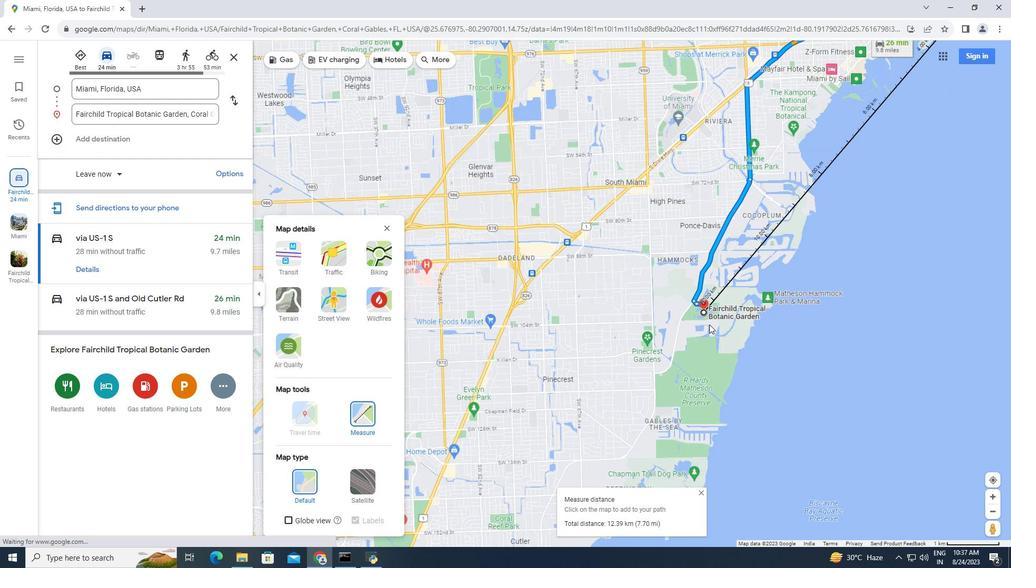 
Action: Mouse scrolled (709, 324) with delta (0, 0)
Screenshot: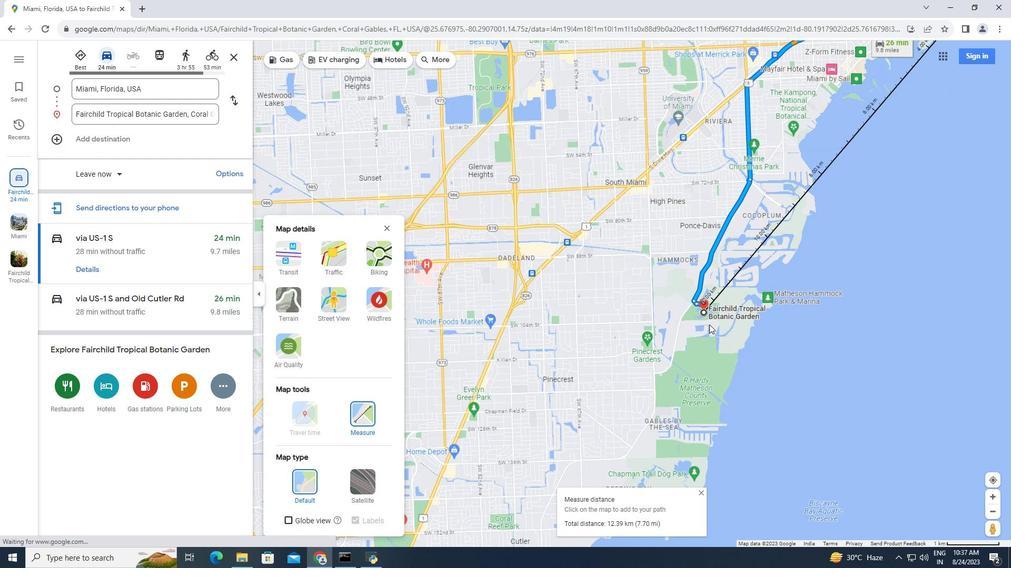 
Action: Mouse moved to (835, 292)
Screenshot: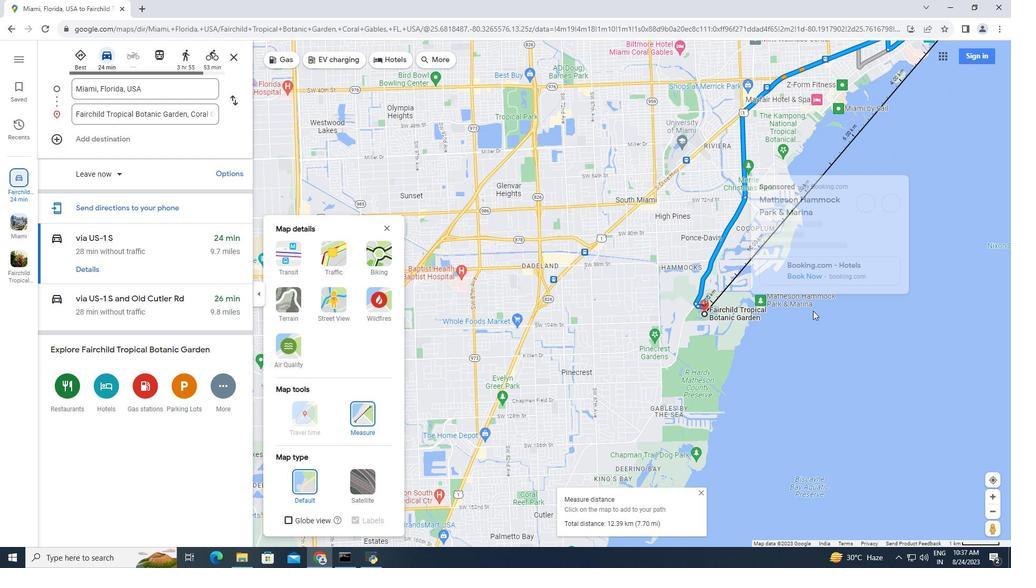 
Action: Mouse pressed left at (835, 292)
Screenshot: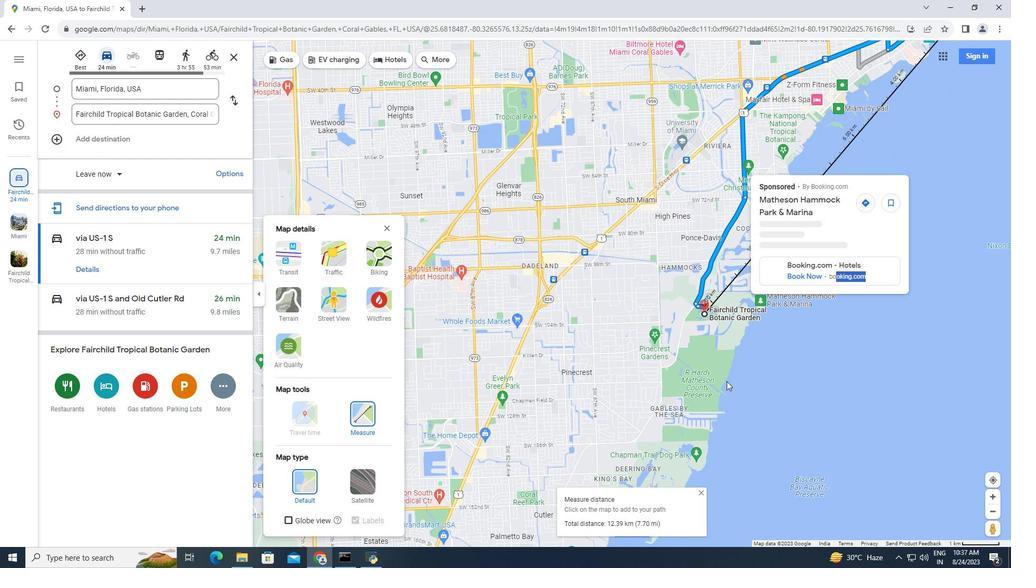 
Action: Mouse moved to (715, 351)
Screenshot: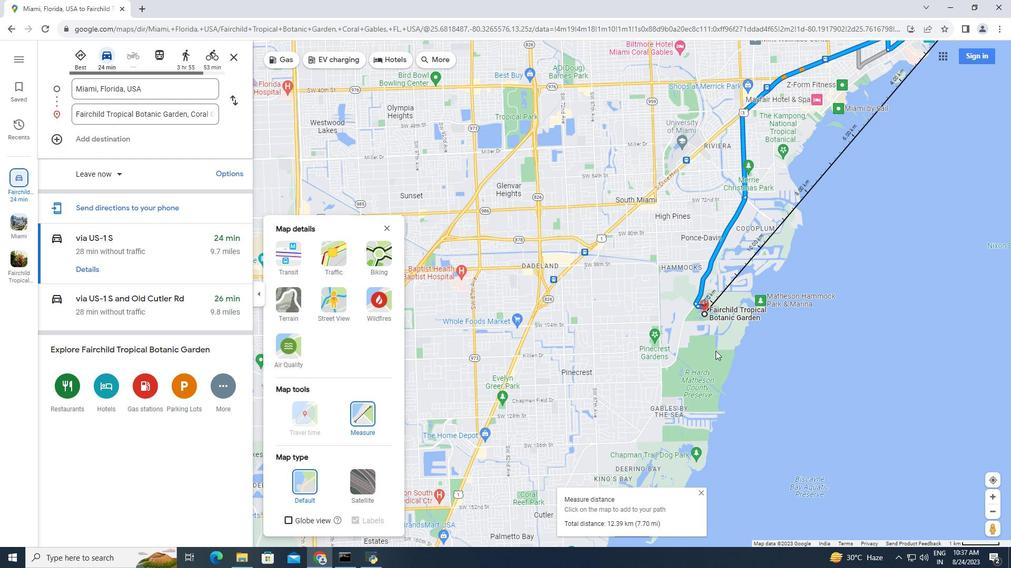 
Action: Mouse scrolled (715, 350) with delta (0, 0)
Screenshot: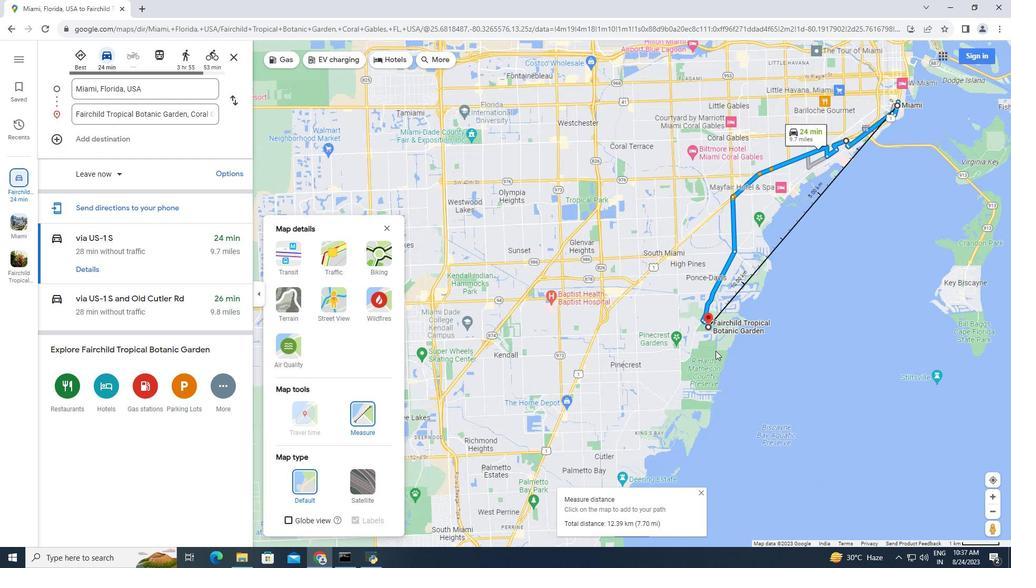 
Action: Mouse scrolled (715, 350) with delta (0, 0)
Screenshot: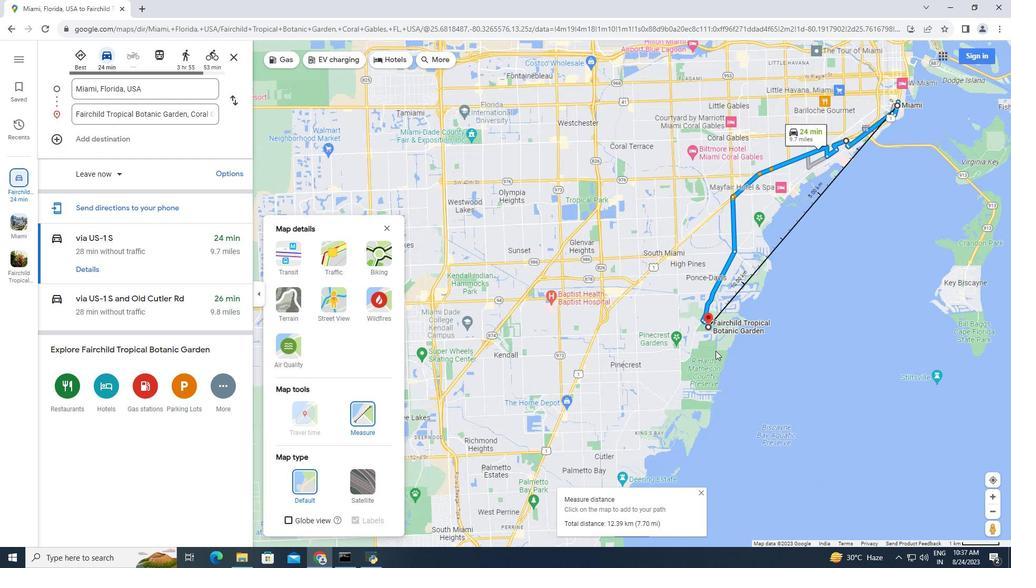 
Action: Mouse moved to (715, 351)
Screenshot: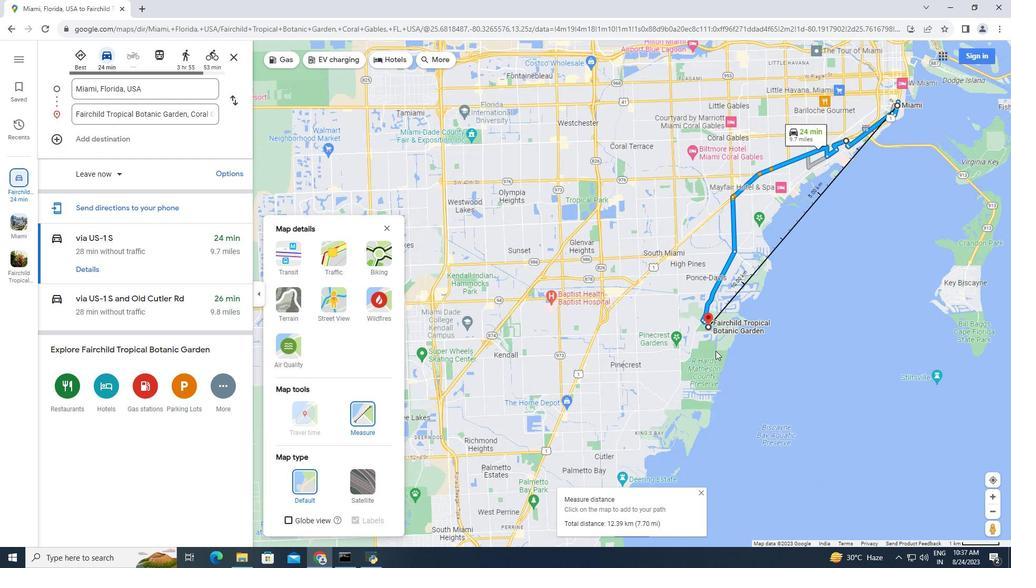 
Action: Mouse scrolled (715, 350) with delta (0, 0)
Screenshot: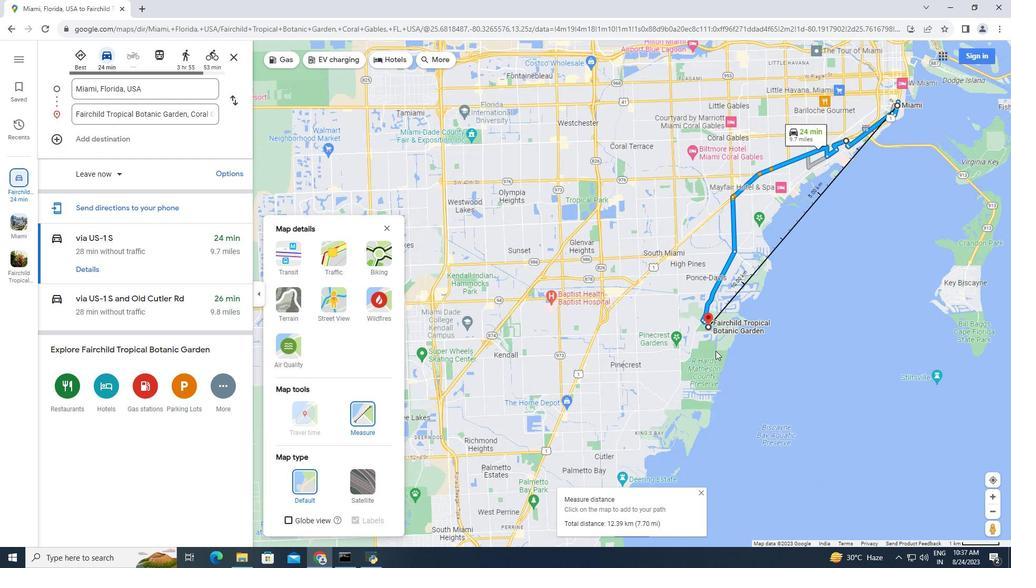 
Action: Mouse scrolled (715, 350) with delta (0, 0)
Screenshot: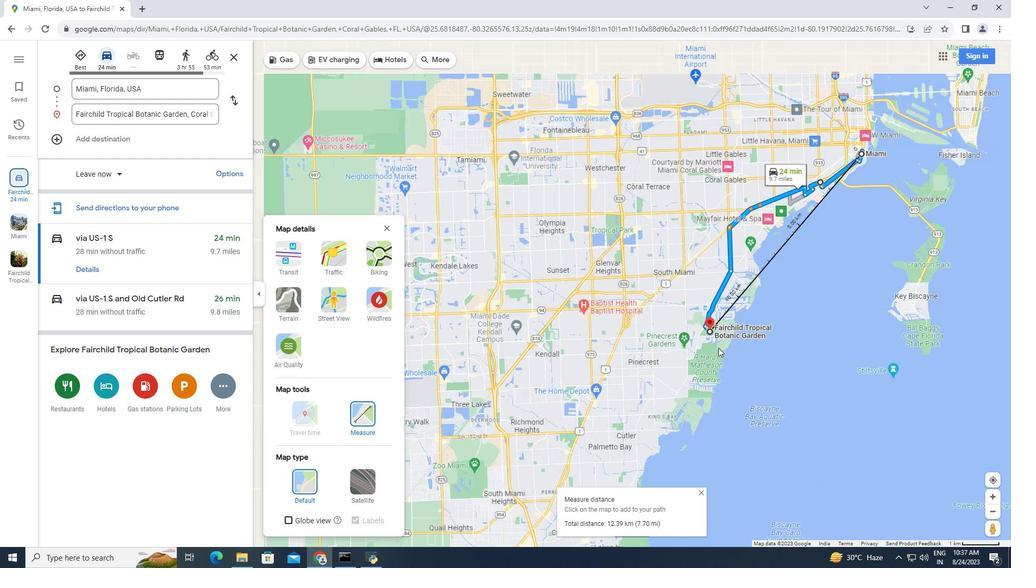 
Action: Mouse moved to (605, 346)
Screenshot: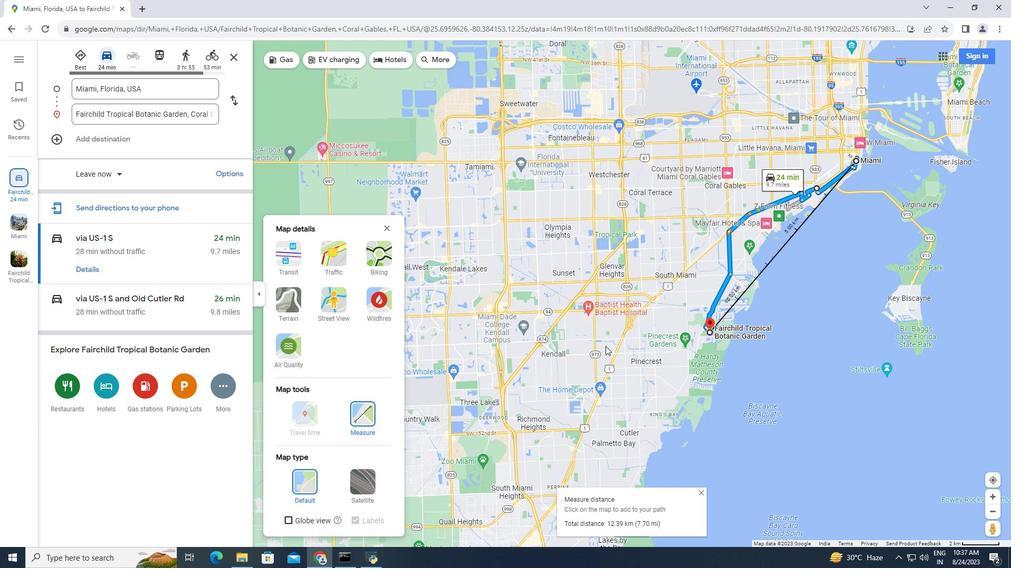 
